 Task: Select the always option in the show folding controls.
Action: Mouse moved to (35, 609)
Screenshot: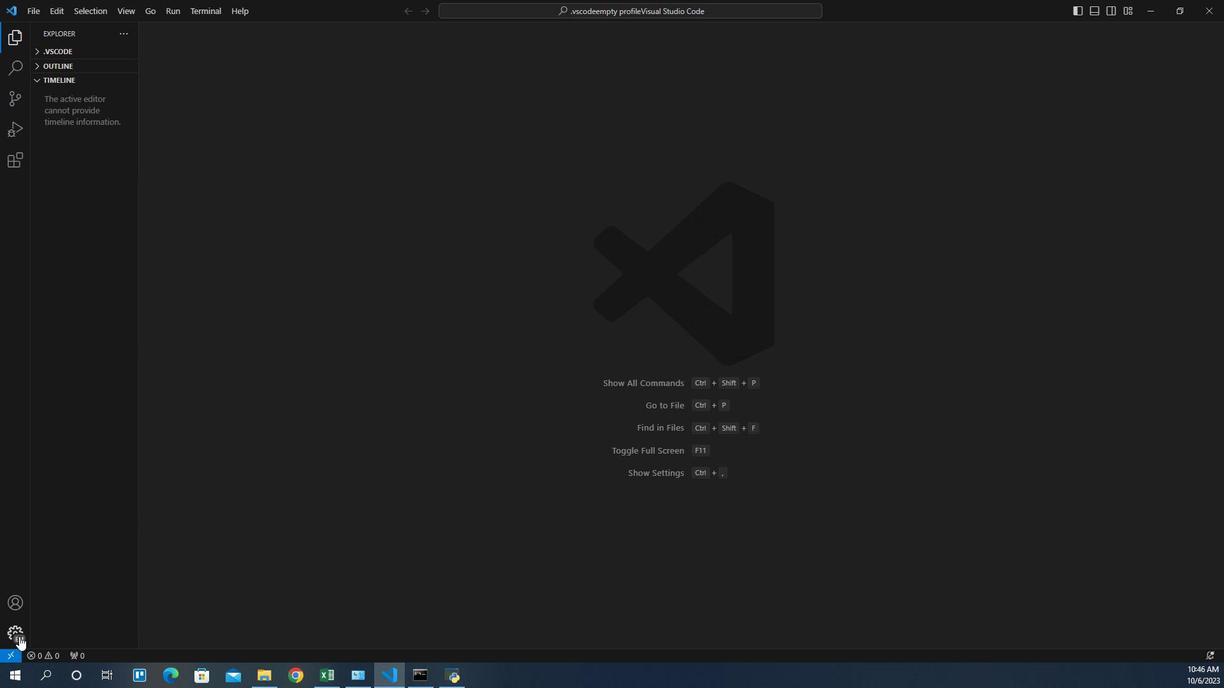 
Action: Mouse pressed left at (35, 609)
Screenshot: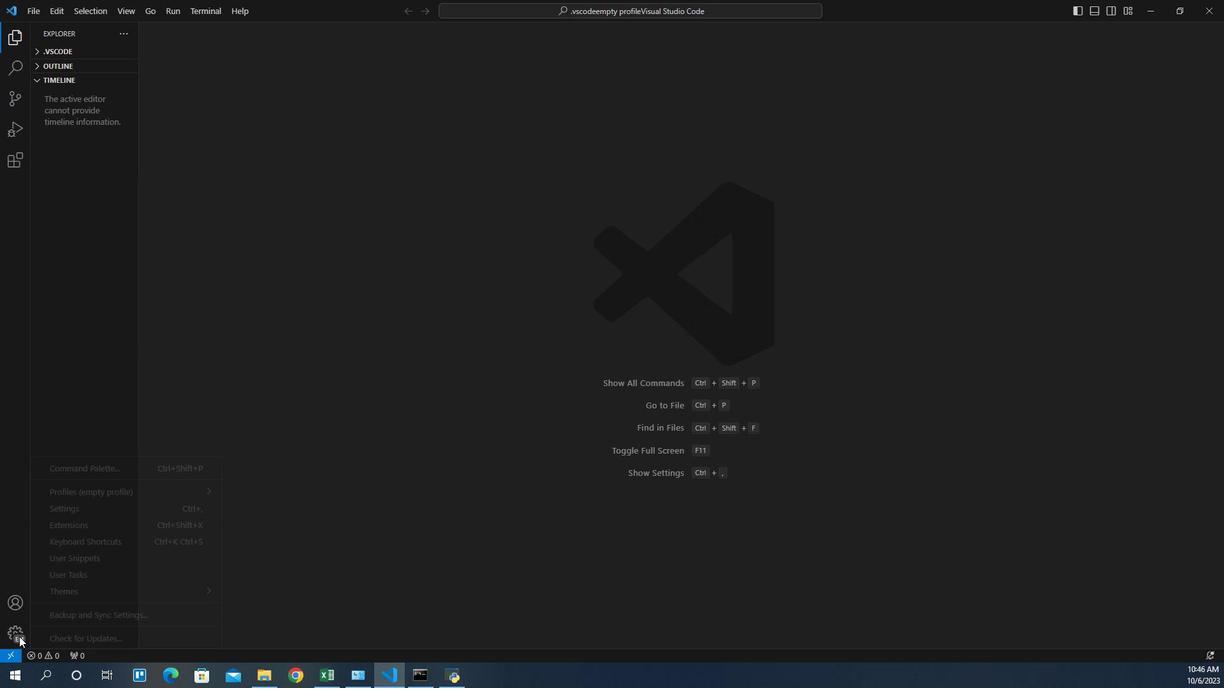 
Action: Mouse moved to (64, 498)
Screenshot: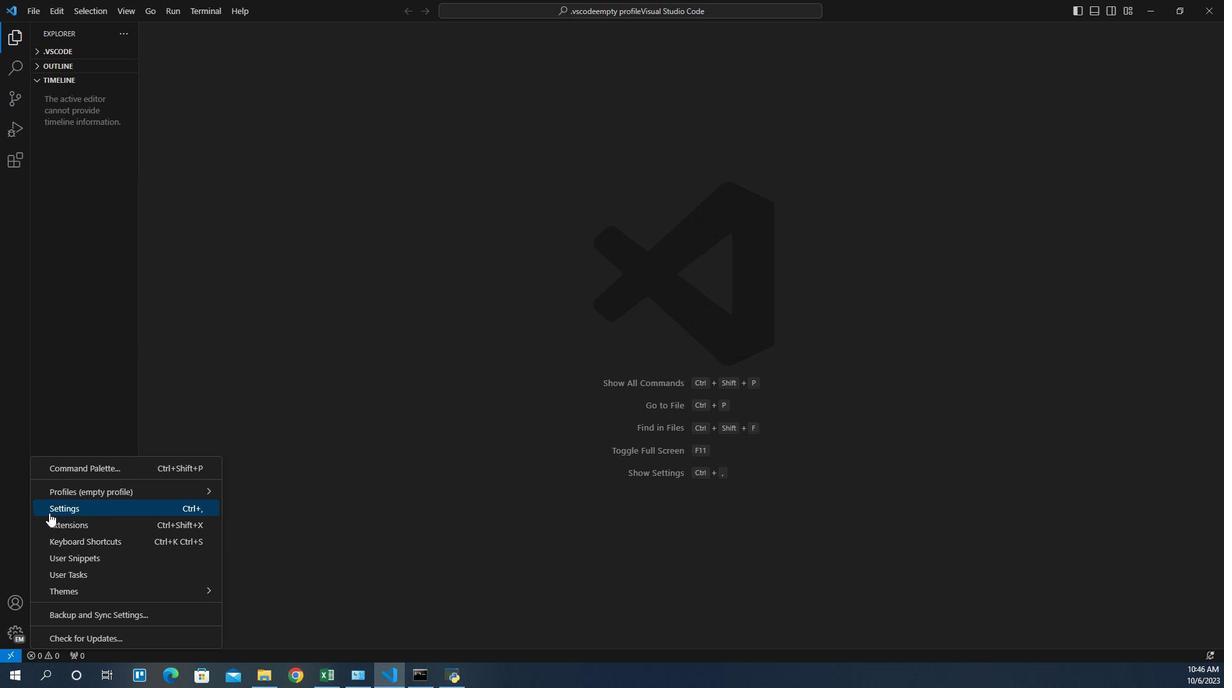 
Action: Mouse pressed left at (64, 498)
Screenshot: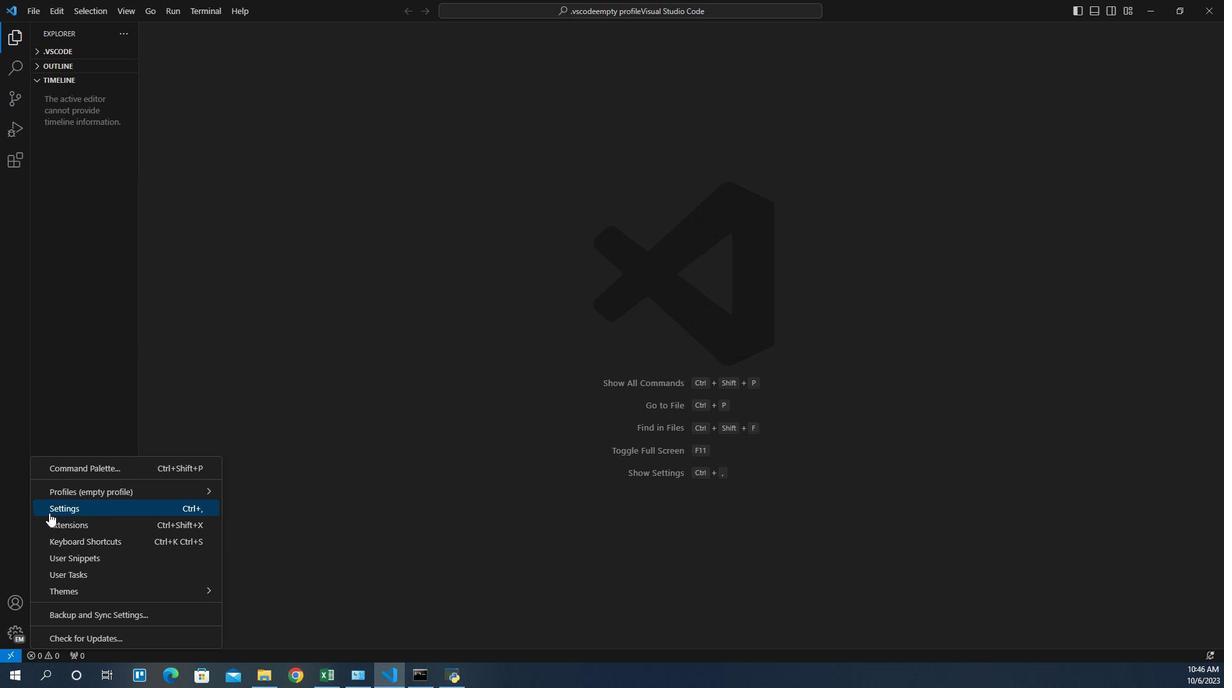 
Action: Mouse moved to (348, 188)
Screenshot: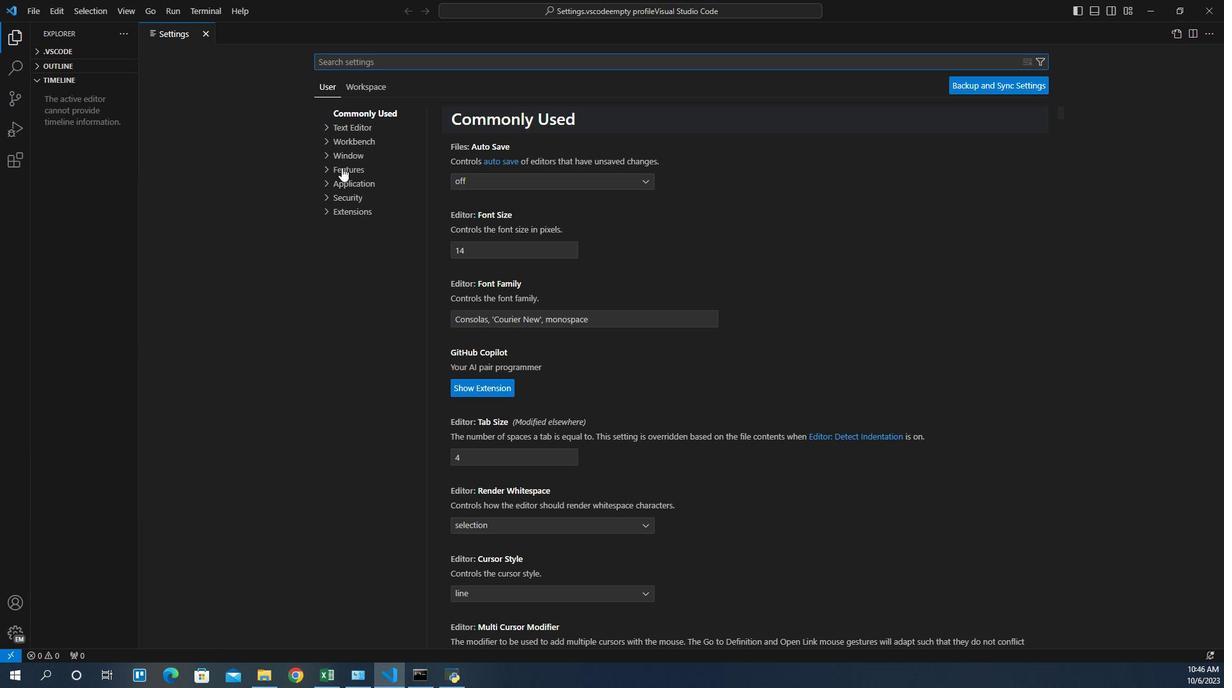 
Action: Mouse pressed left at (348, 188)
Screenshot: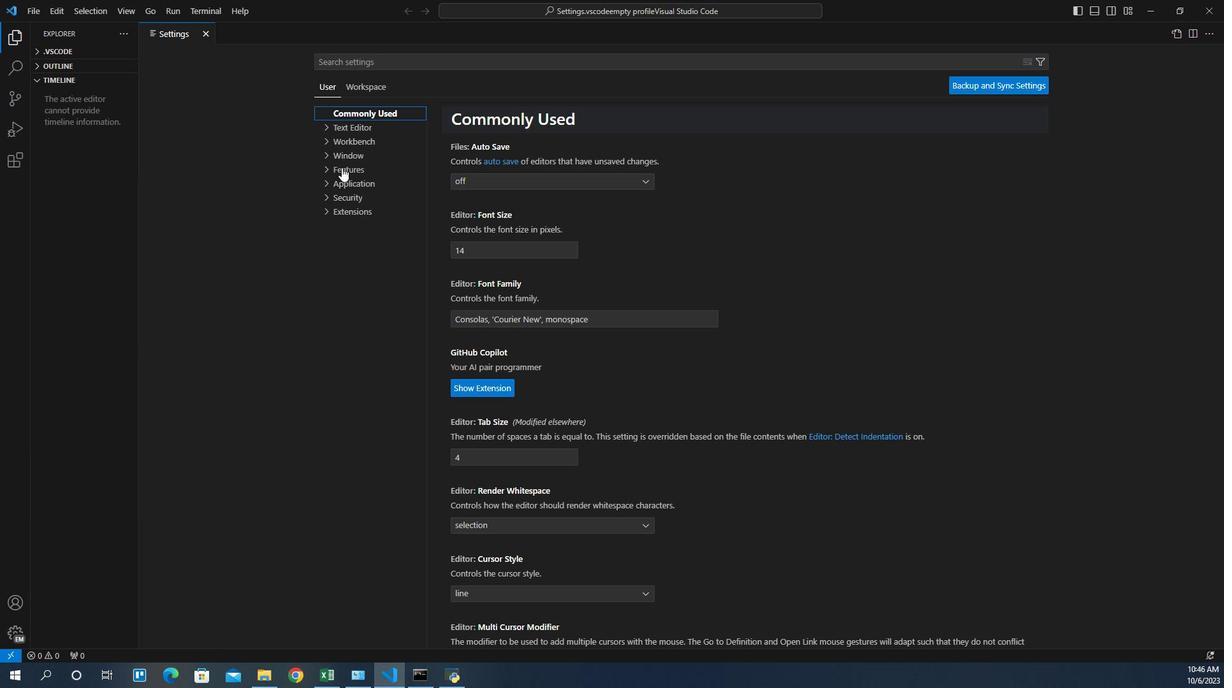 
Action: Mouse moved to (356, 373)
Screenshot: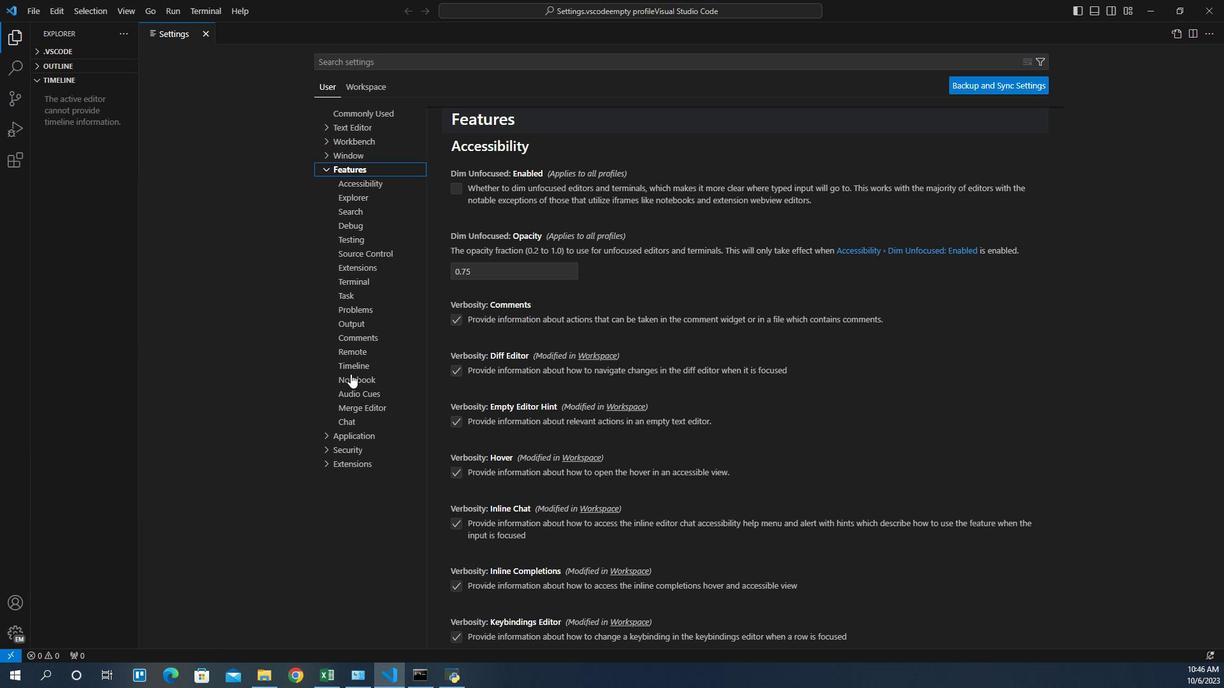 
Action: Mouse pressed left at (356, 373)
Screenshot: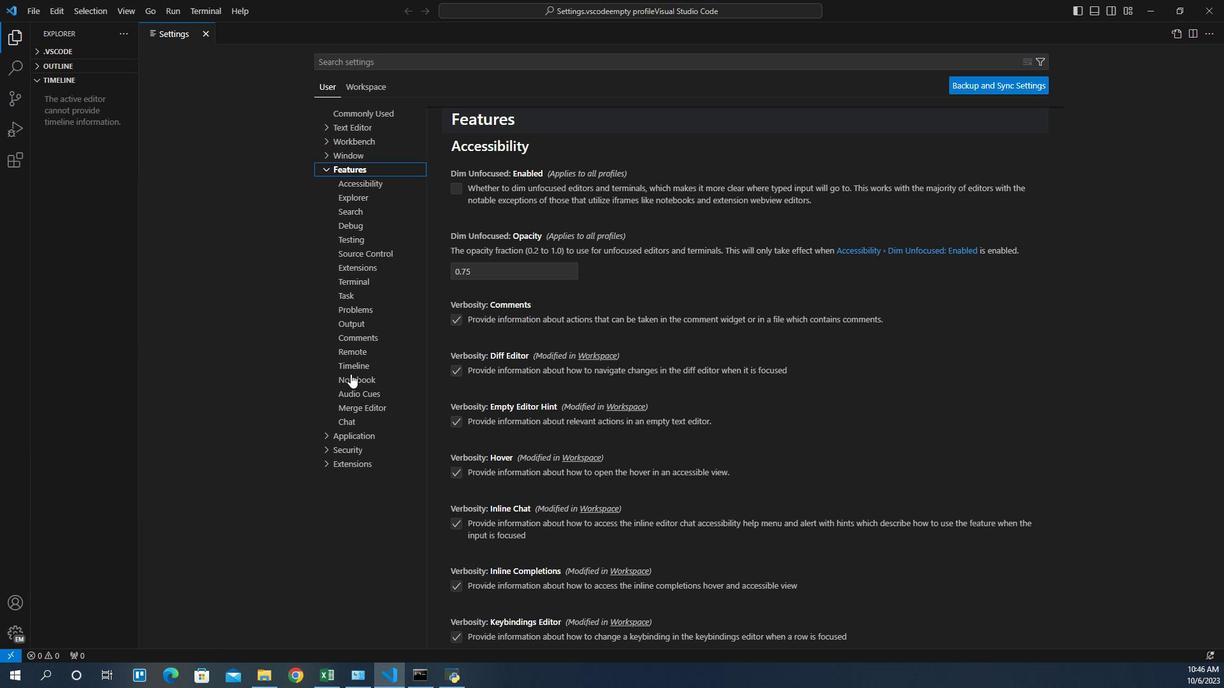 
Action: Mouse moved to (539, 480)
Screenshot: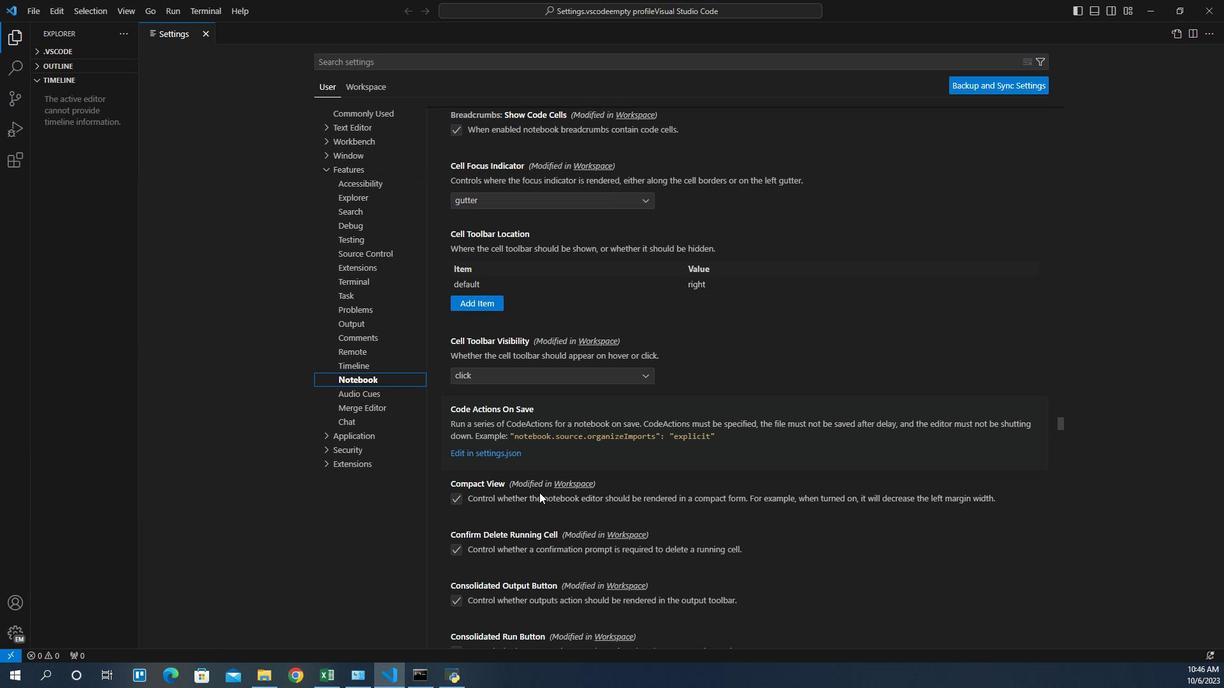 
Action: Mouse scrolled (539, 479) with delta (0, 0)
Screenshot: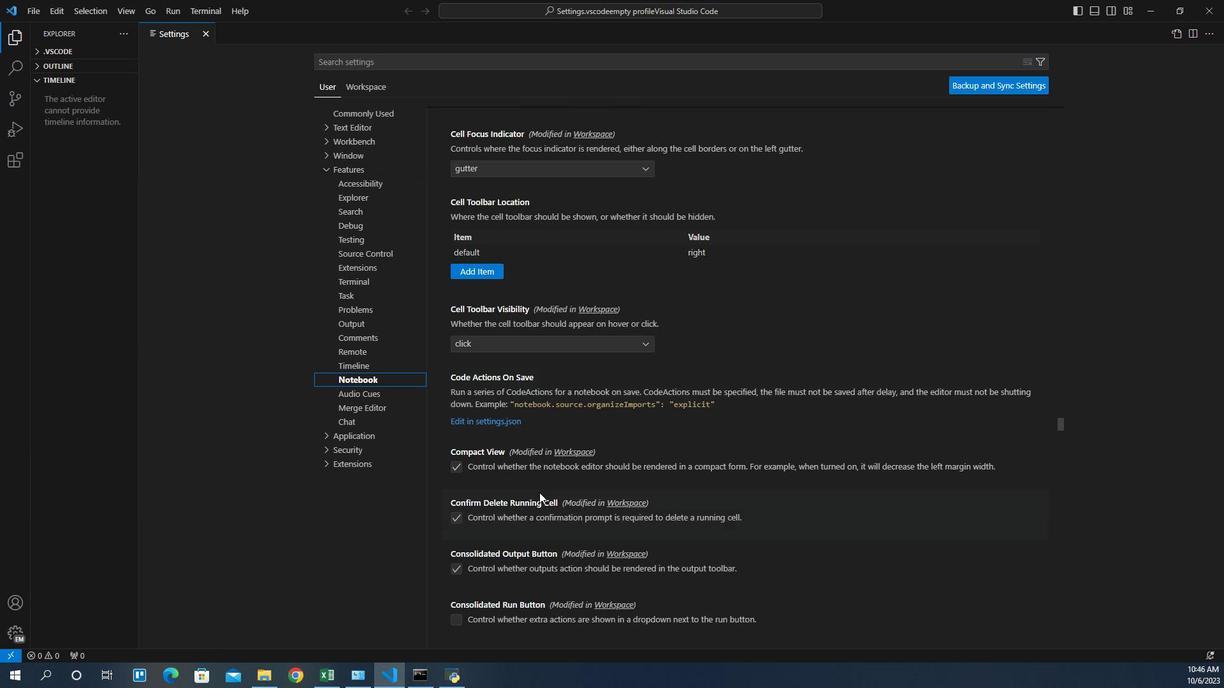 
Action: Mouse scrolled (539, 479) with delta (0, 0)
Screenshot: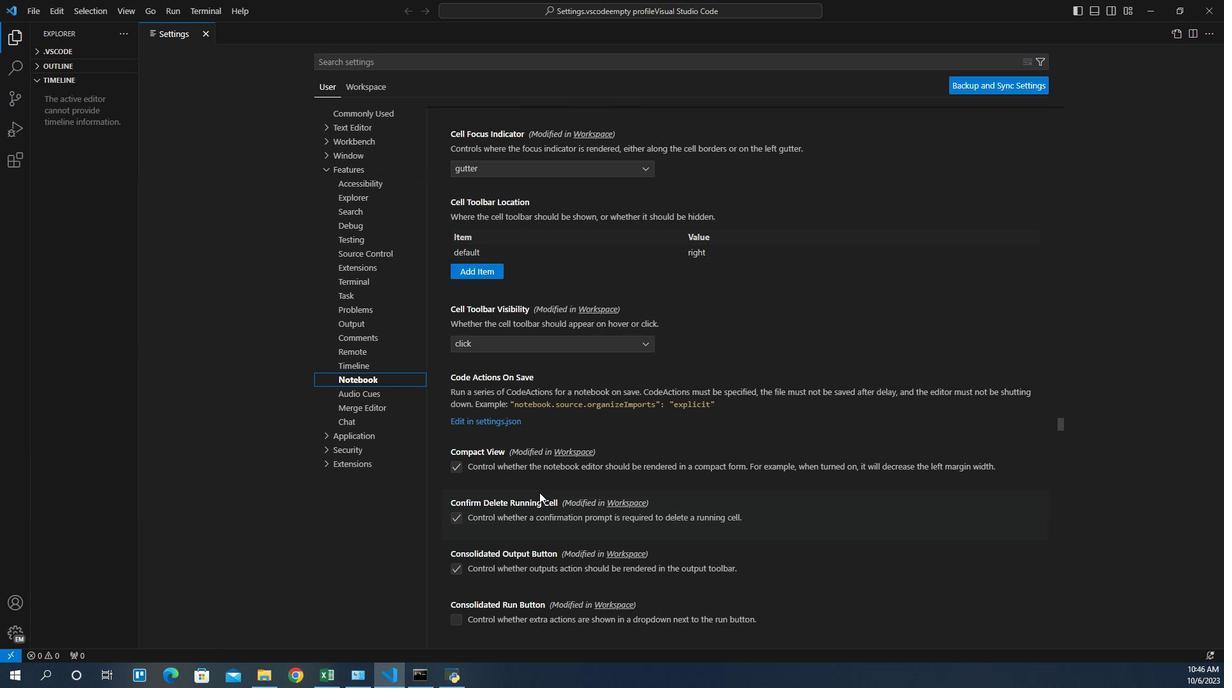 
Action: Mouse scrolled (539, 479) with delta (0, 0)
Screenshot: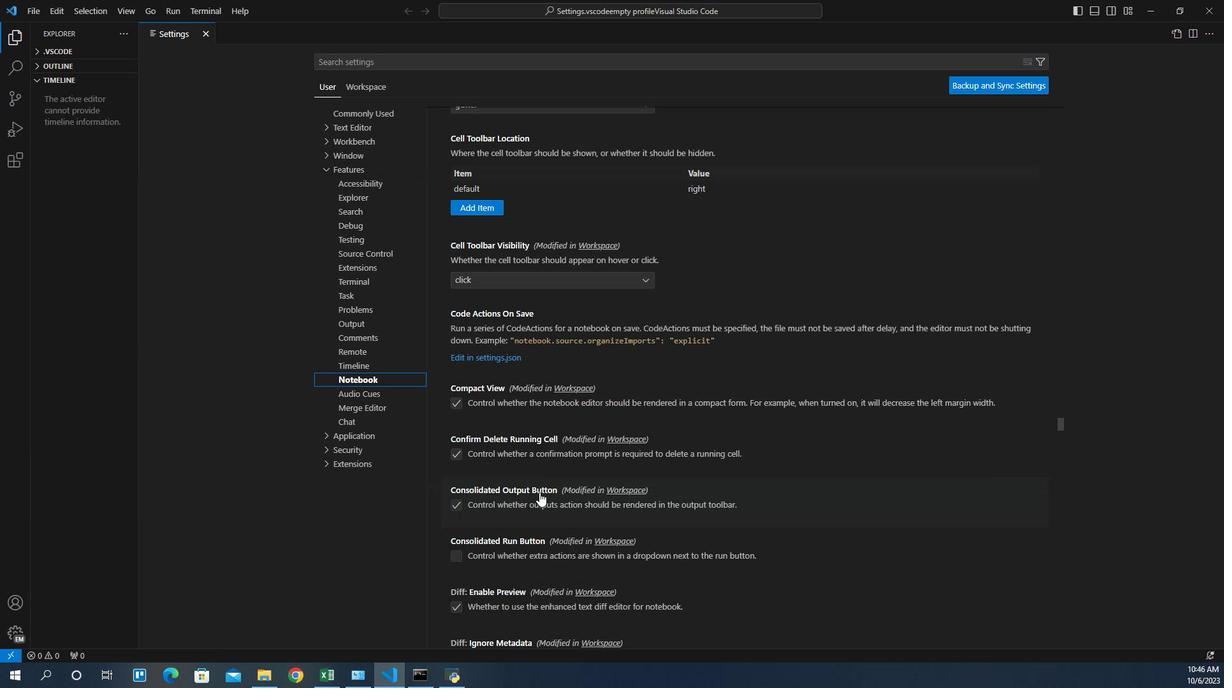 
Action: Mouse scrolled (539, 479) with delta (0, 0)
Screenshot: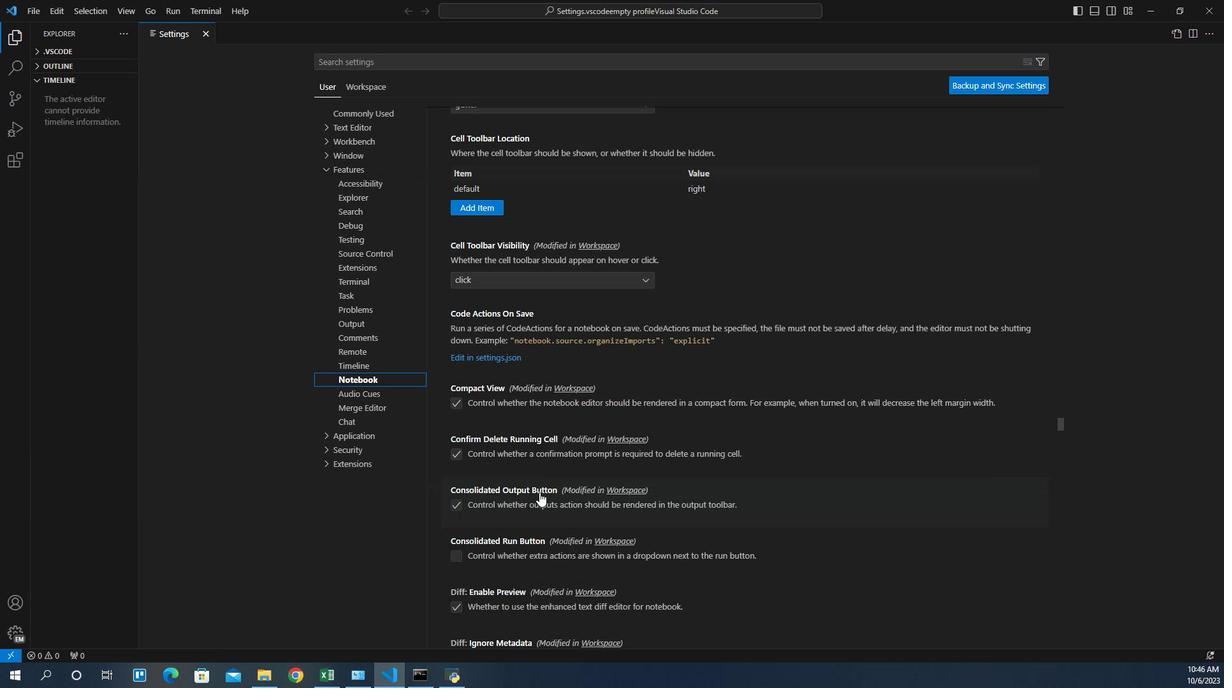 
Action: Mouse scrolled (539, 479) with delta (0, 0)
Screenshot: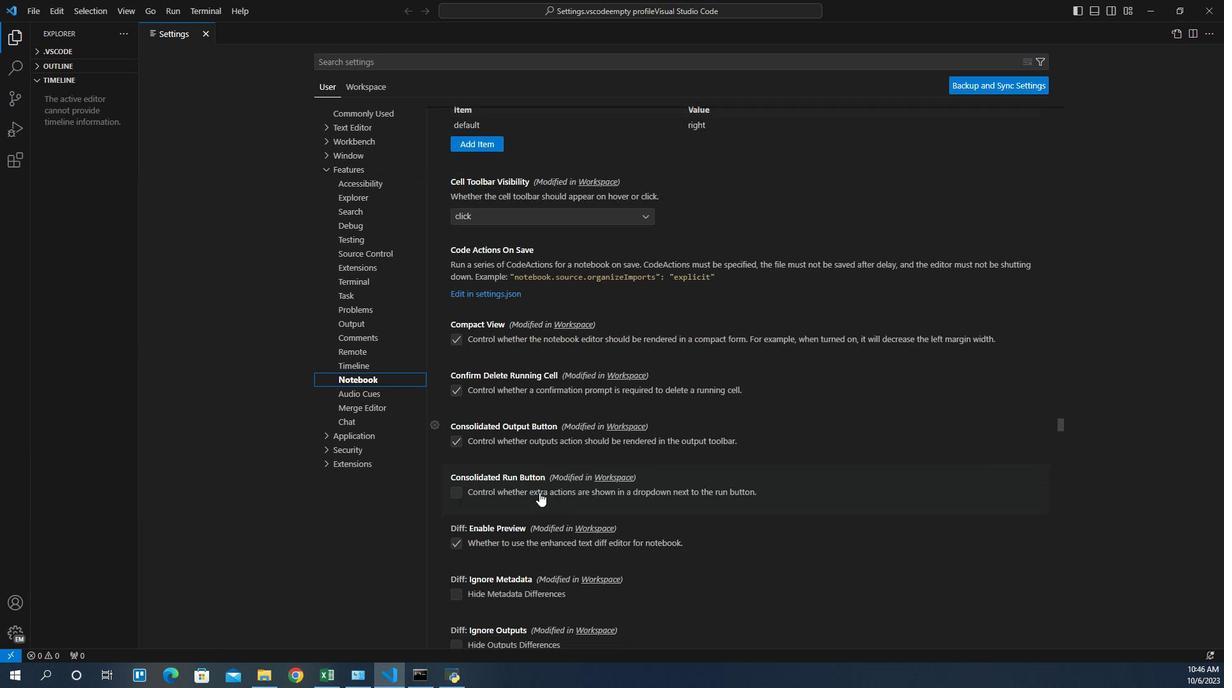 
Action: Mouse scrolled (539, 479) with delta (0, 0)
Screenshot: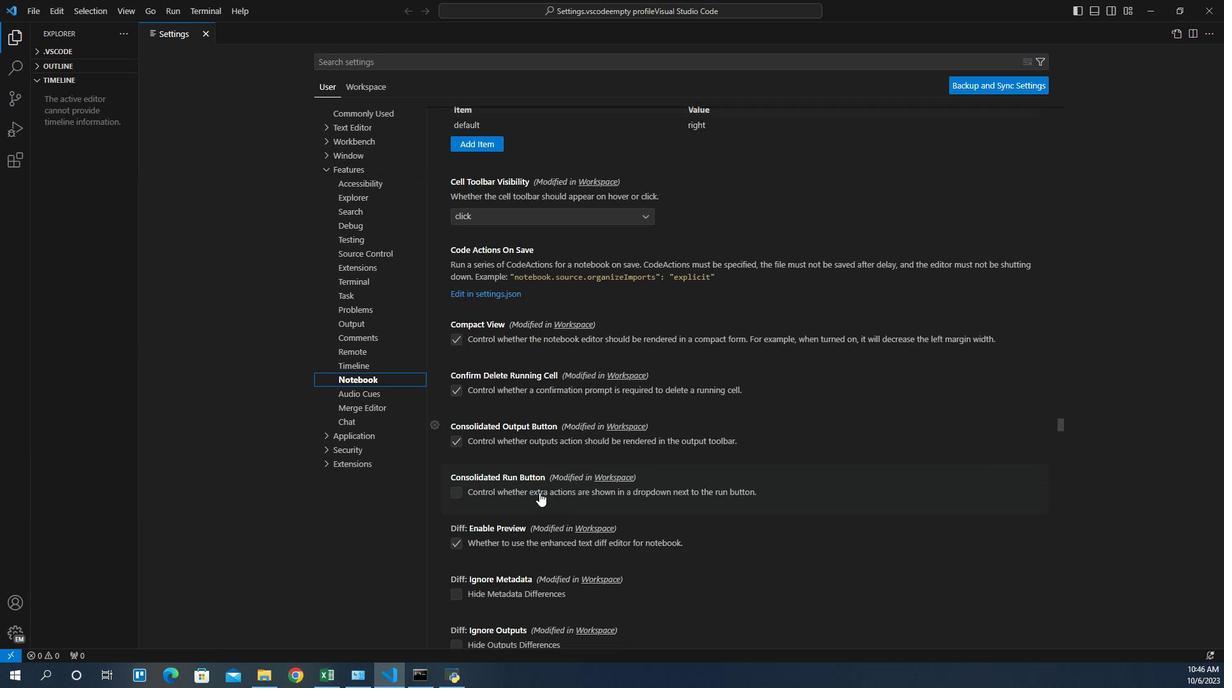 
Action: Mouse scrolled (539, 479) with delta (0, 0)
Screenshot: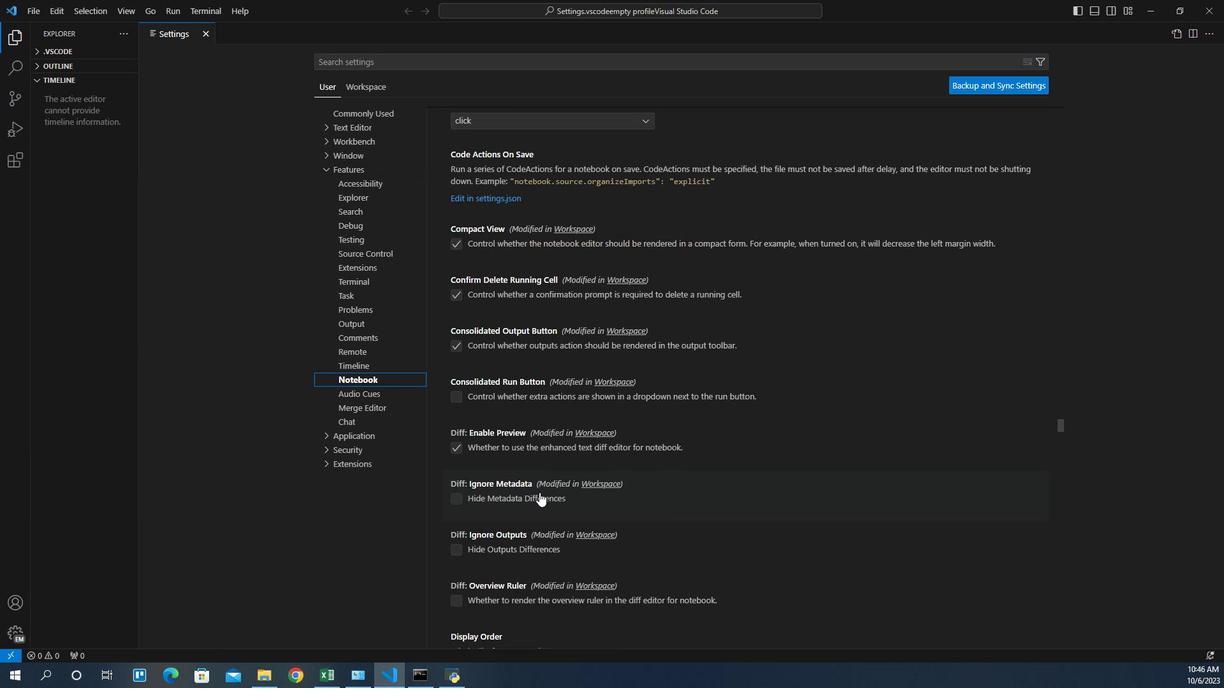 
Action: Mouse scrolled (539, 479) with delta (0, 0)
Screenshot: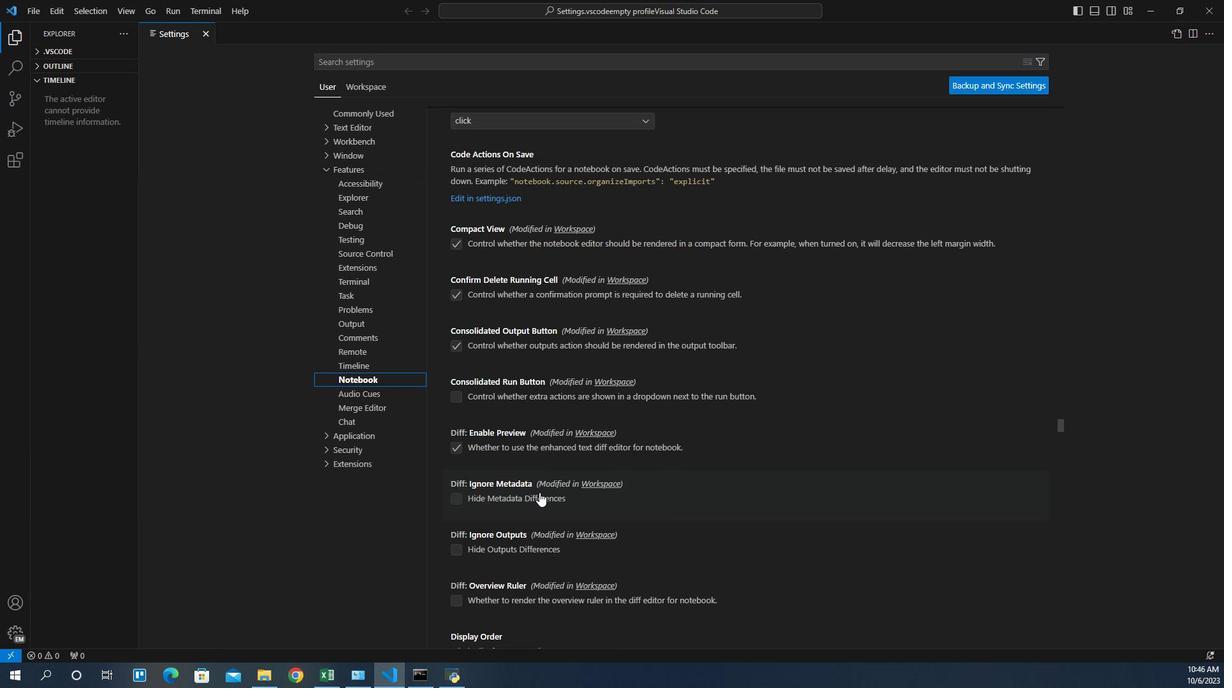 
Action: Mouse scrolled (539, 479) with delta (0, 0)
Screenshot: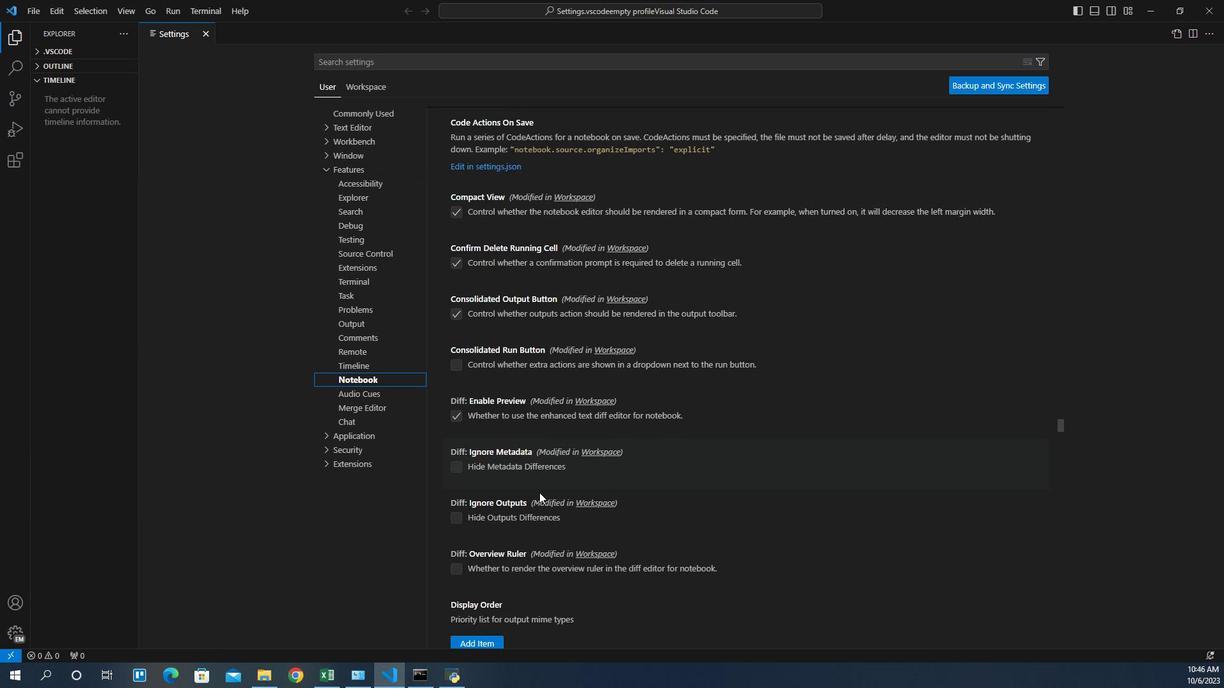 
Action: Mouse scrolled (539, 479) with delta (0, 0)
Screenshot: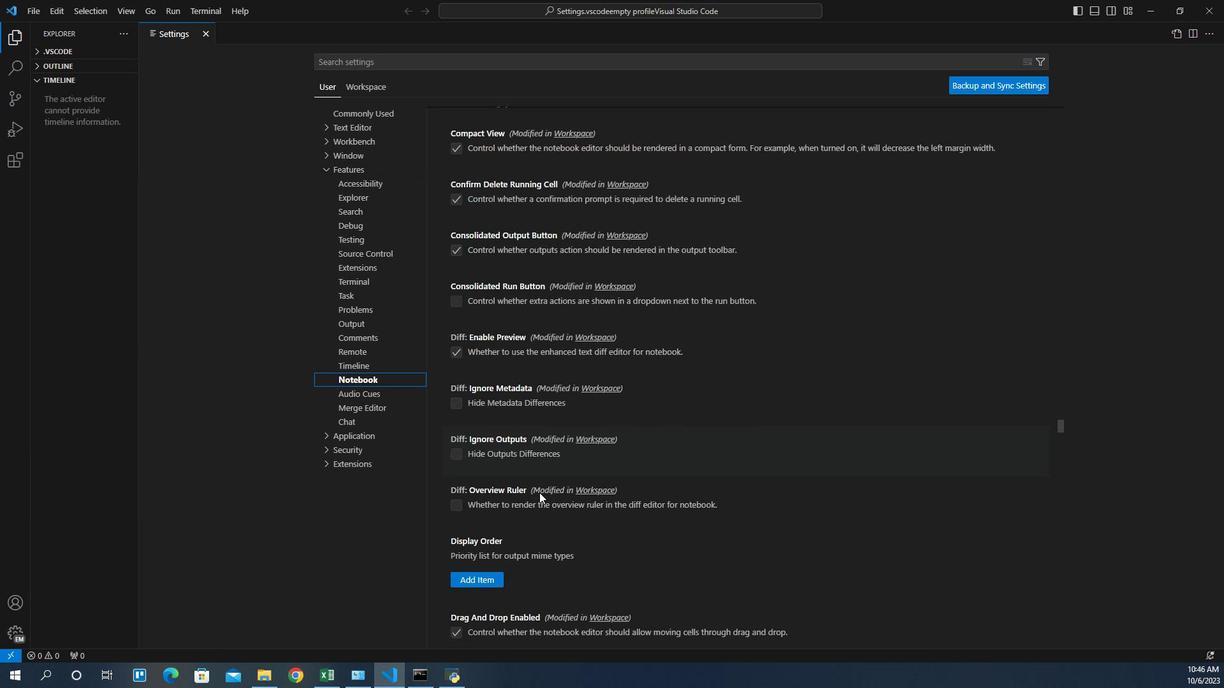 
Action: Mouse scrolled (539, 479) with delta (0, 0)
Screenshot: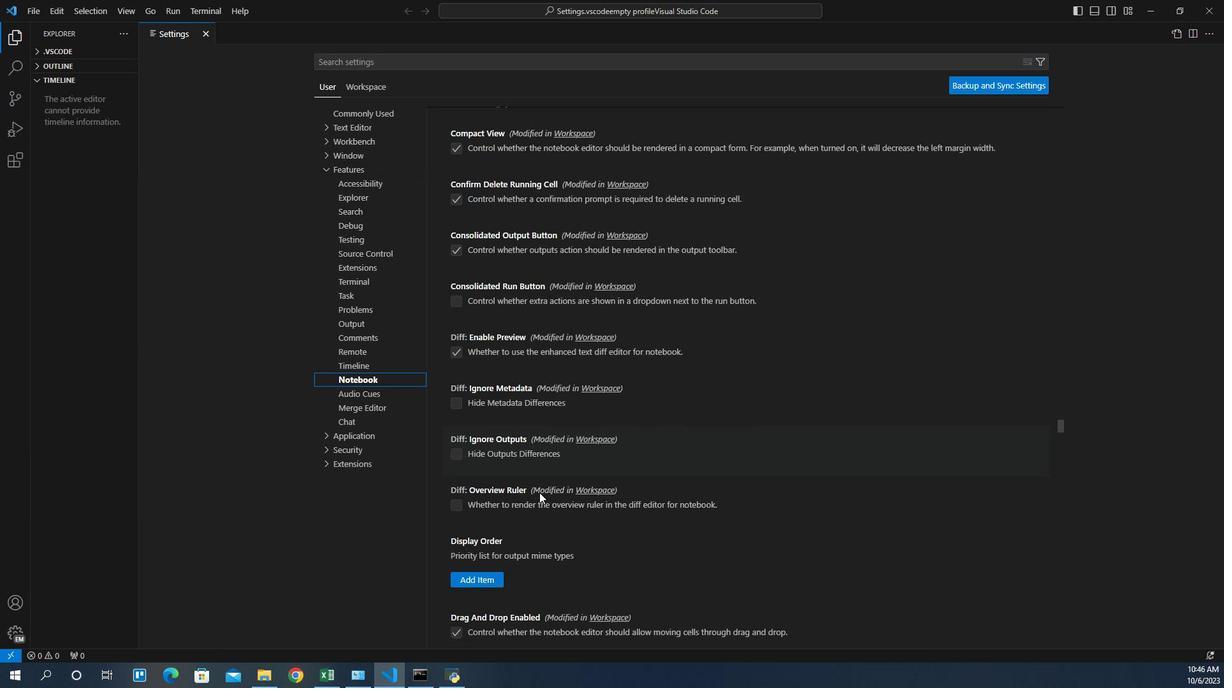 
Action: Mouse scrolled (539, 479) with delta (0, 0)
Screenshot: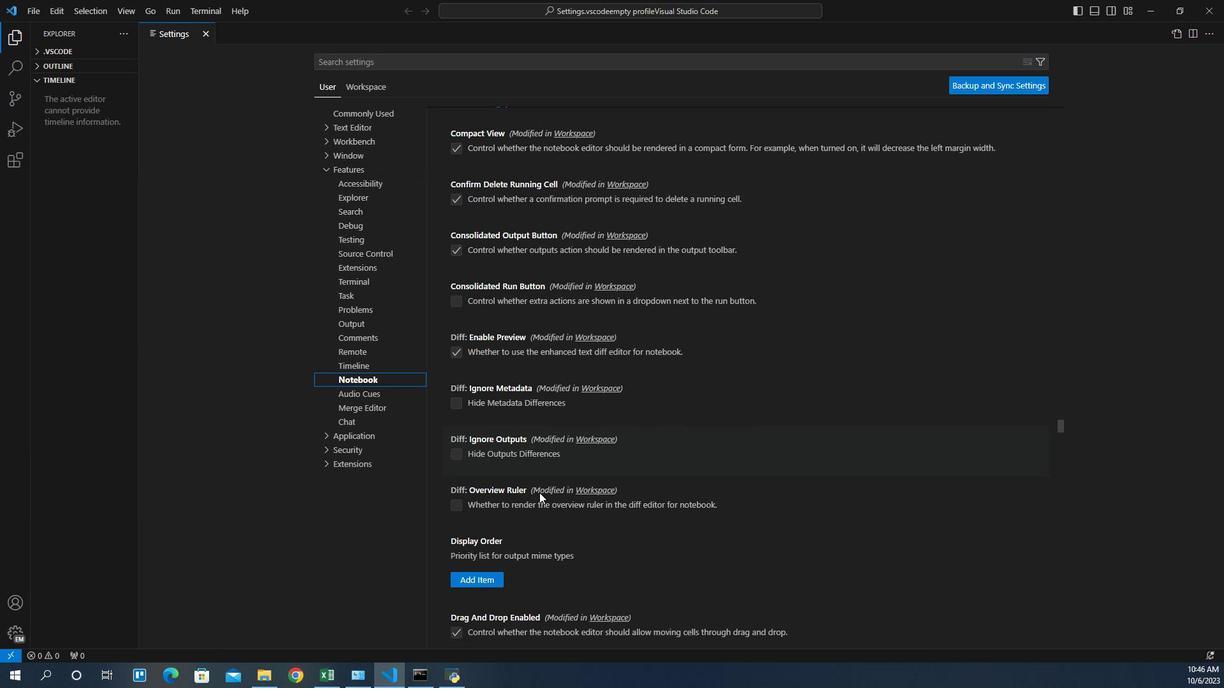 
Action: Mouse scrolled (539, 479) with delta (0, 0)
Screenshot: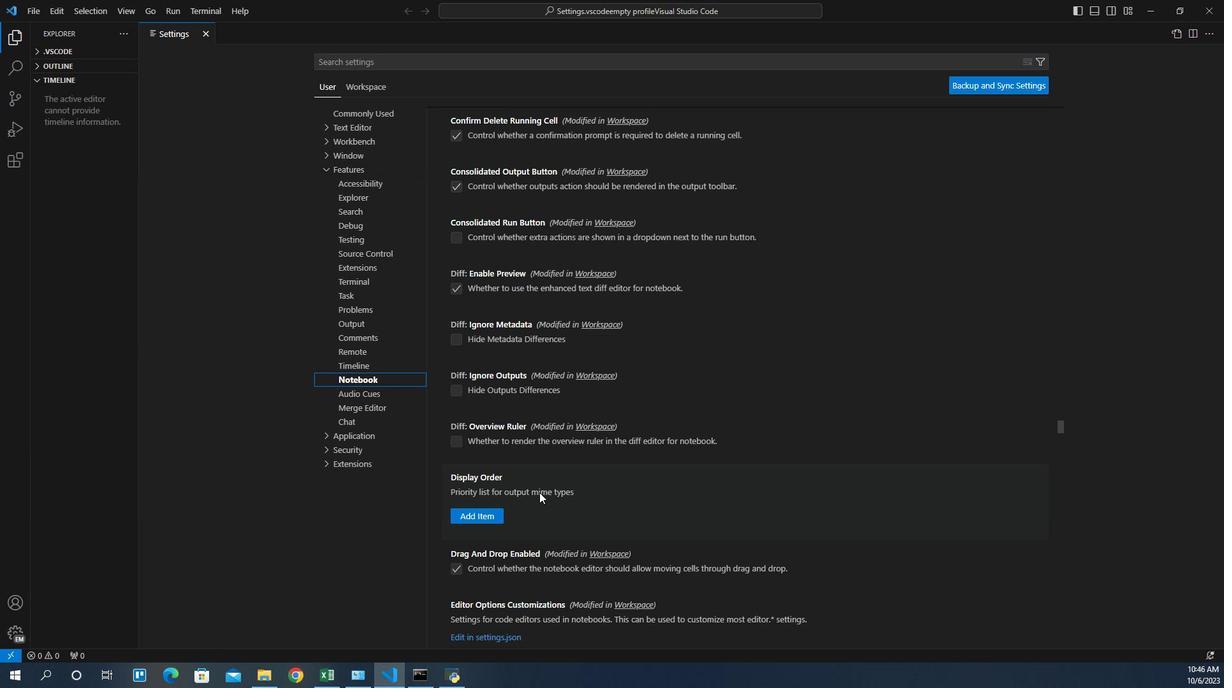 
Action: Mouse scrolled (539, 479) with delta (0, 0)
Screenshot: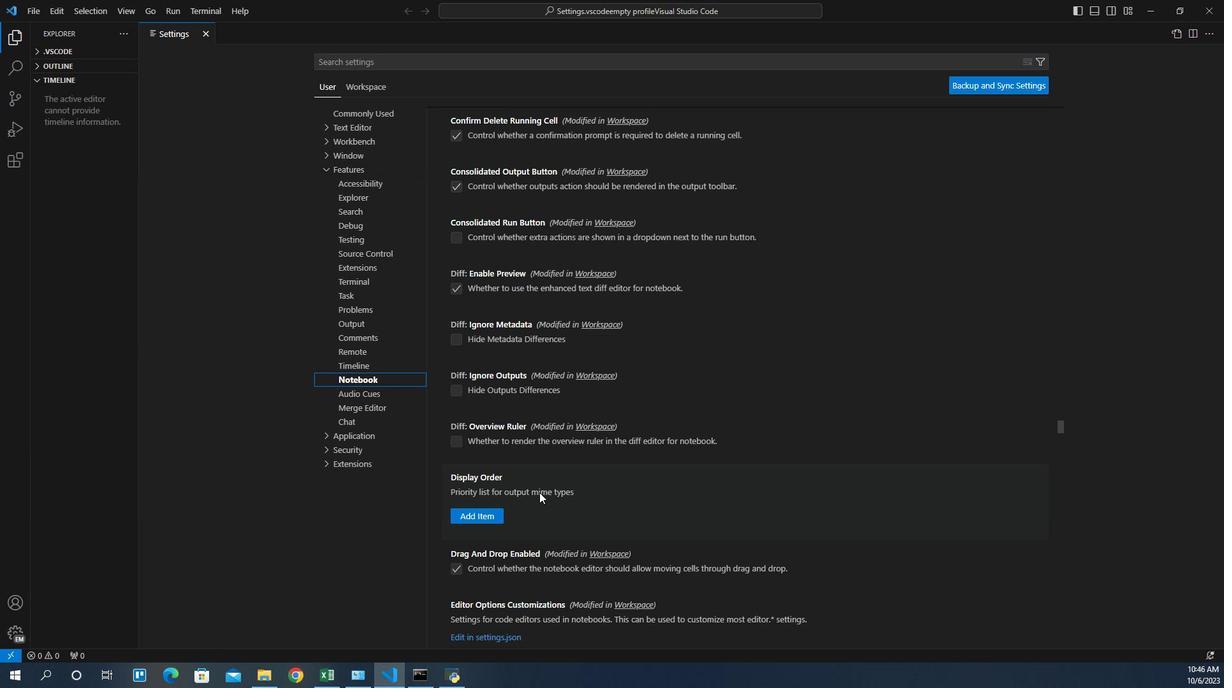 
Action: Mouse scrolled (539, 479) with delta (0, 0)
Screenshot: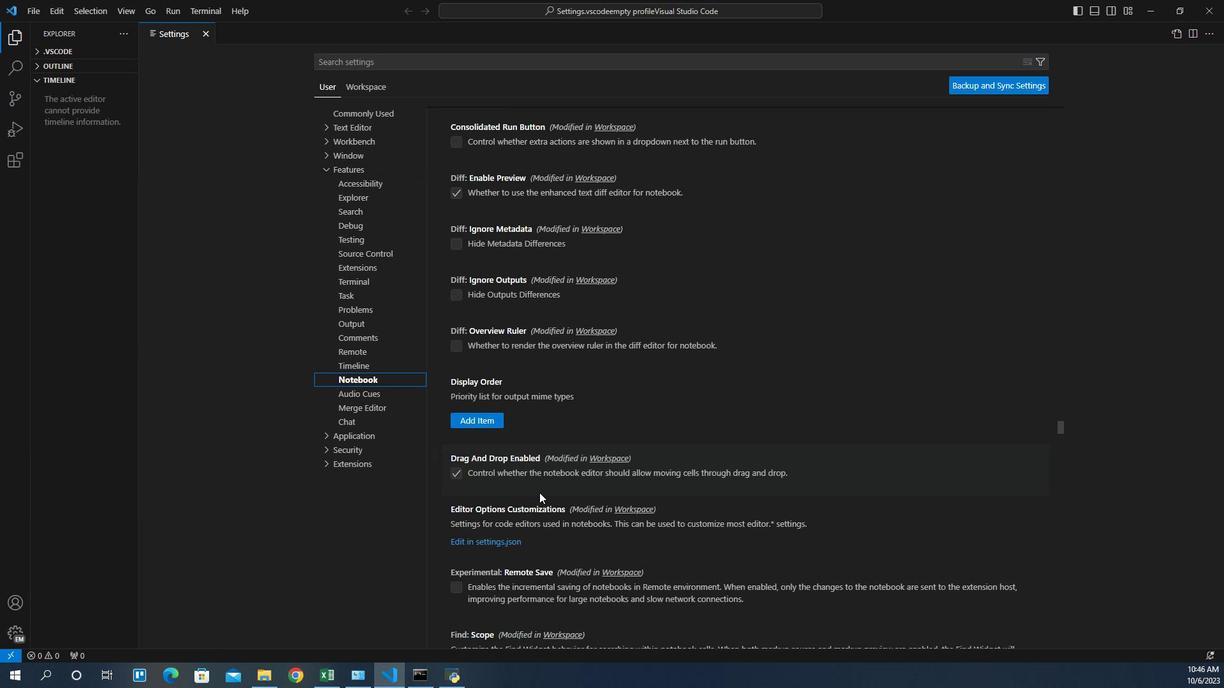 
Action: Mouse scrolled (539, 479) with delta (0, 0)
Screenshot: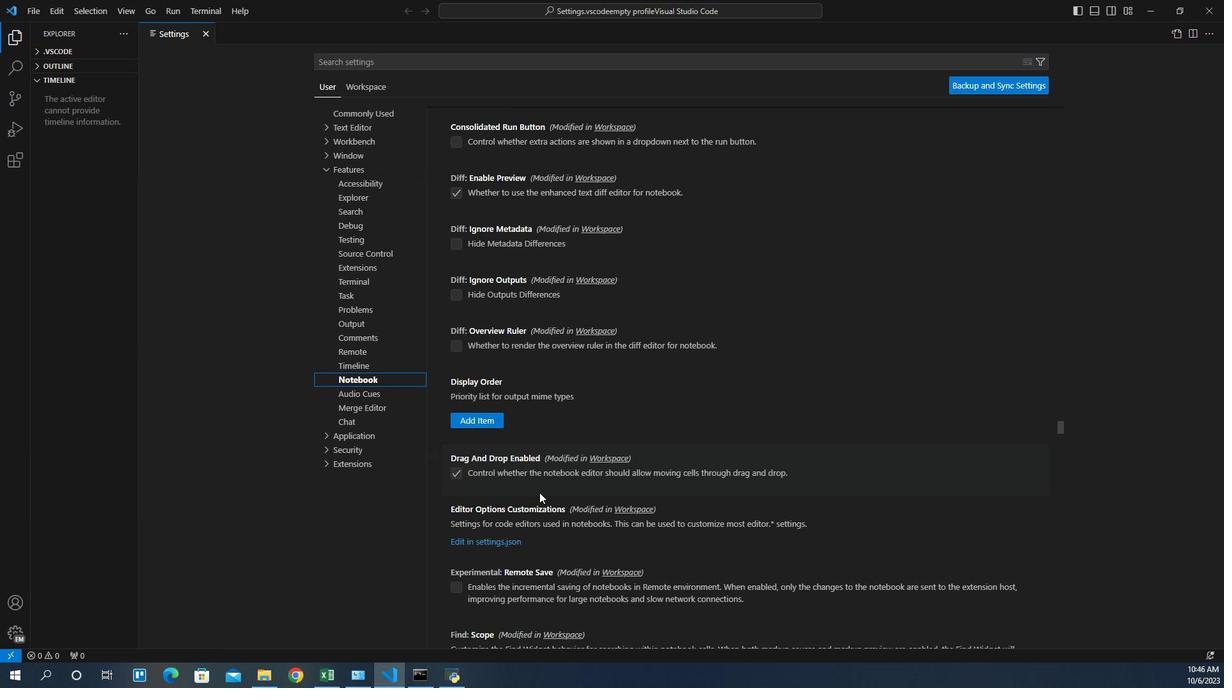 
Action: Mouse scrolled (539, 479) with delta (0, 0)
Screenshot: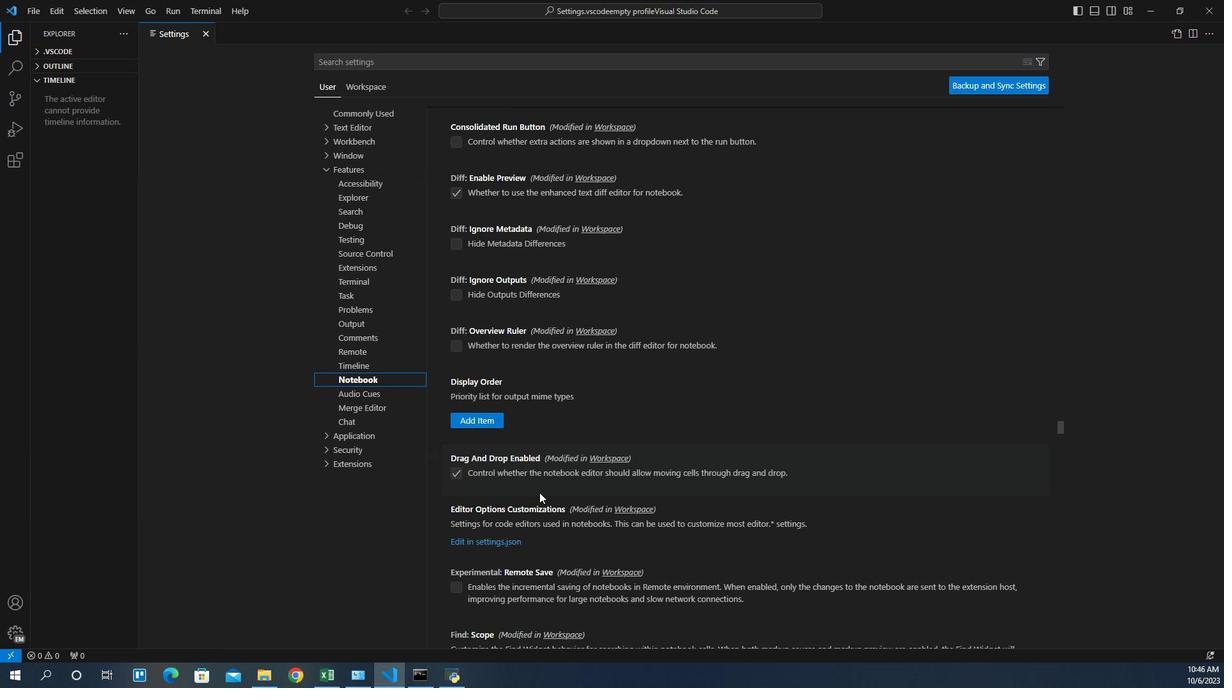 
Action: Mouse scrolled (539, 479) with delta (0, 0)
Screenshot: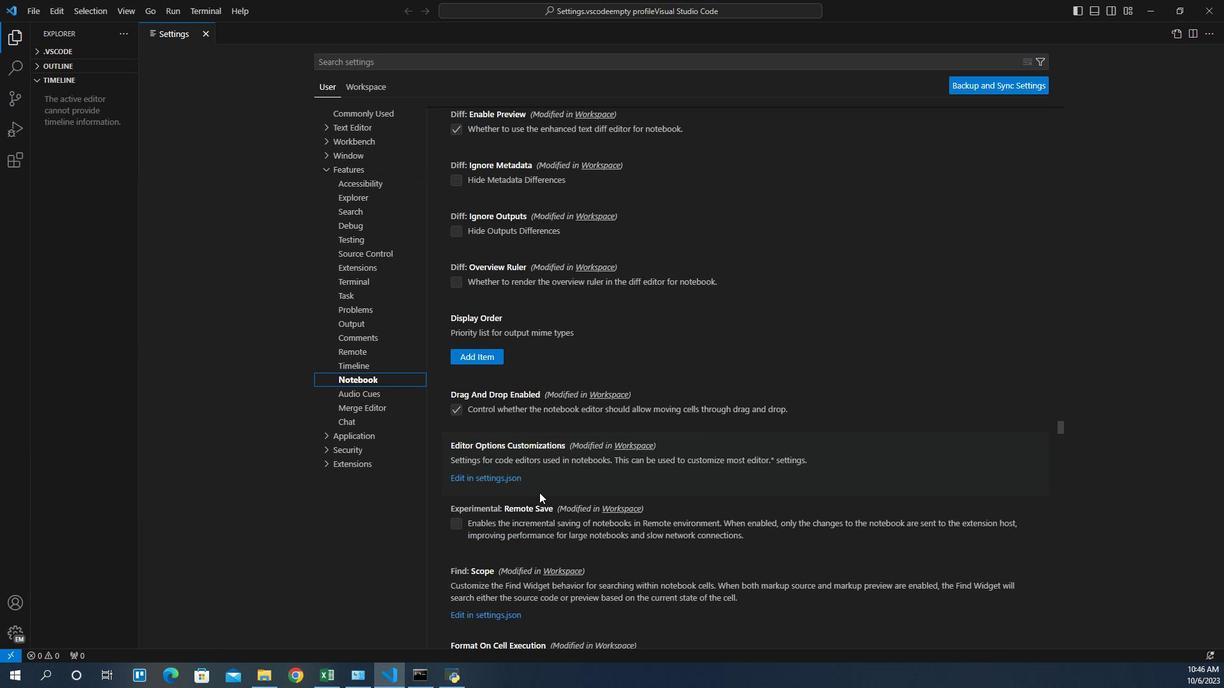 
Action: Mouse scrolled (539, 479) with delta (0, 0)
Screenshot: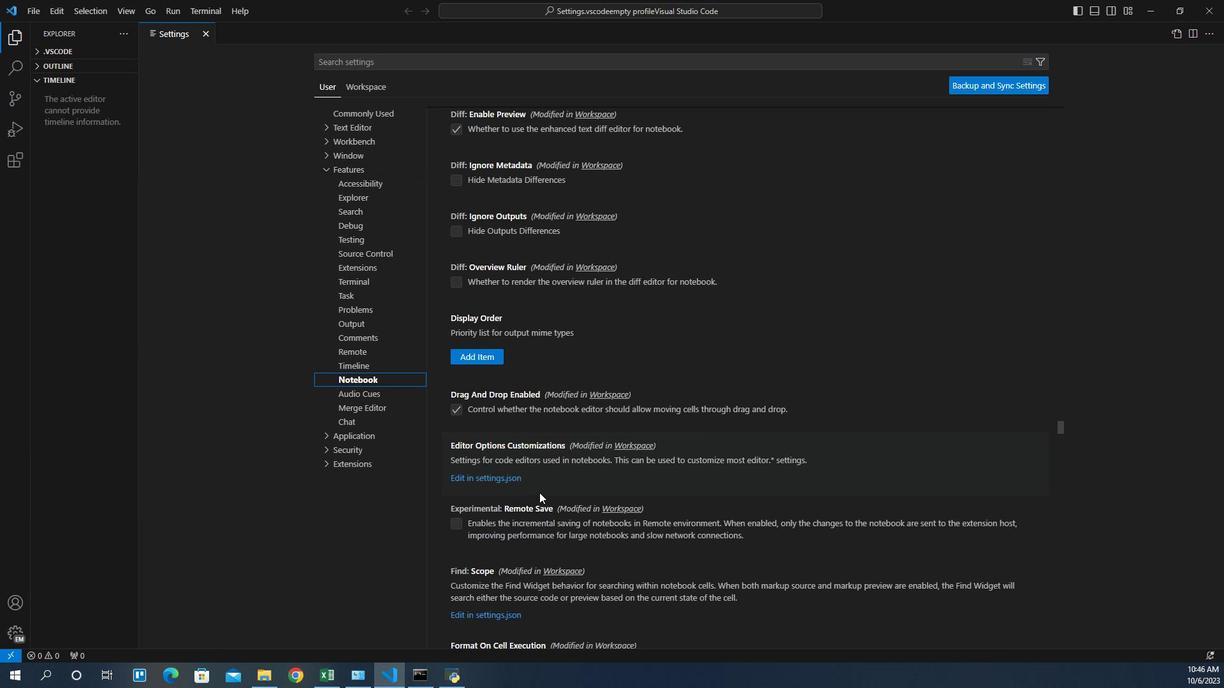 
Action: Mouse scrolled (539, 479) with delta (0, 0)
Screenshot: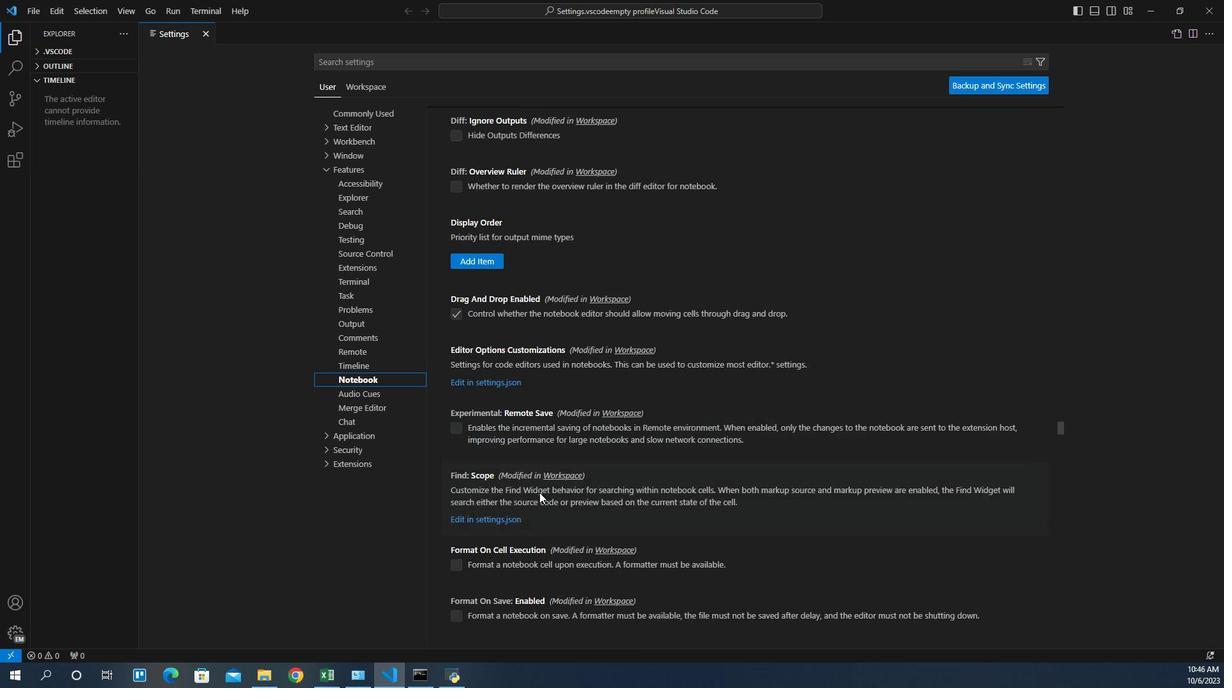 
Action: Mouse scrolled (539, 479) with delta (0, 0)
Screenshot: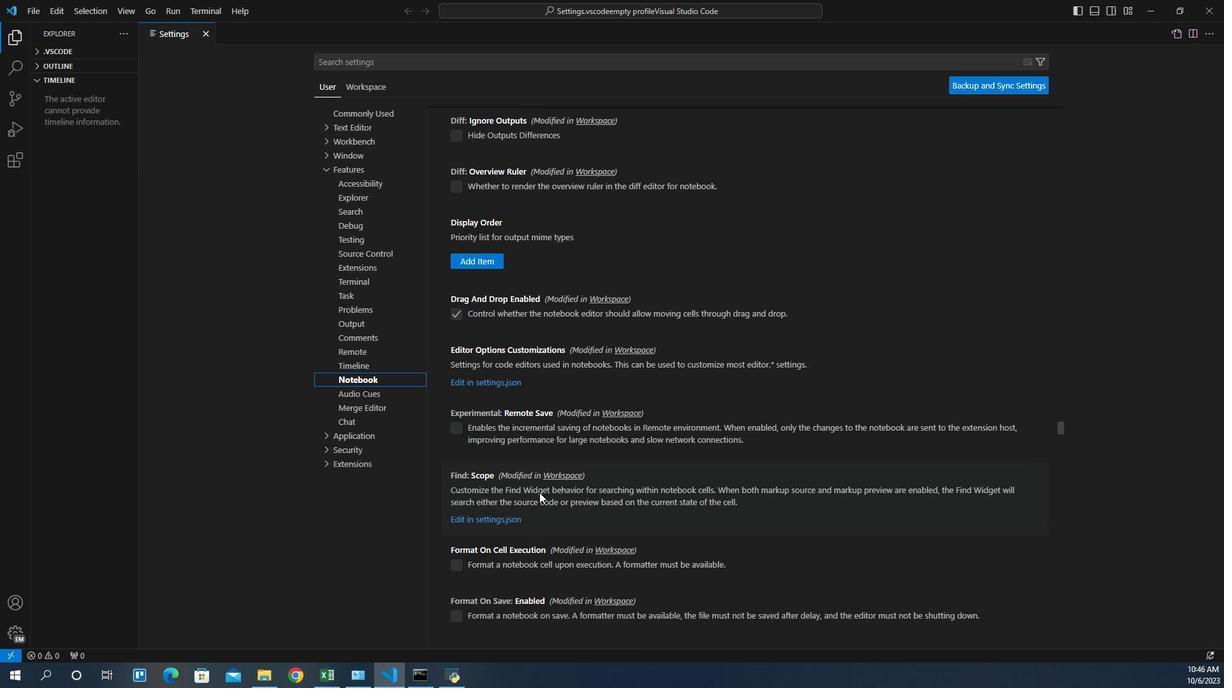 
Action: Mouse scrolled (539, 479) with delta (0, 0)
Screenshot: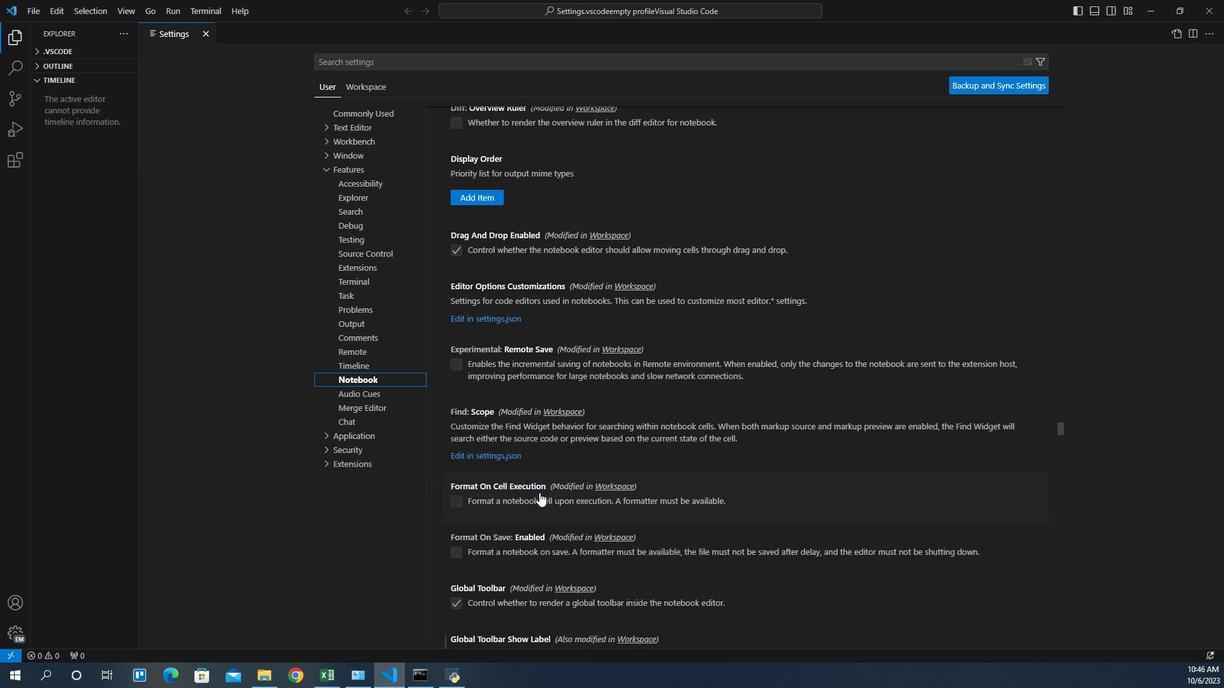 
Action: Mouse scrolled (539, 479) with delta (0, 0)
Screenshot: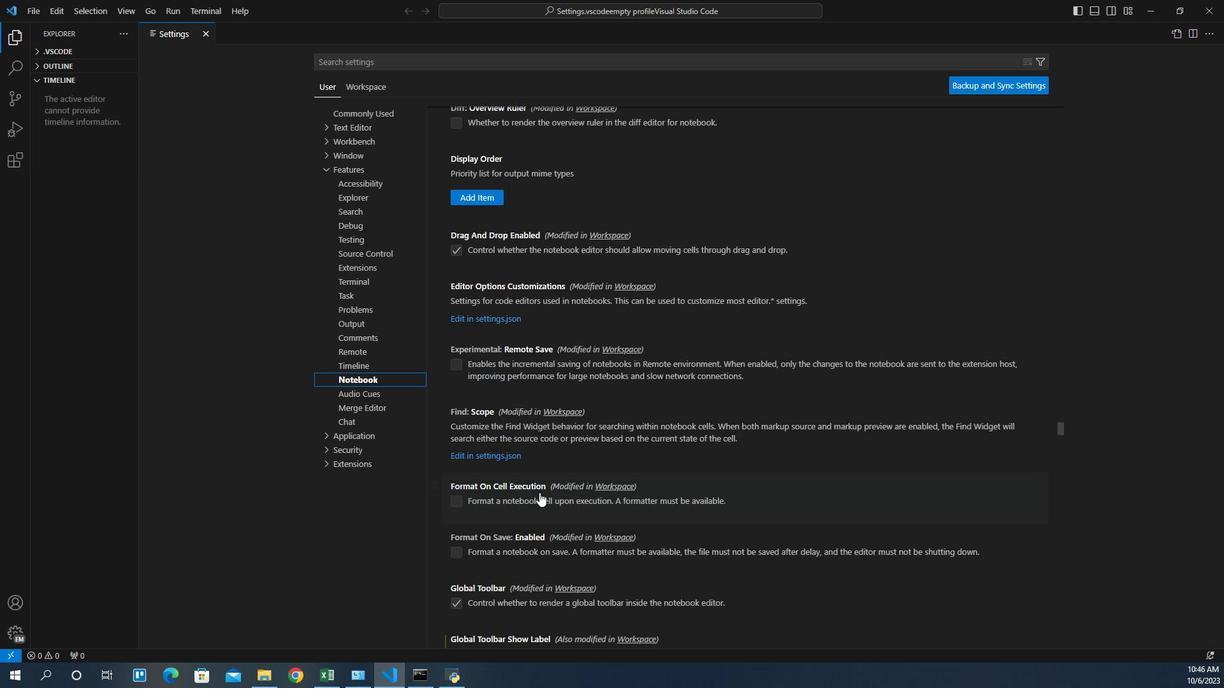 
Action: Mouse scrolled (539, 479) with delta (0, 0)
Screenshot: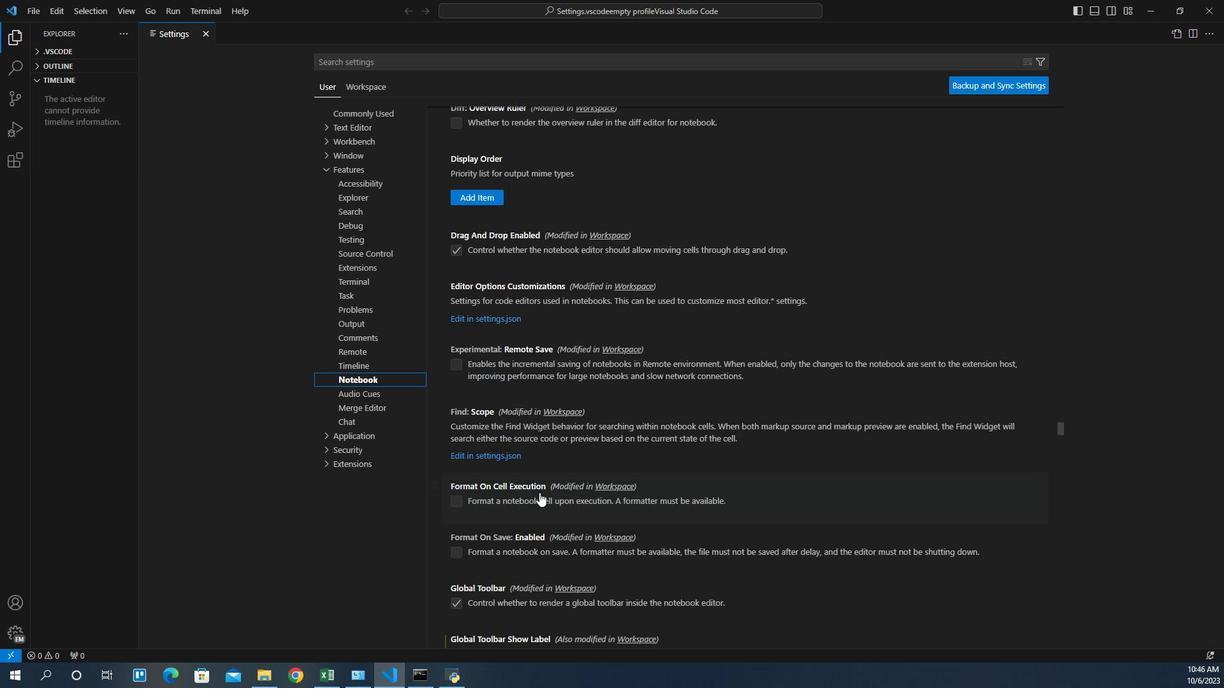 
Action: Mouse scrolled (539, 479) with delta (0, 0)
Screenshot: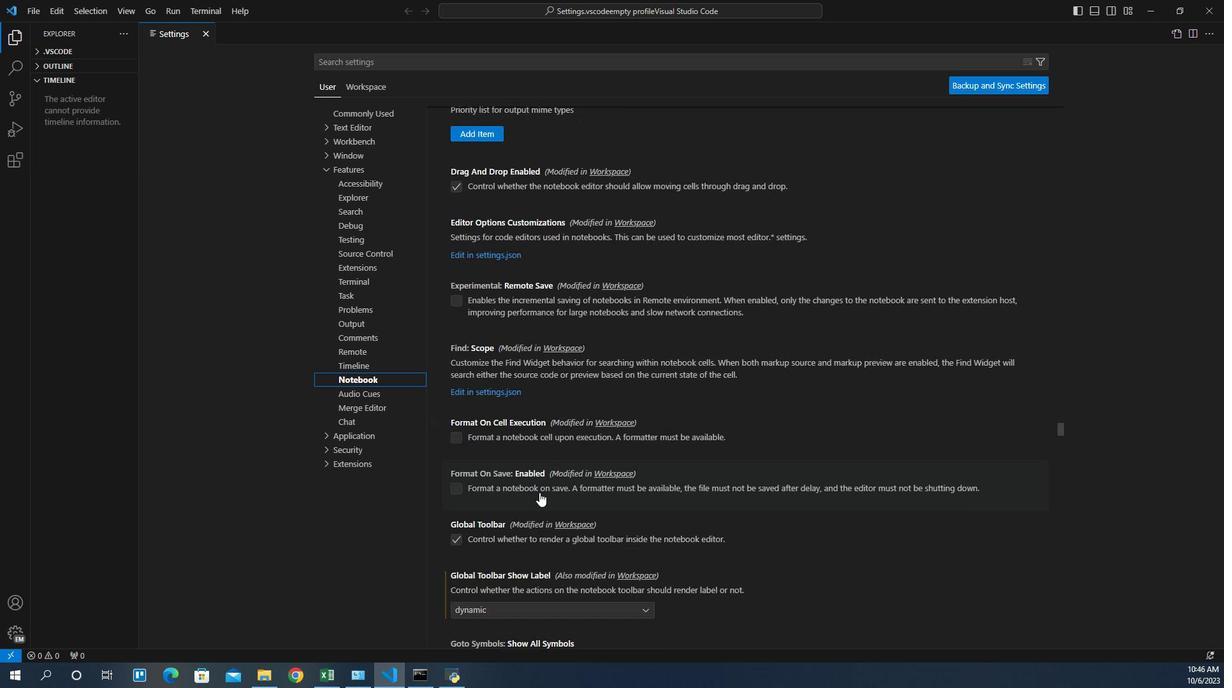 
Action: Mouse scrolled (539, 479) with delta (0, 0)
Screenshot: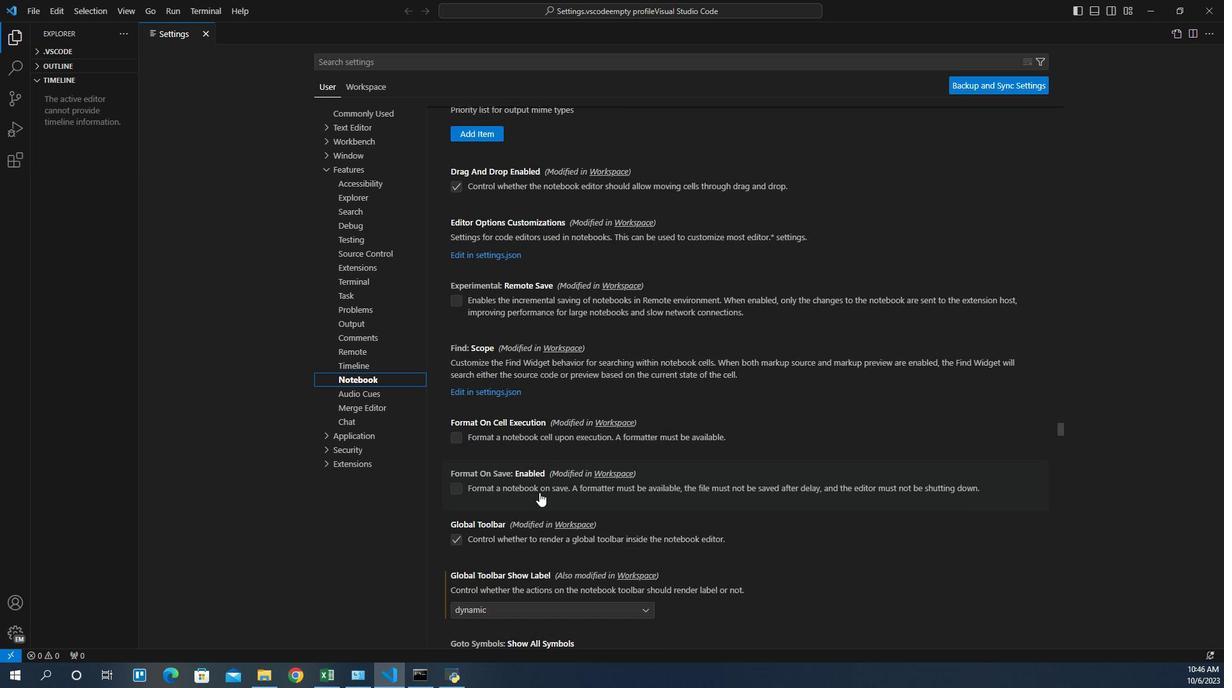 
Action: Mouse scrolled (539, 479) with delta (0, 0)
Screenshot: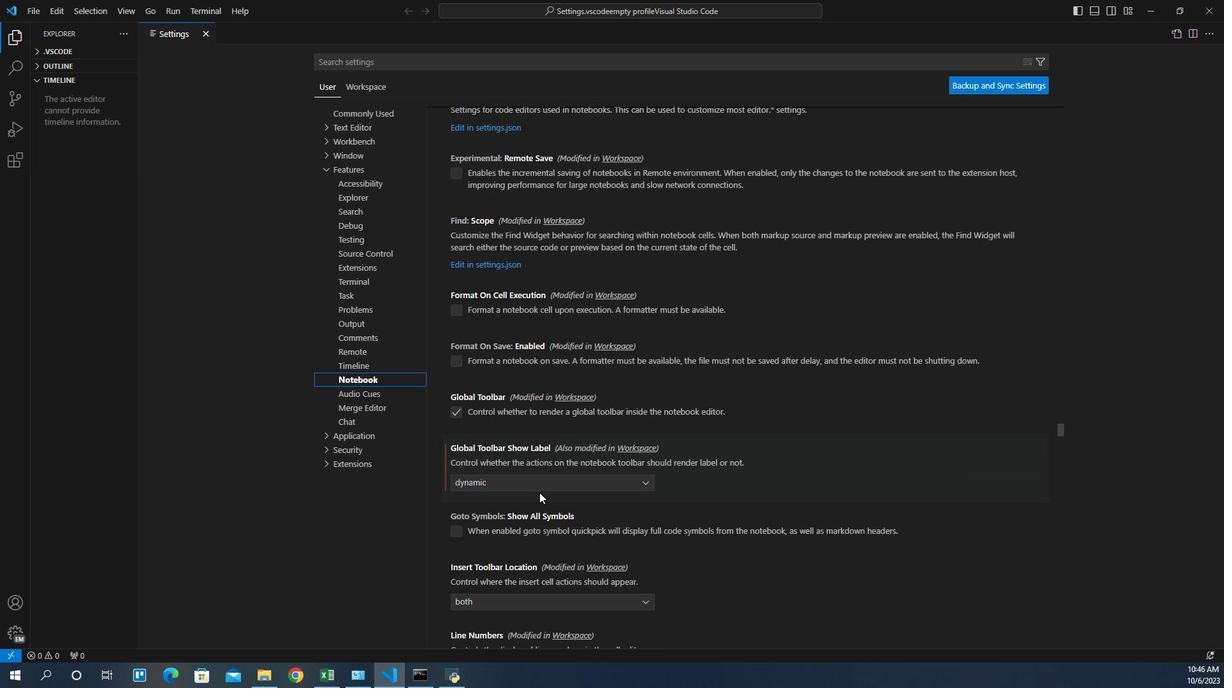 
Action: Mouse scrolled (539, 479) with delta (0, 0)
Screenshot: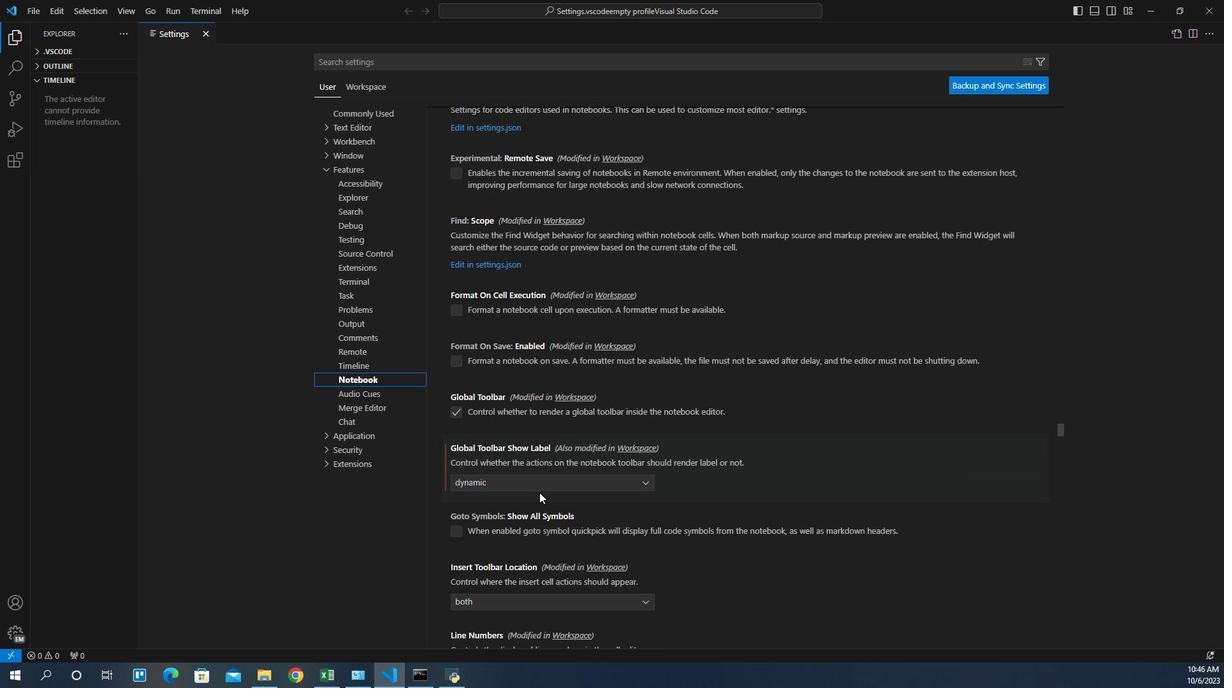 
Action: Mouse scrolled (539, 479) with delta (0, 0)
Screenshot: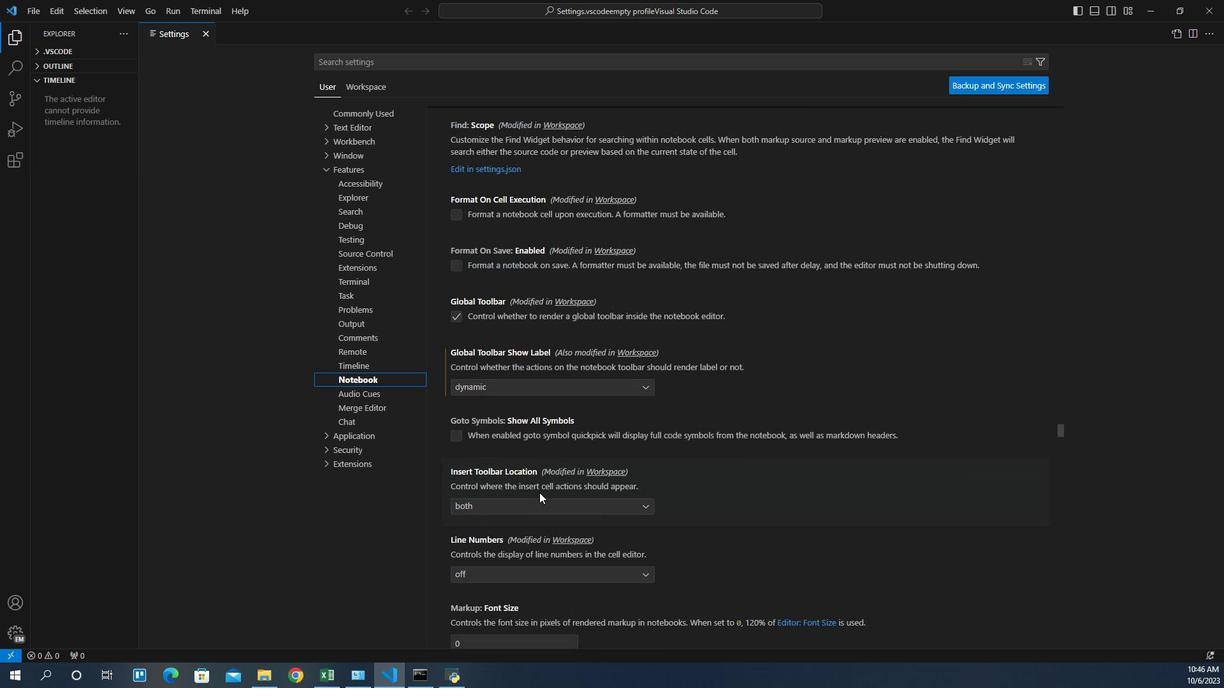 
Action: Mouse scrolled (539, 479) with delta (0, 0)
Screenshot: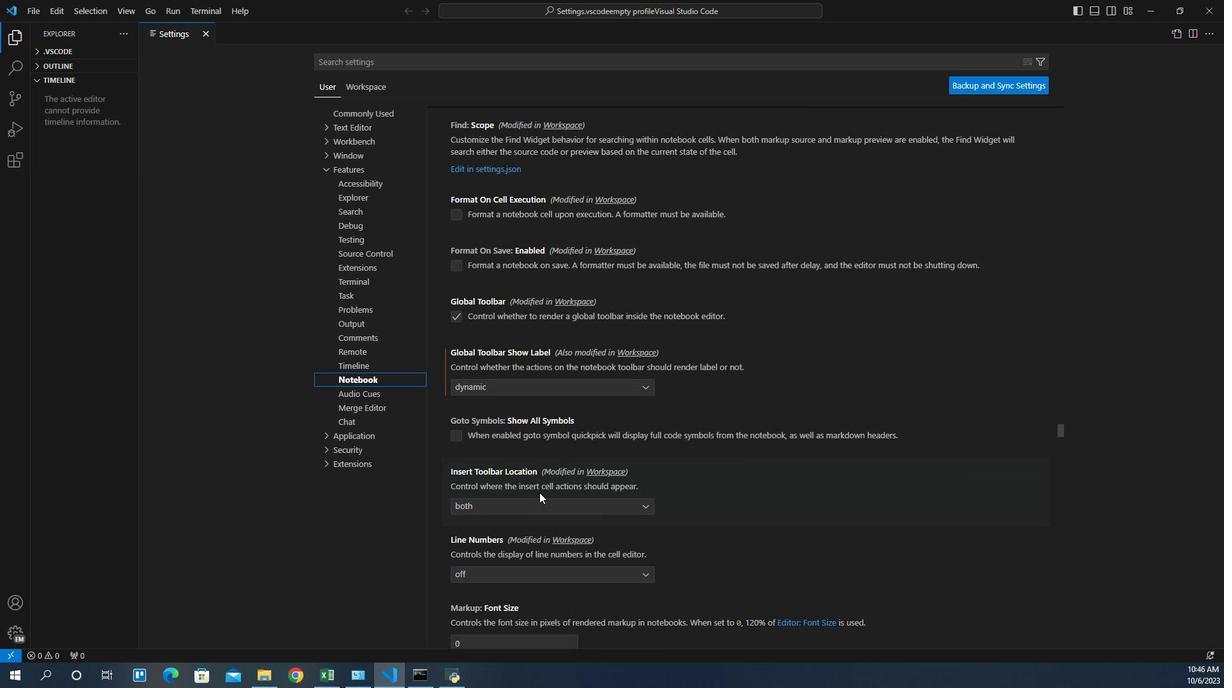 
Action: Mouse scrolled (539, 479) with delta (0, 0)
Screenshot: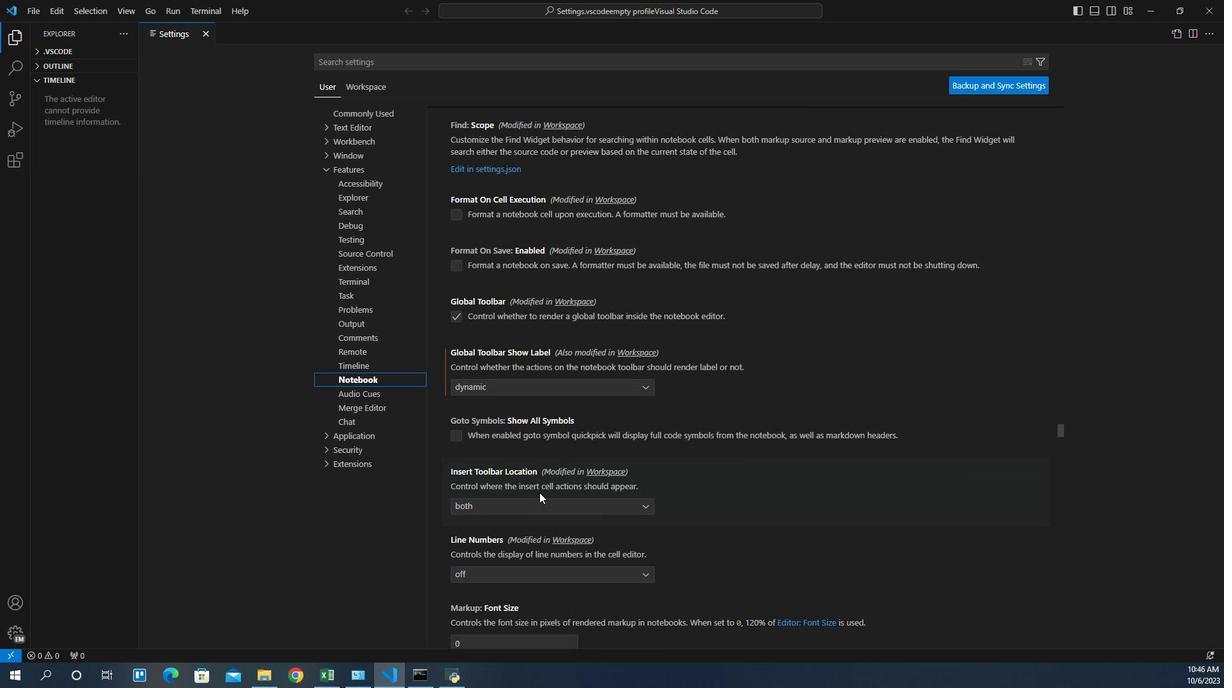 
Action: Mouse scrolled (539, 479) with delta (0, 0)
Screenshot: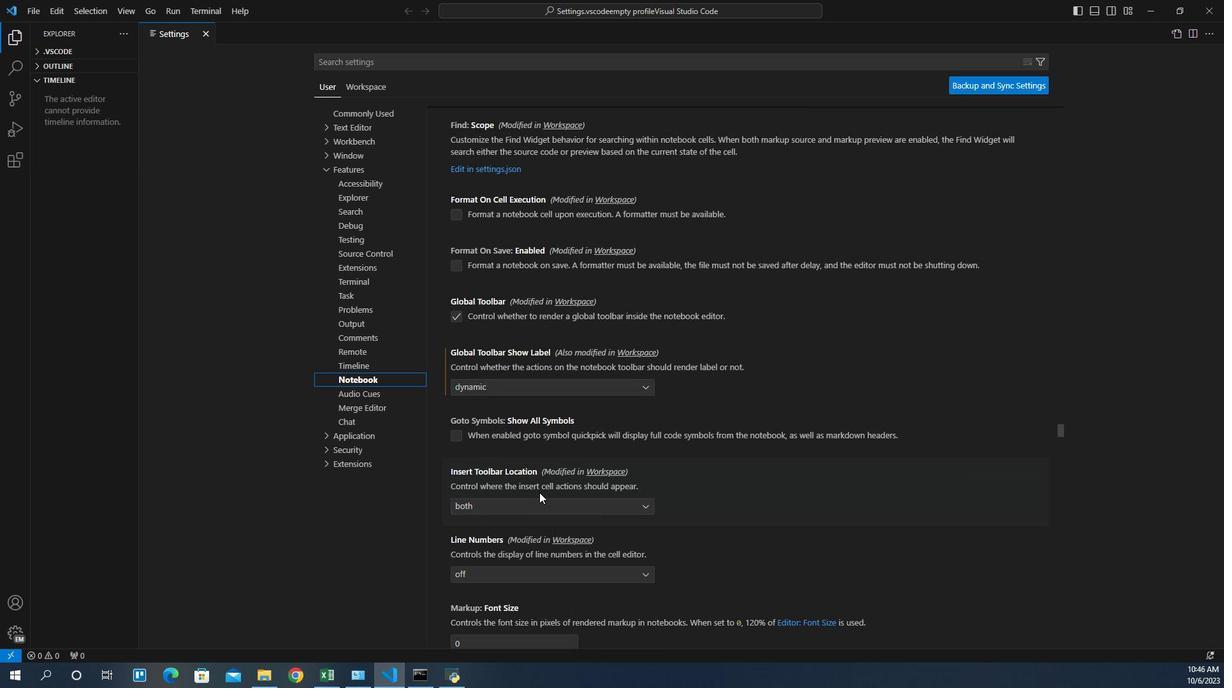 
Action: Mouse scrolled (539, 479) with delta (0, 0)
Screenshot: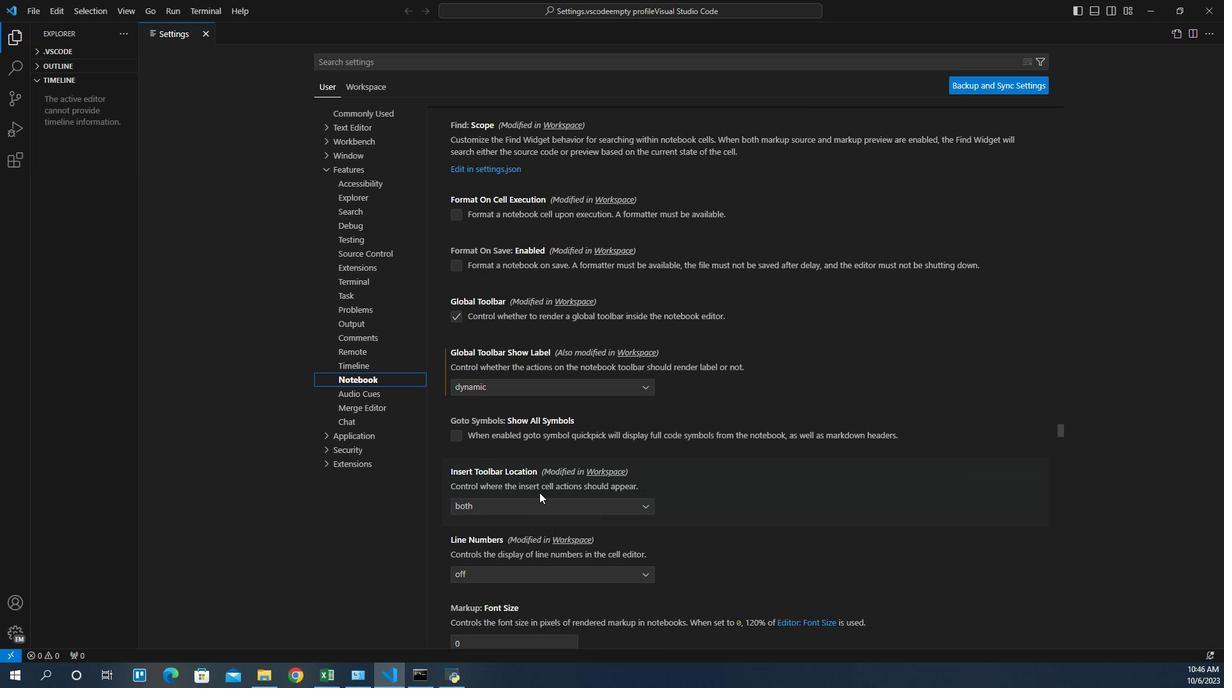 
Action: Mouse scrolled (539, 479) with delta (0, 0)
Screenshot: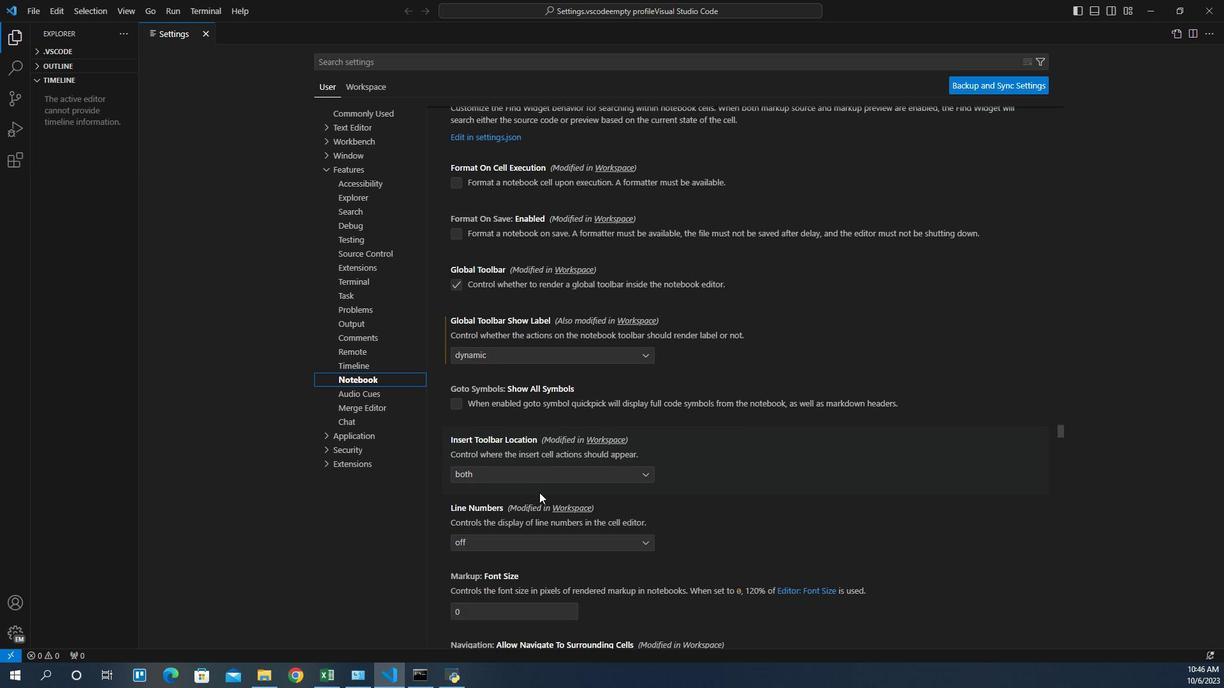 
Action: Mouse scrolled (539, 479) with delta (0, 0)
Screenshot: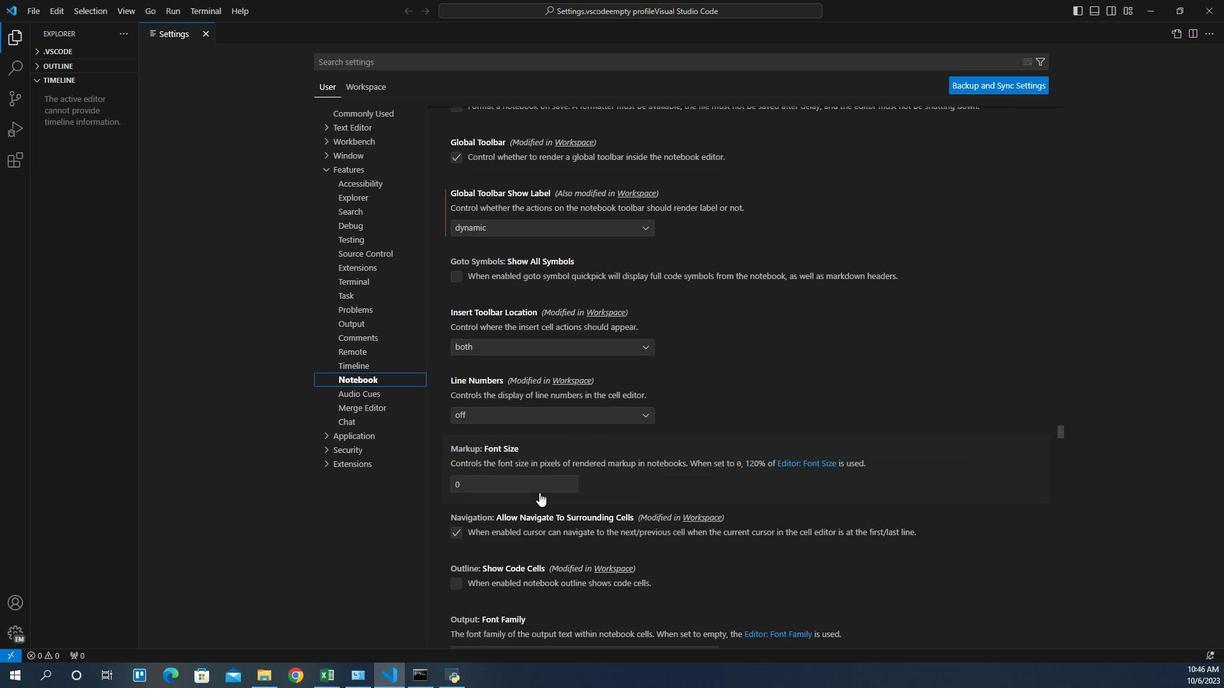 
Action: Mouse scrolled (539, 479) with delta (0, 0)
Screenshot: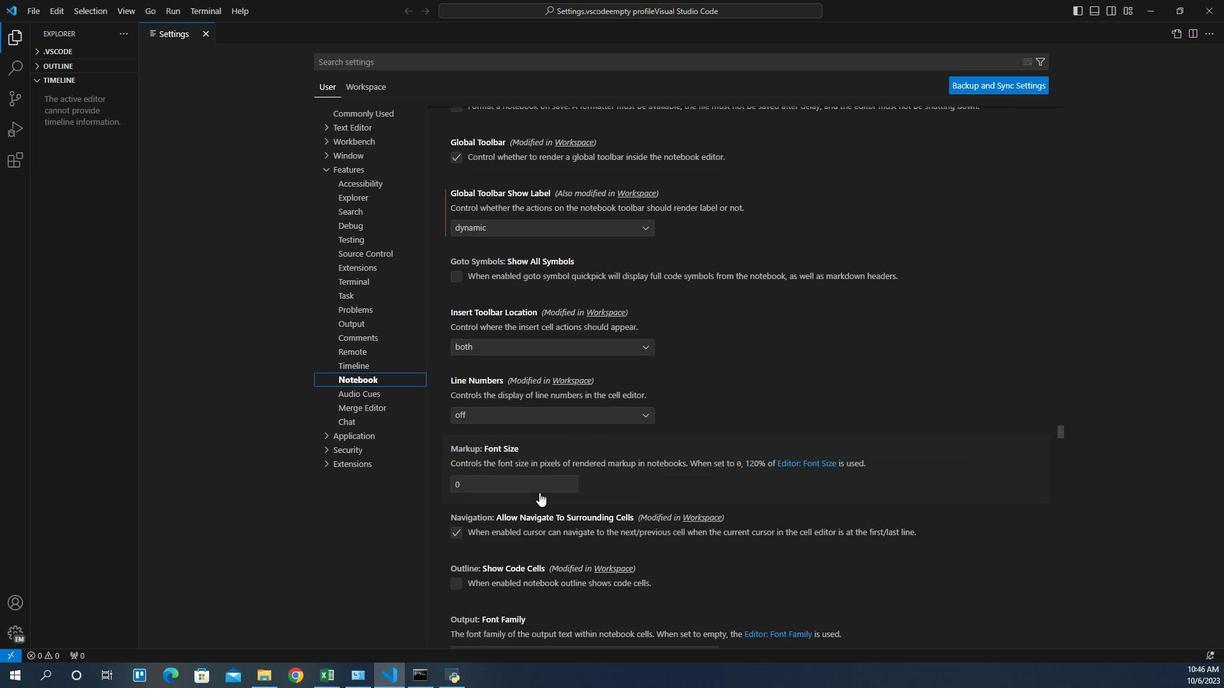 
Action: Mouse scrolled (539, 479) with delta (0, 0)
Screenshot: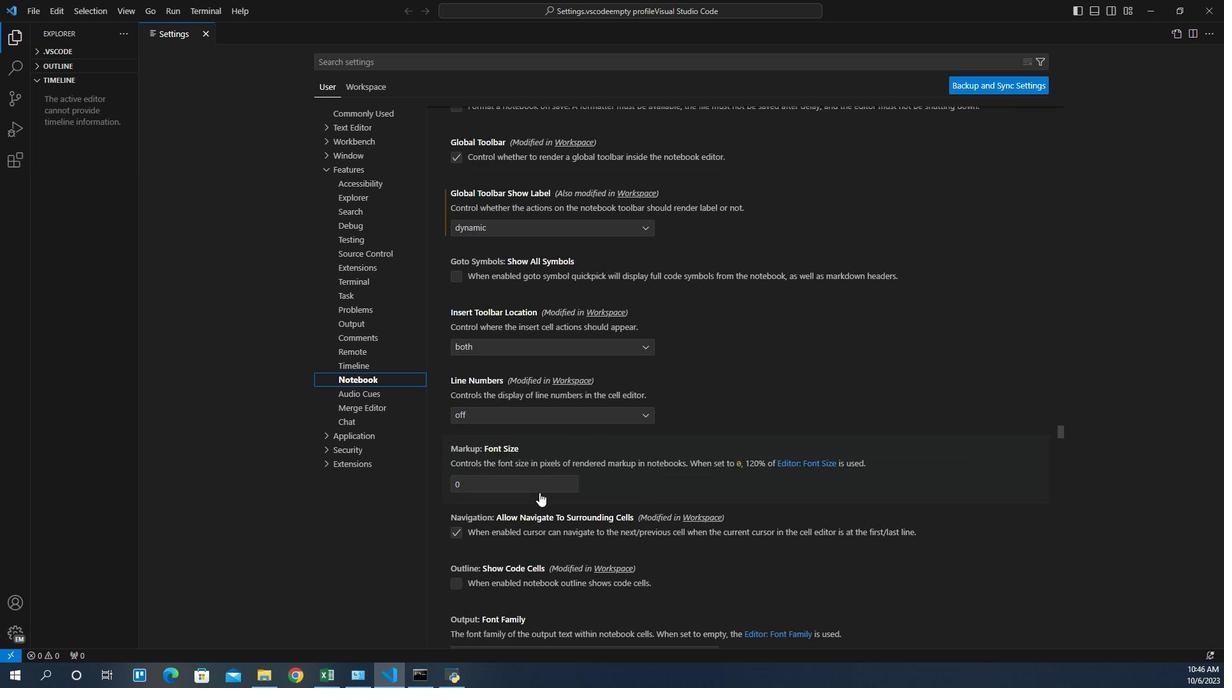 
Action: Mouse scrolled (539, 479) with delta (0, 0)
Screenshot: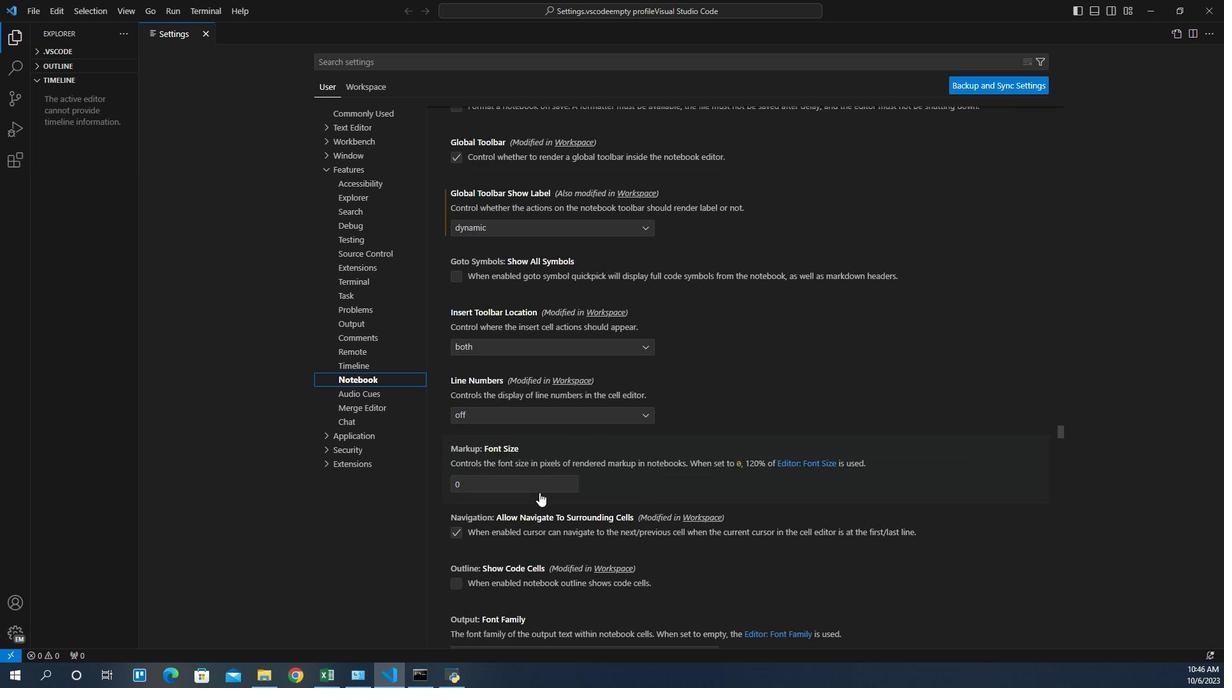 
Action: Mouse scrolled (539, 479) with delta (0, 0)
Screenshot: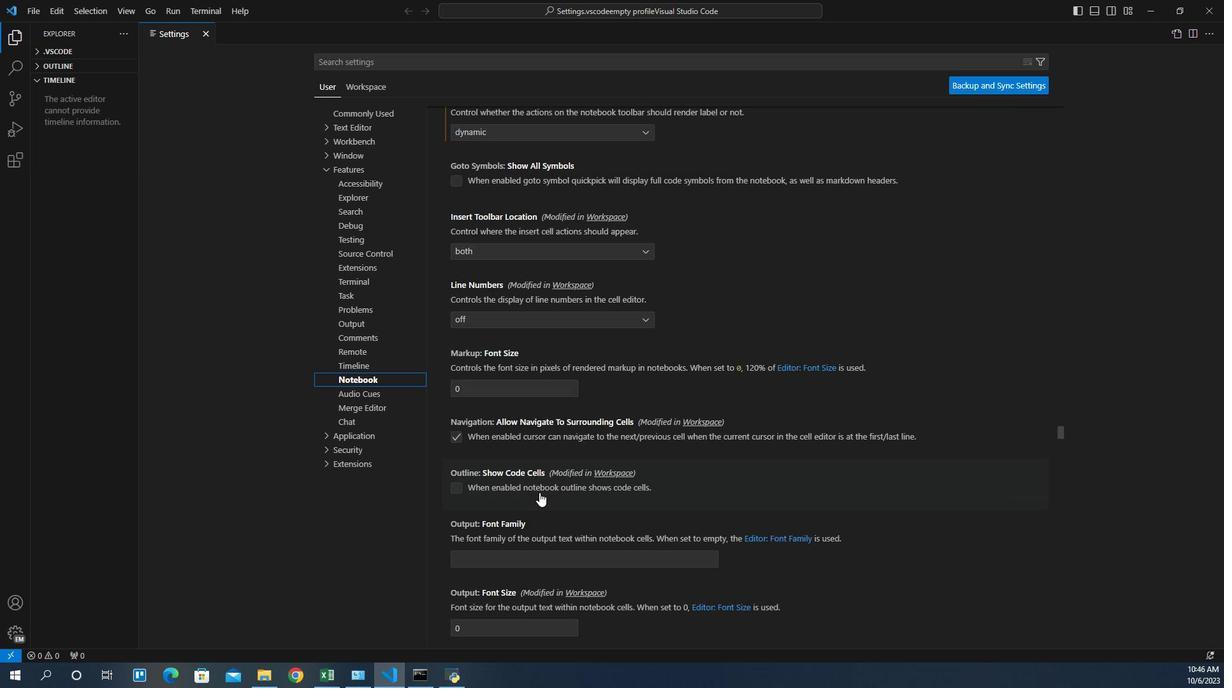 
Action: Mouse scrolled (539, 479) with delta (0, 0)
Screenshot: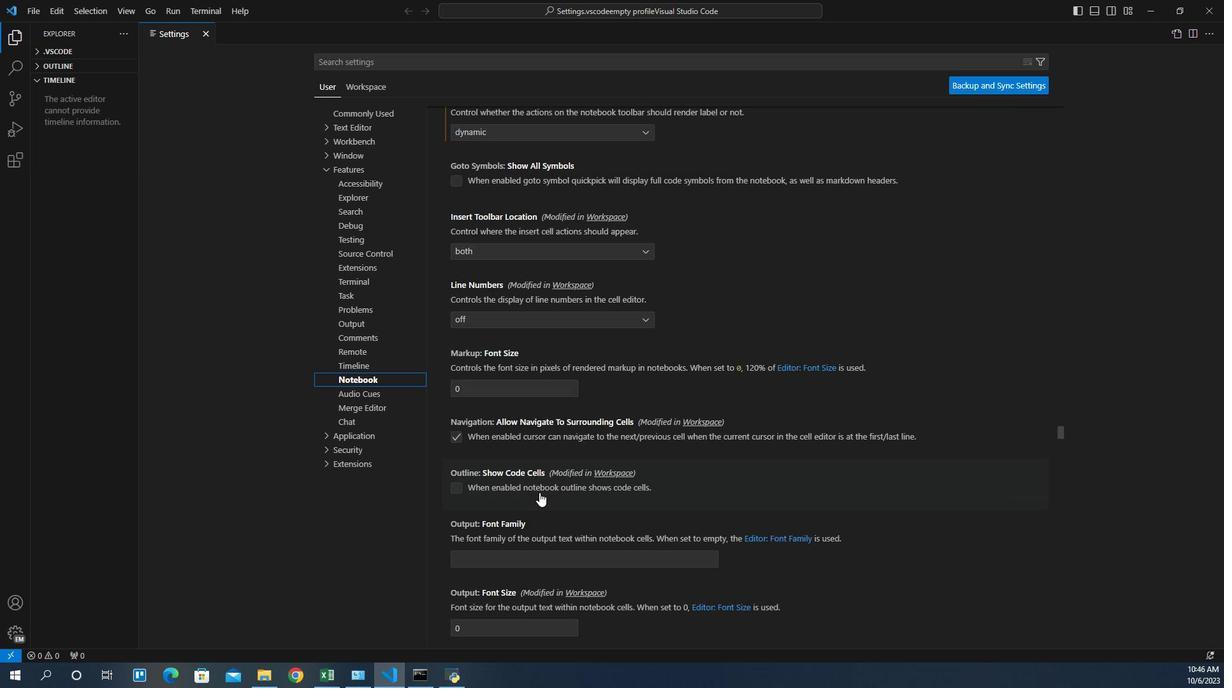 
Action: Mouse scrolled (539, 479) with delta (0, 0)
Screenshot: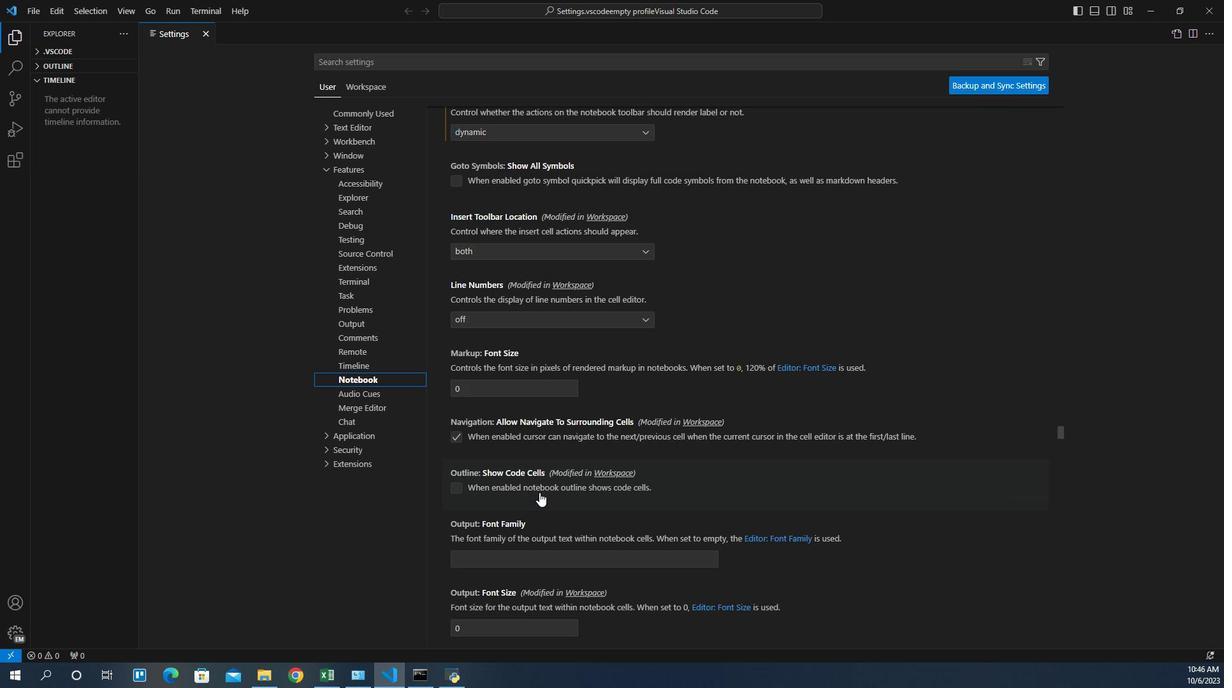
Action: Mouse scrolled (539, 479) with delta (0, 0)
Screenshot: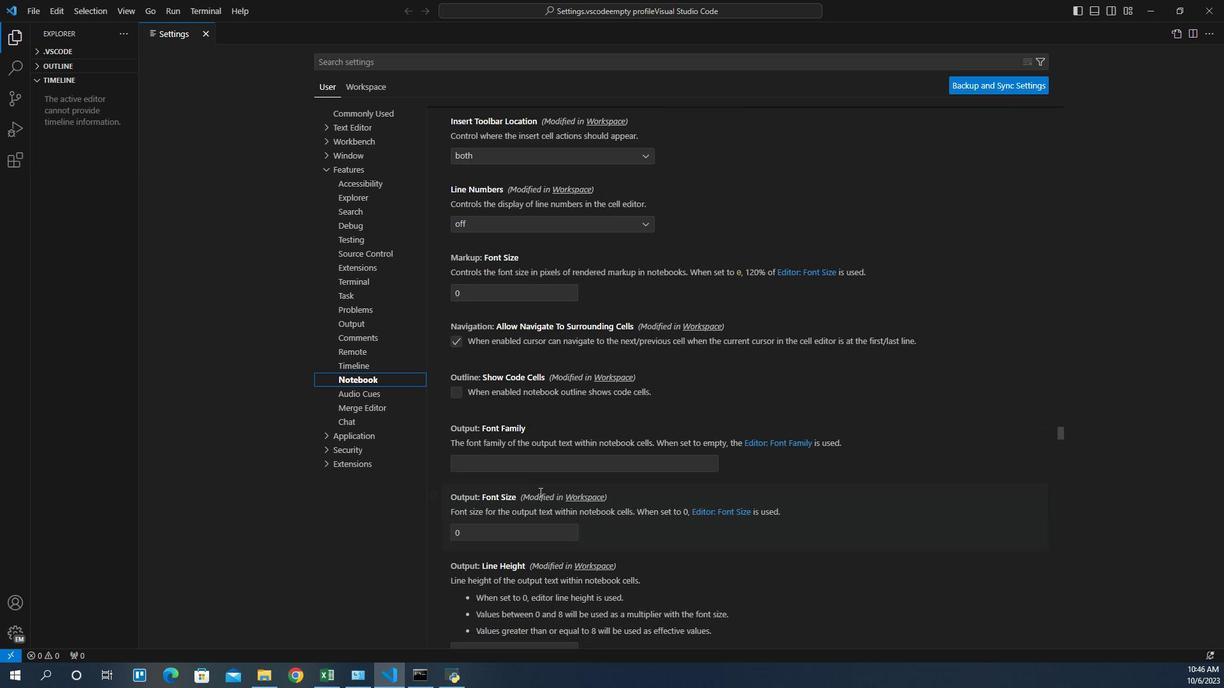 
Action: Mouse scrolled (539, 479) with delta (0, 0)
Screenshot: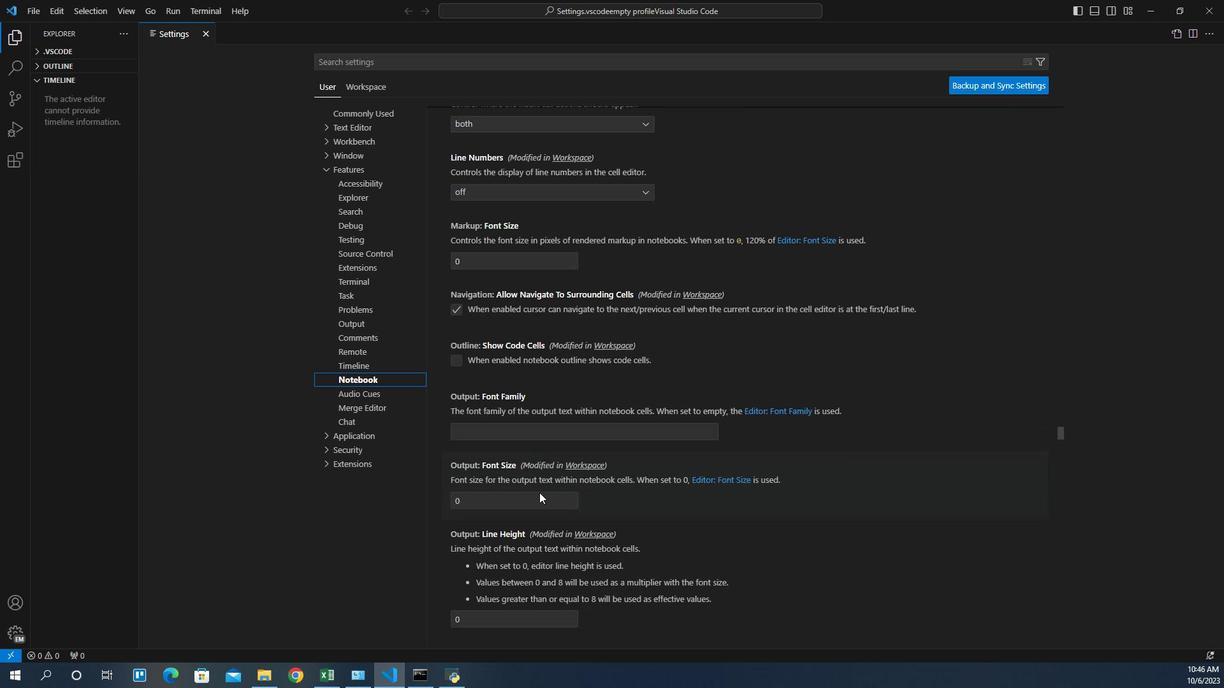 
Action: Mouse scrolled (539, 479) with delta (0, 0)
Screenshot: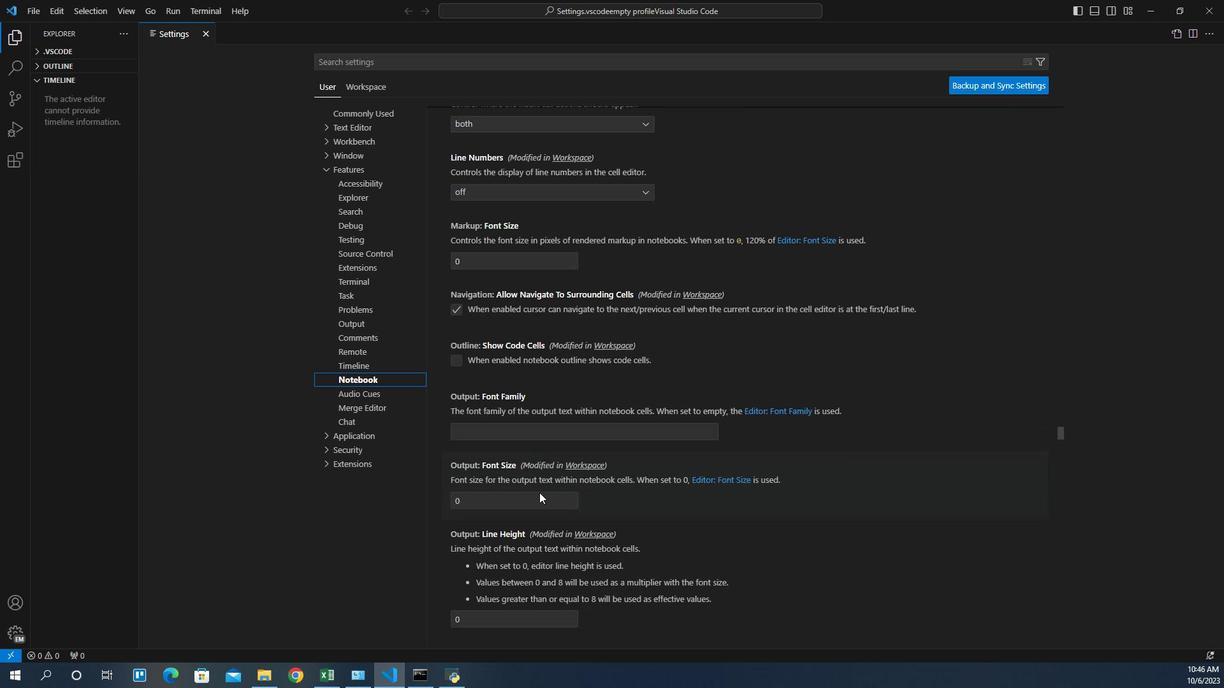 
Action: Mouse scrolled (539, 479) with delta (0, 0)
Screenshot: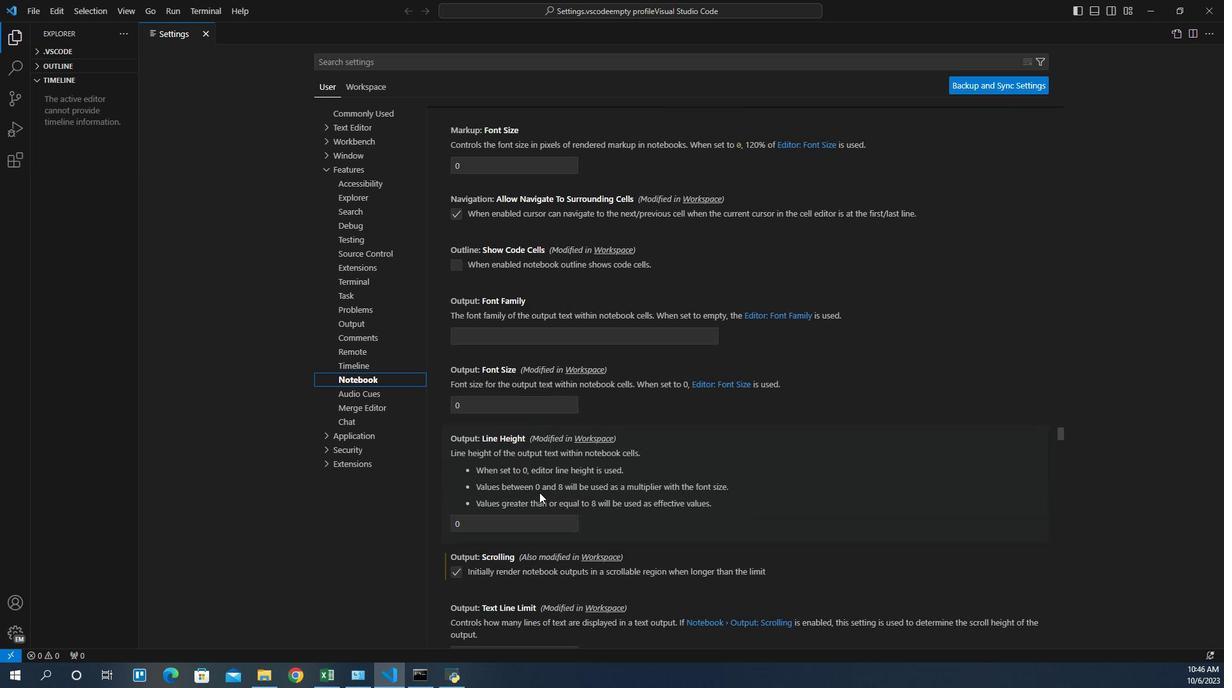 
Action: Mouse scrolled (539, 479) with delta (0, 0)
Screenshot: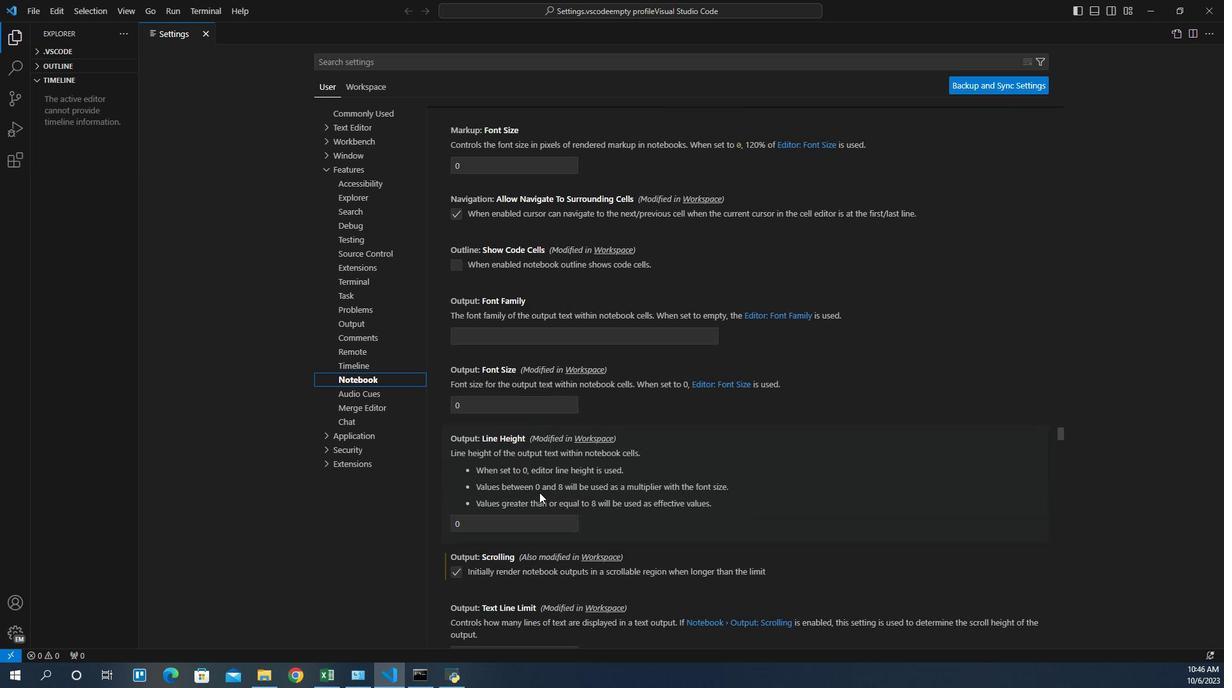 
Action: Mouse scrolled (539, 479) with delta (0, 0)
Screenshot: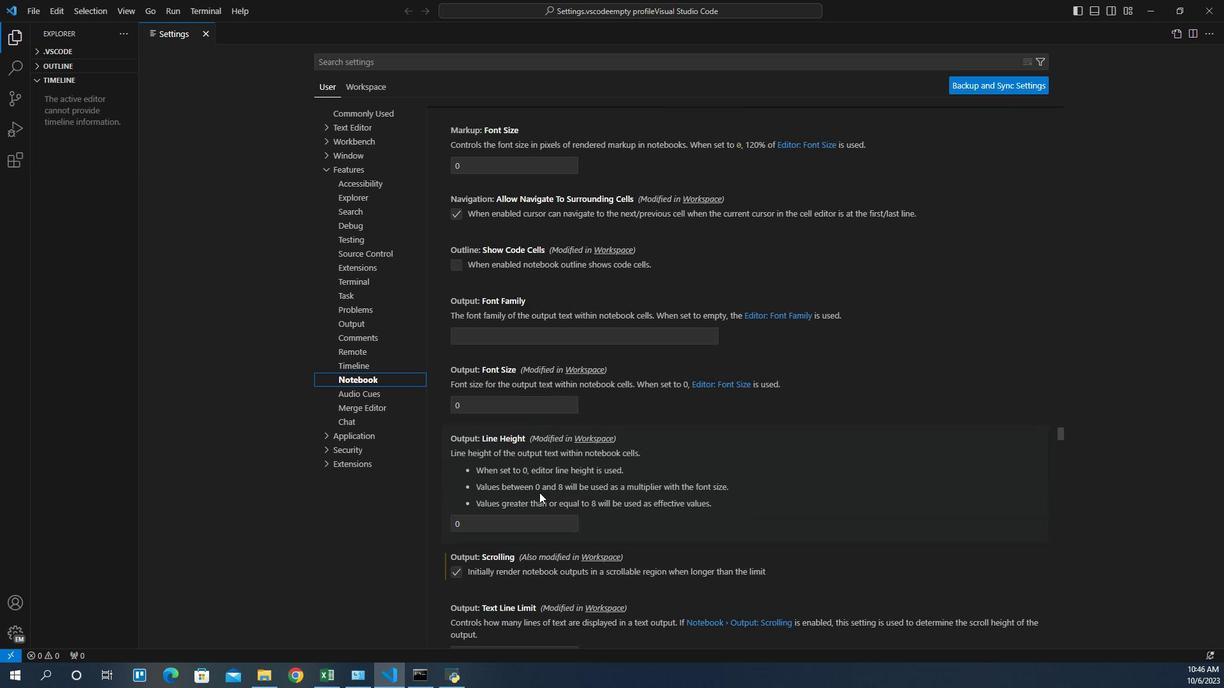 
Action: Mouse scrolled (539, 479) with delta (0, 0)
Screenshot: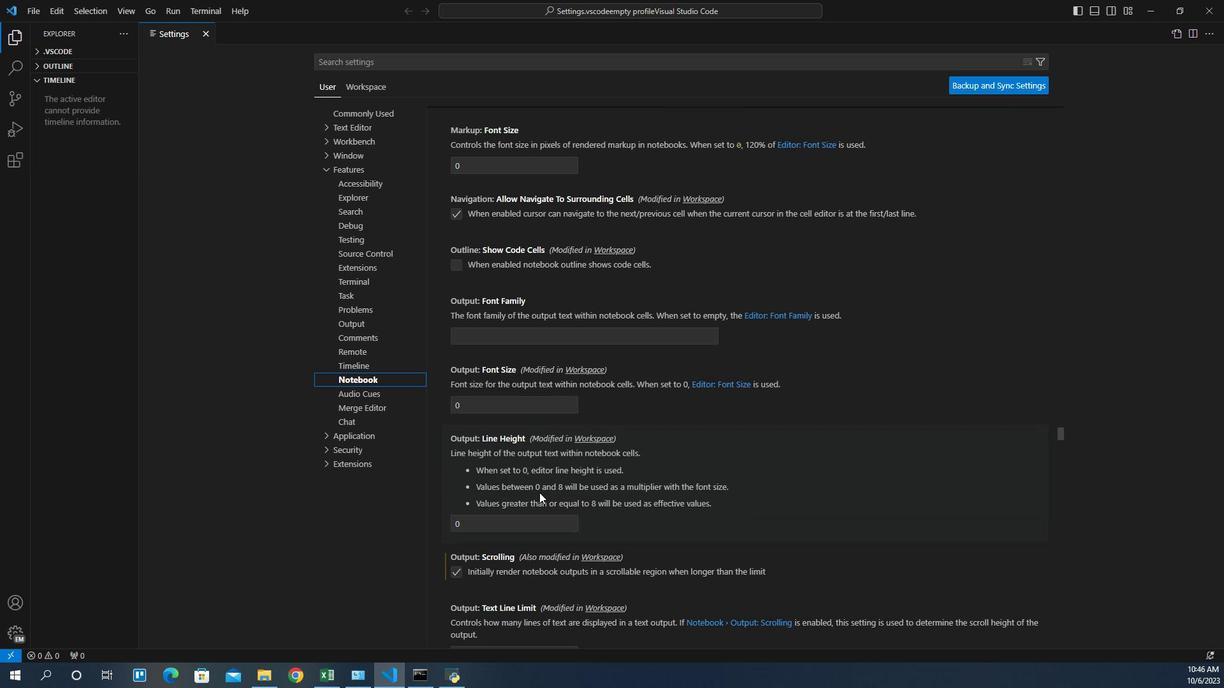 
Action: Mouse scrolled (539, 479) with delta (0, 0)
Screenshot: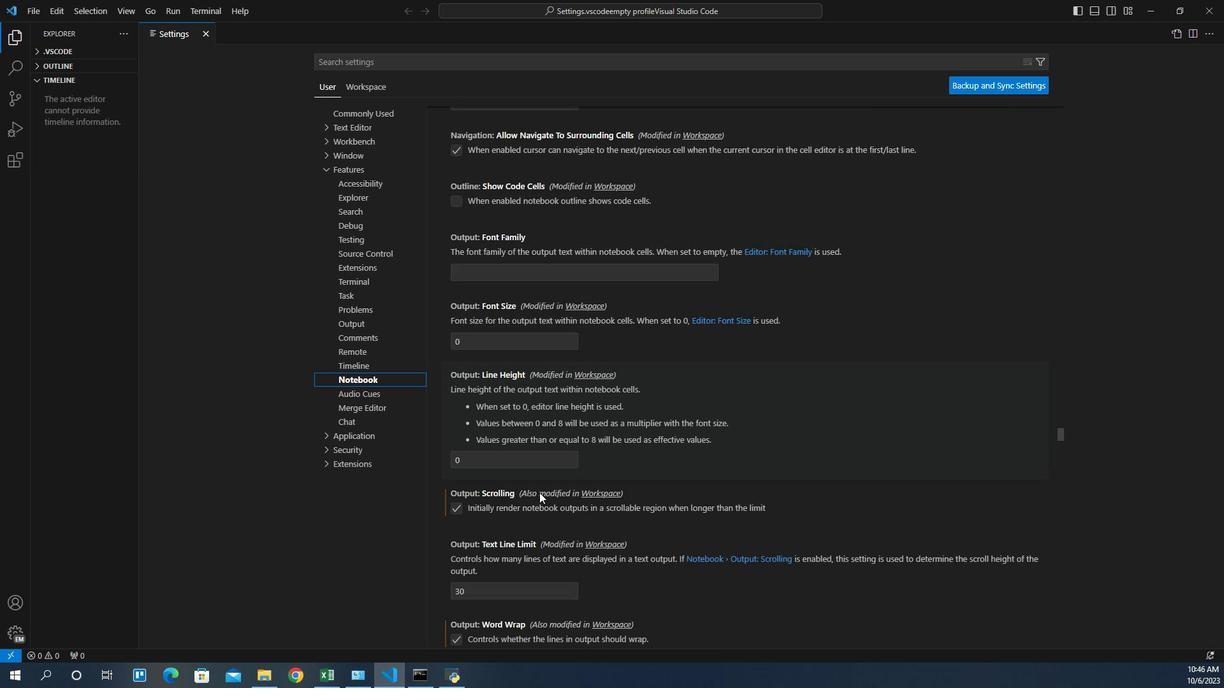 
Action: Mouse scrolled (539, 479) with delta (0, 0)
Screenshot: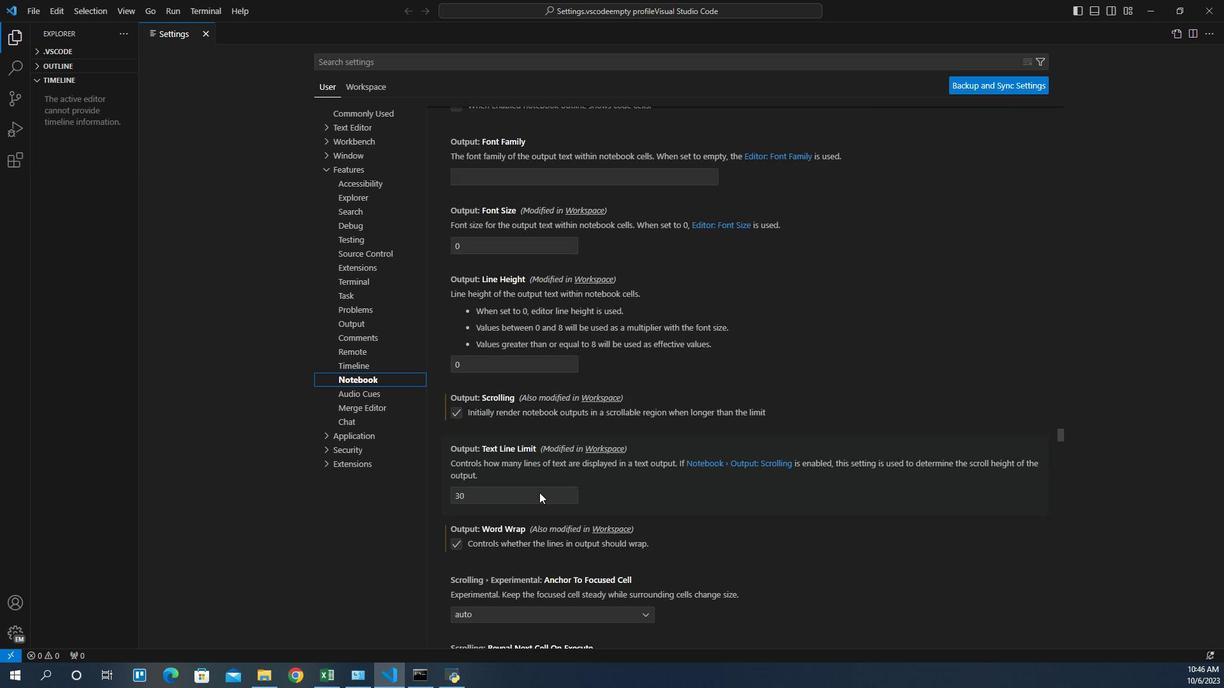 
Action: Mouse scrolled (539, 479) with delta (0, 0)
Screenshot: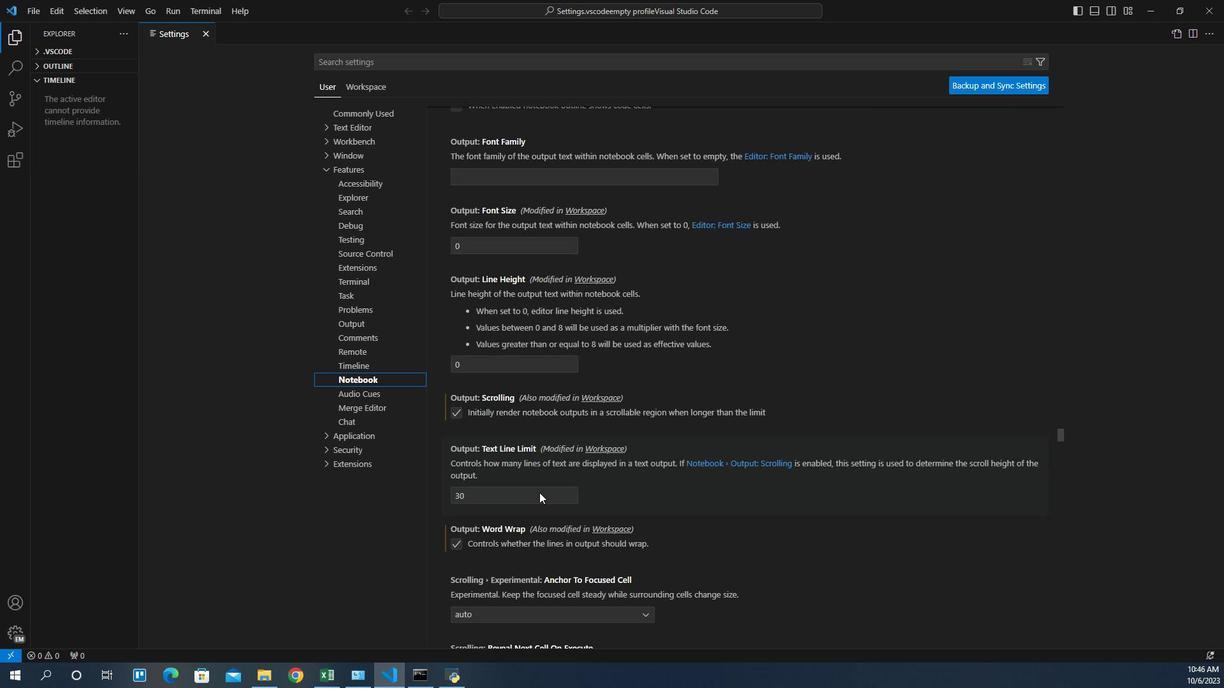 
Action: Mouse scrolled (539, 479) with delta (0, 0)
Screenshot: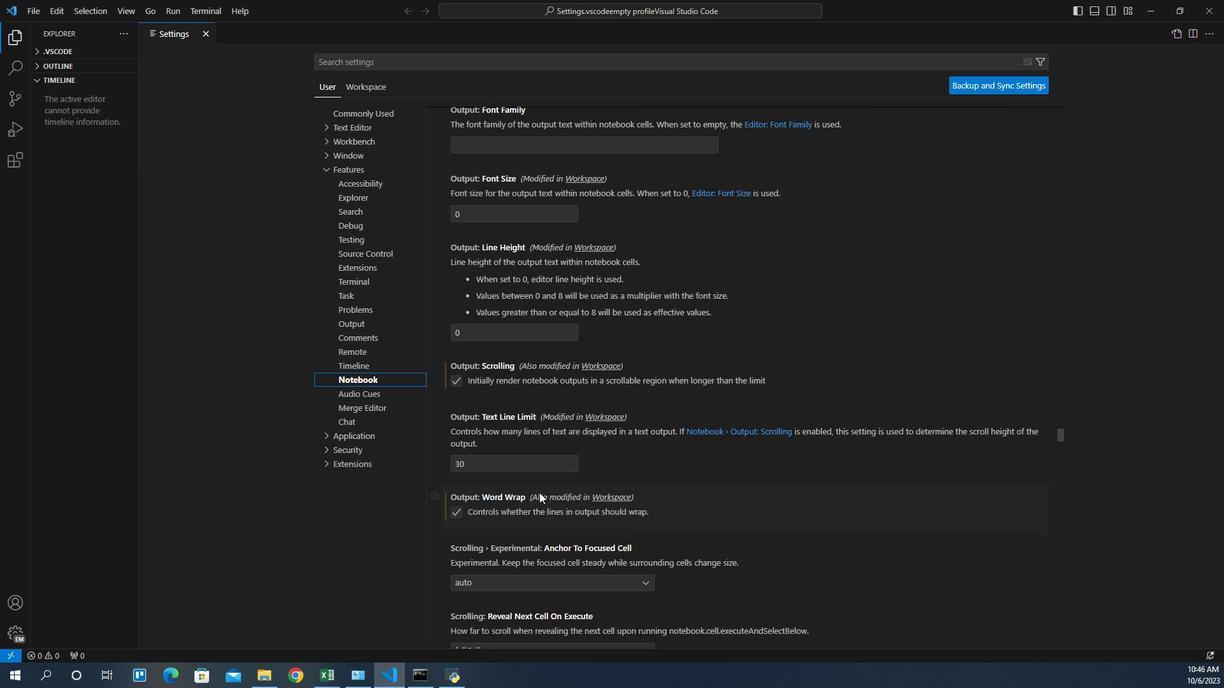 
Action: Mouse scrolled (539, 479) with delta (0, 0)
Screenshot: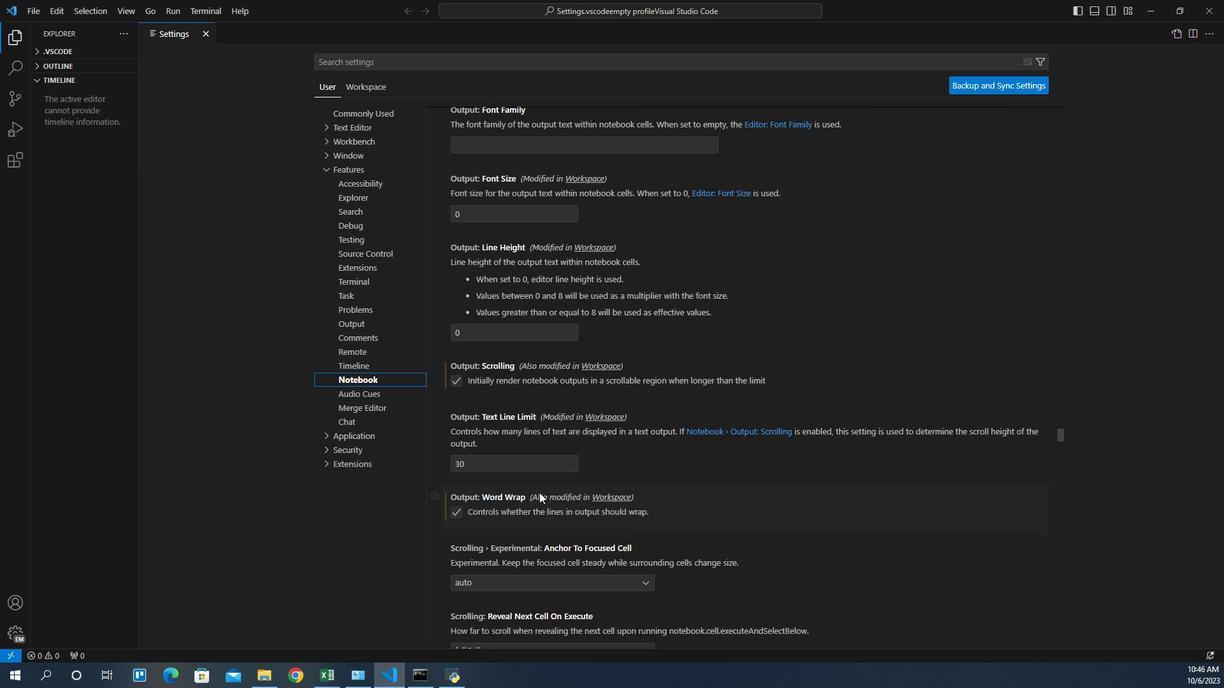 
Action: Mouse scrolled (539, 479) with delta (0, 0)
Screenshot: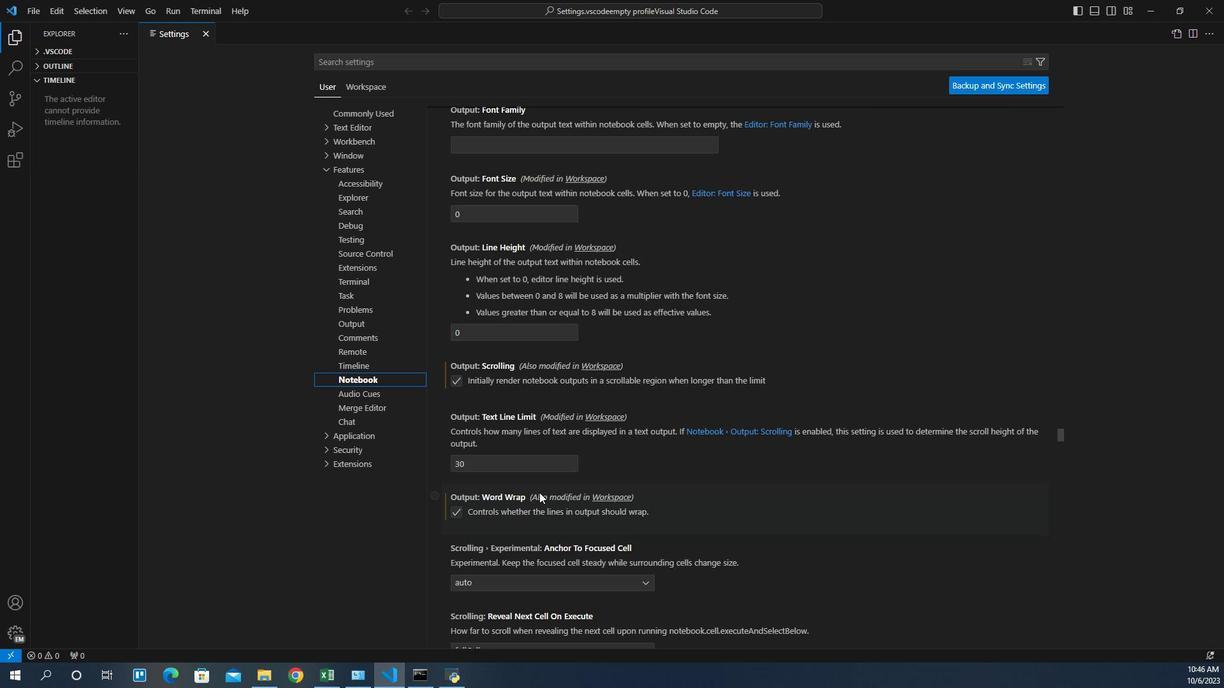 
Action: Mouse scrolled (539, 479) with delta (0, 0)
Screenshot: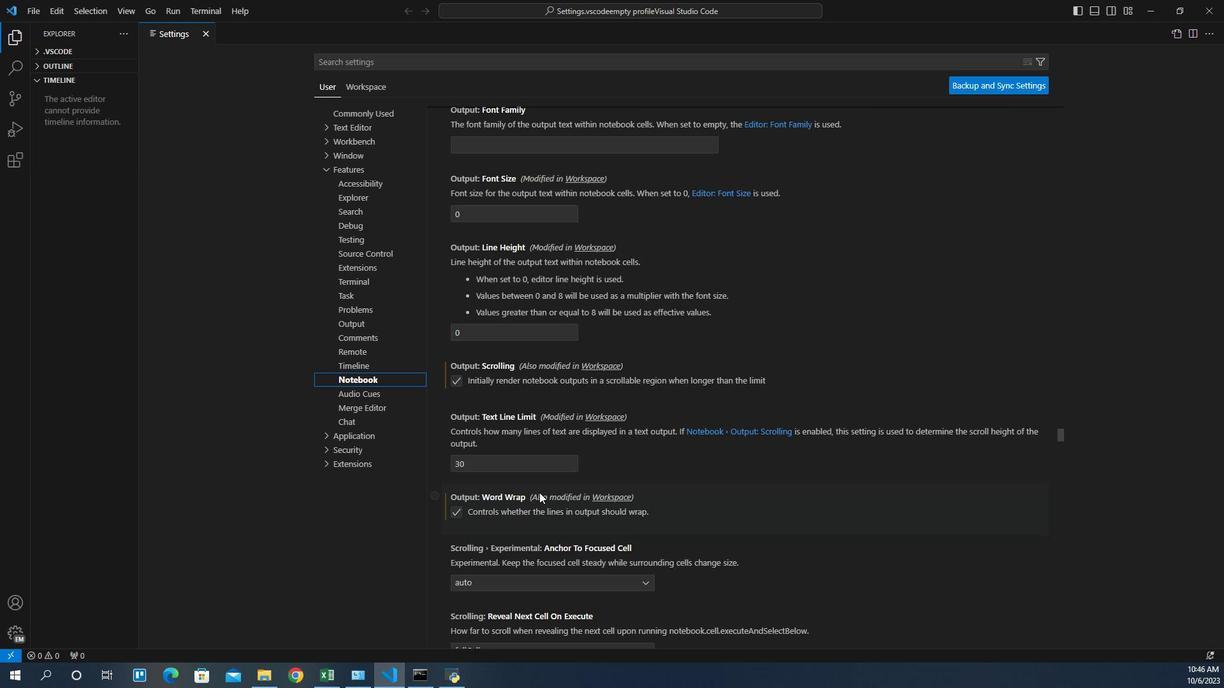 
Action: Mouse scrolled (539, 479) with delta (0, 0)
Screenshot: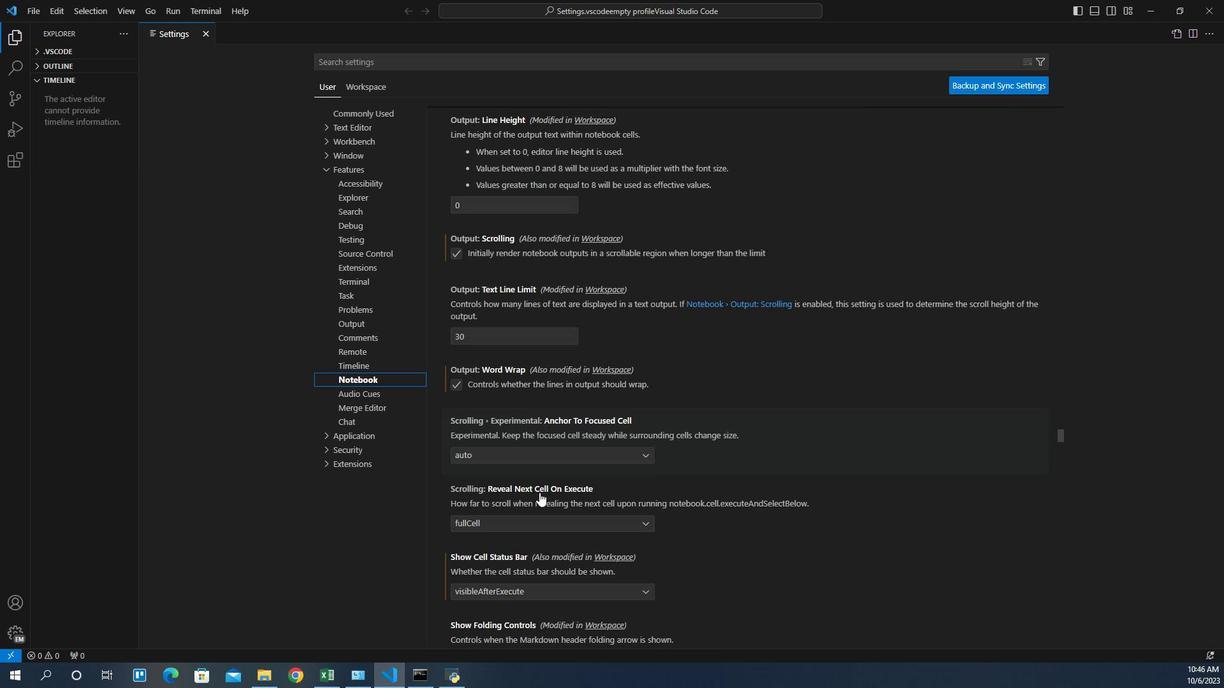 
Action: Mouse scrolled (539, 479) with delta (0, 0)
Screenshot: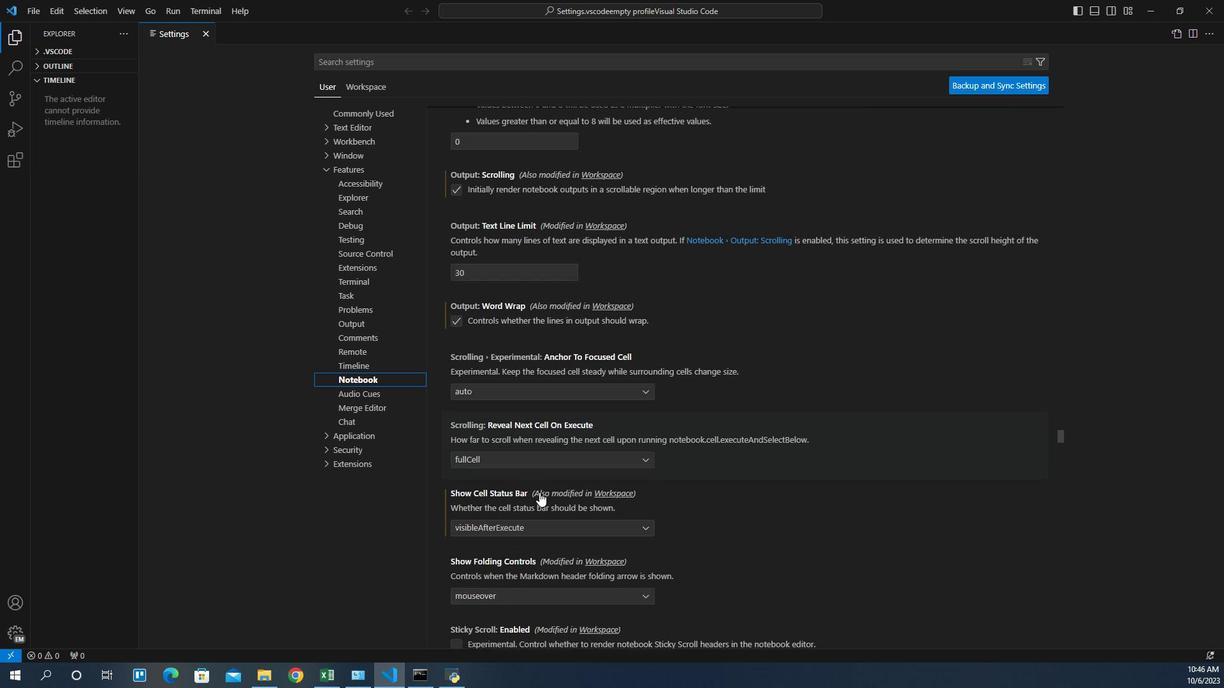 
Action: Mouse scrolled (539, 479) with delta (0, 0)
Screenshot: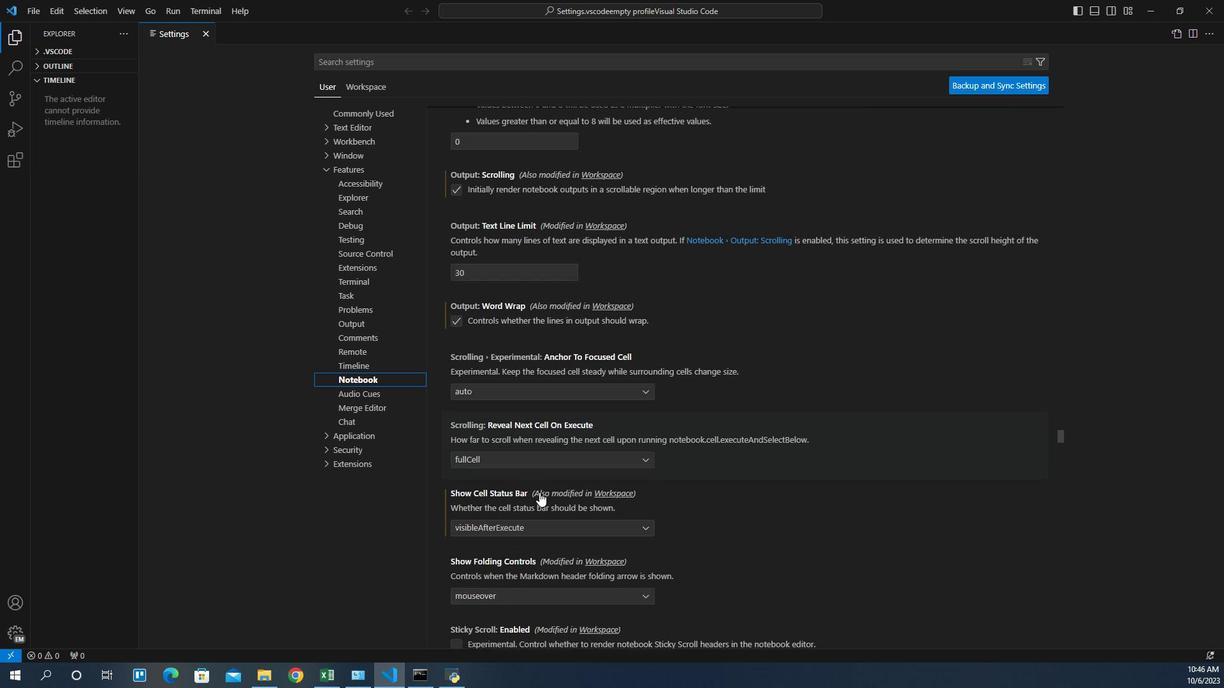 
Action: Mouse scrolled (539, 479) with delta (0, 0)
Screenshot: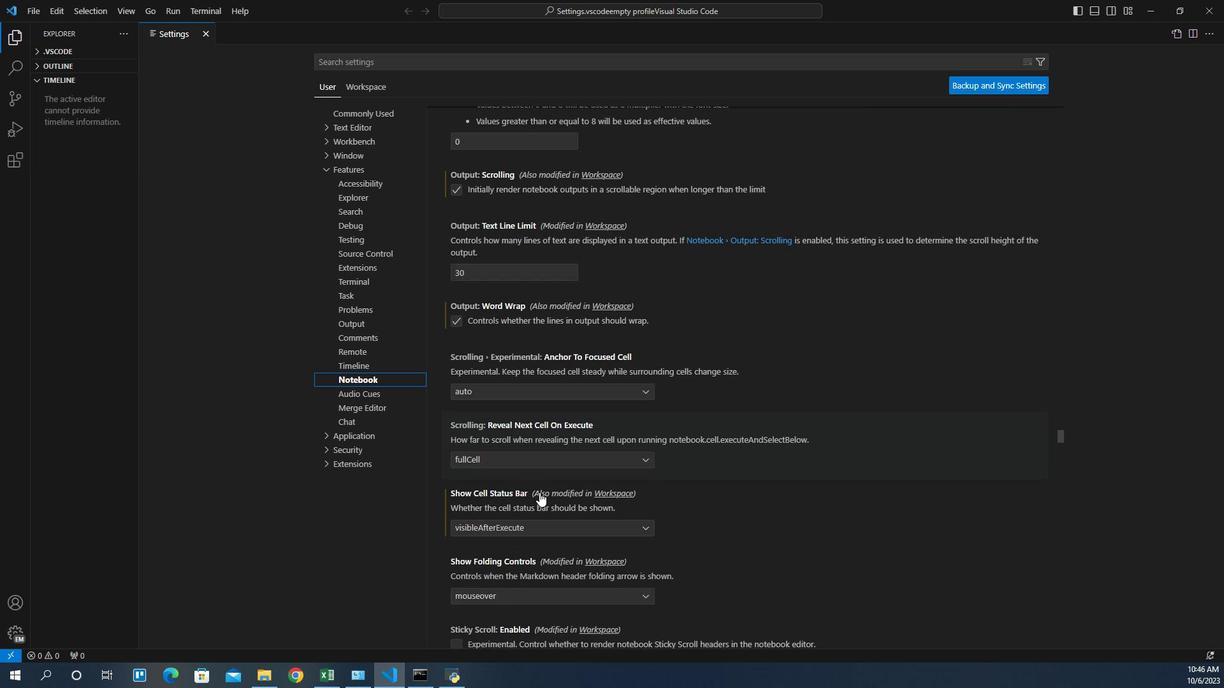 
Action: Mouse scrolled (539, 479) with delta (0, 0)
Screenshot: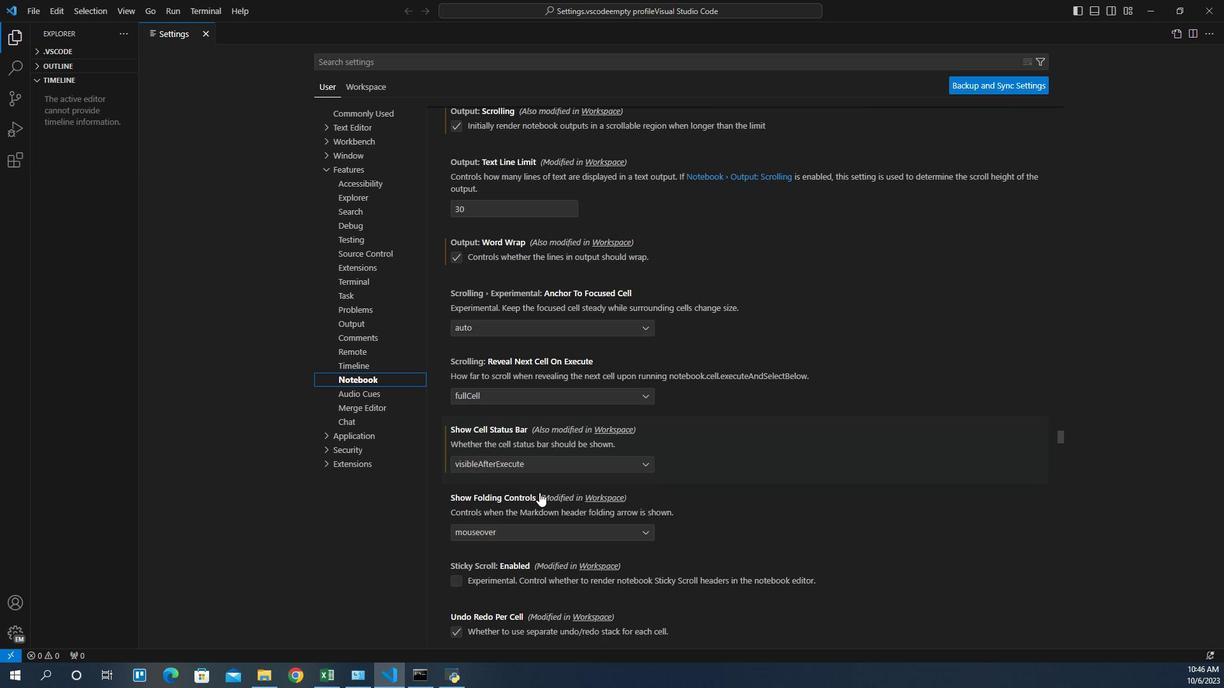 
Action: Mouse scrolled (539, 479) with delta (0, 0)
Screenshot: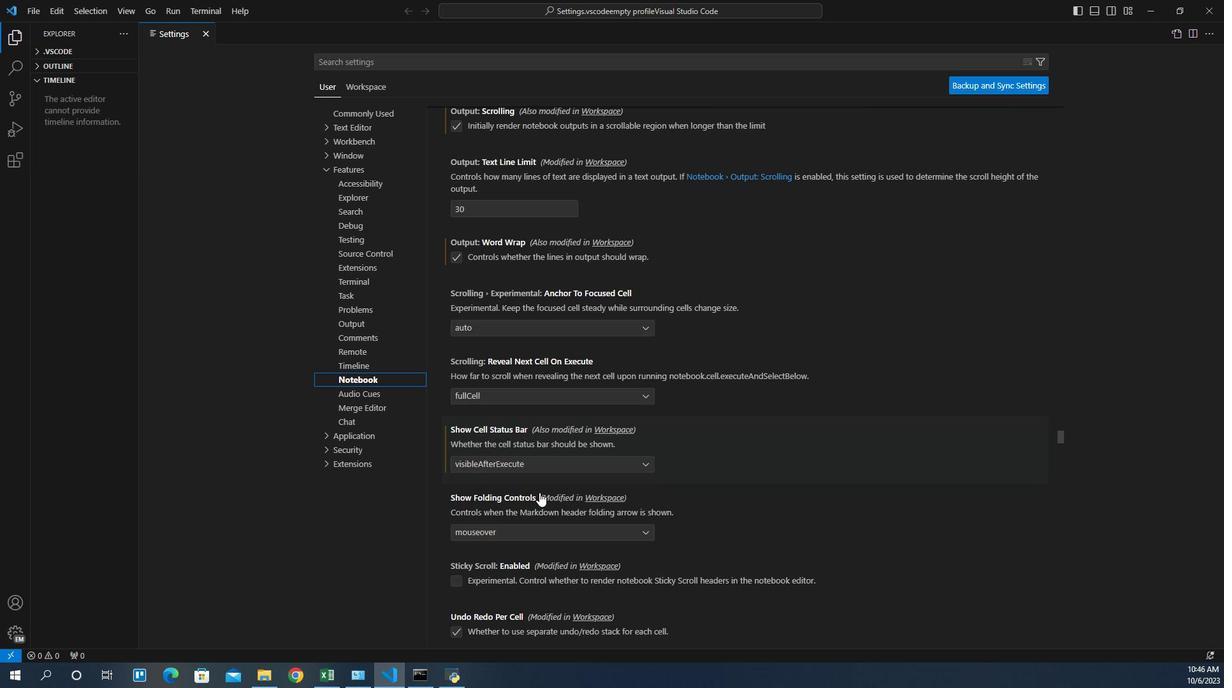
Action: Mouse scrolled (539, 479) with delta (0, 0)
Screenshot: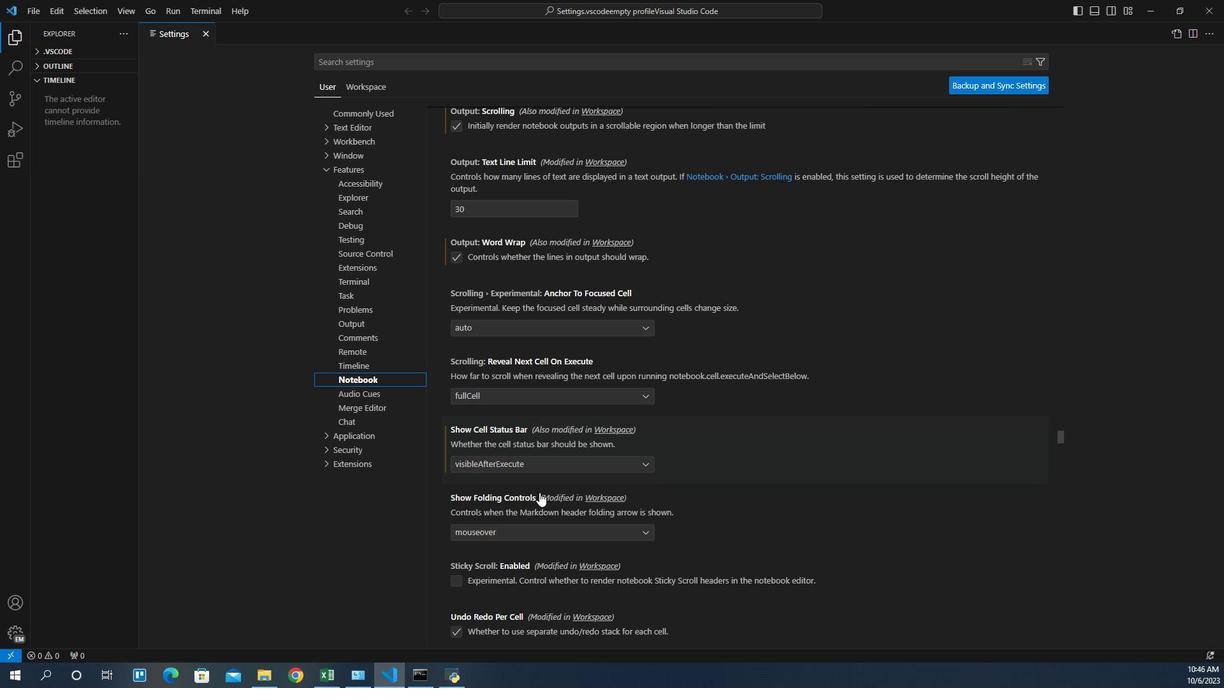 
Action: Mouse scrolled (539, 479) with delta (0, 0)
Screenshot: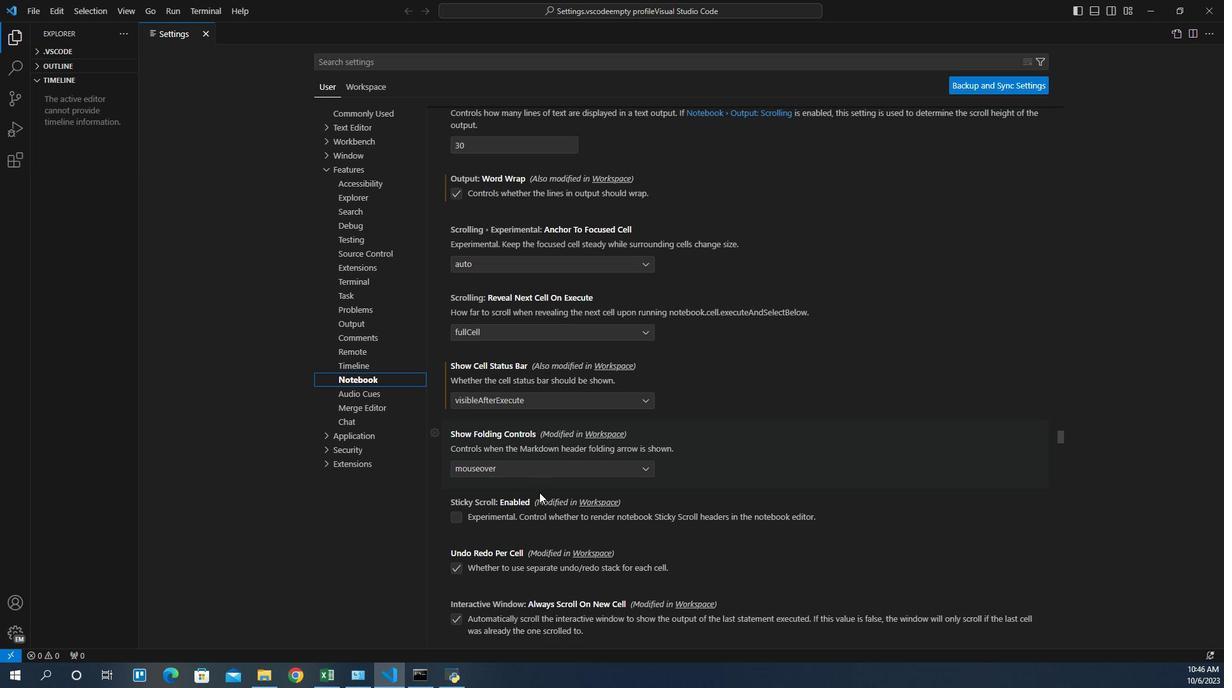 
Action: Mouse scrolled (539, 479) with delta (0, 0)
Screenshot: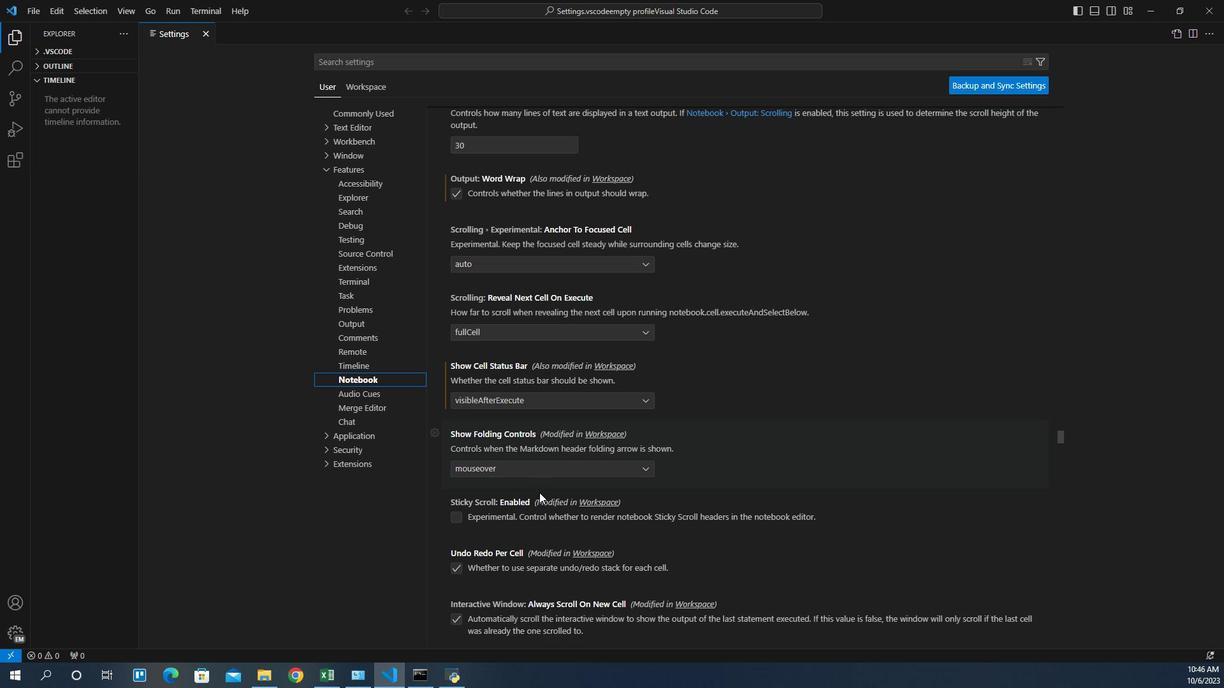 
Action: Mouse scrolled (539, 479) with delta (0, 0)
Screenshot: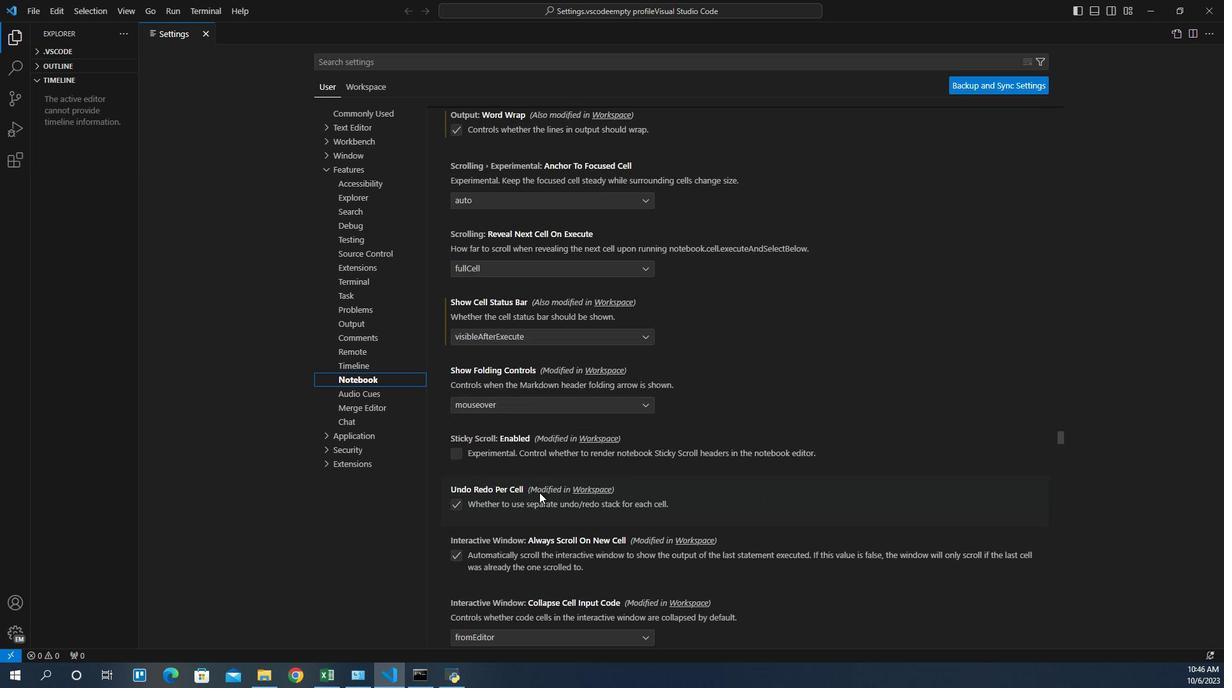 
Action: Mouse scrolled (539, 479) with delta (0, 0)
Screenshot: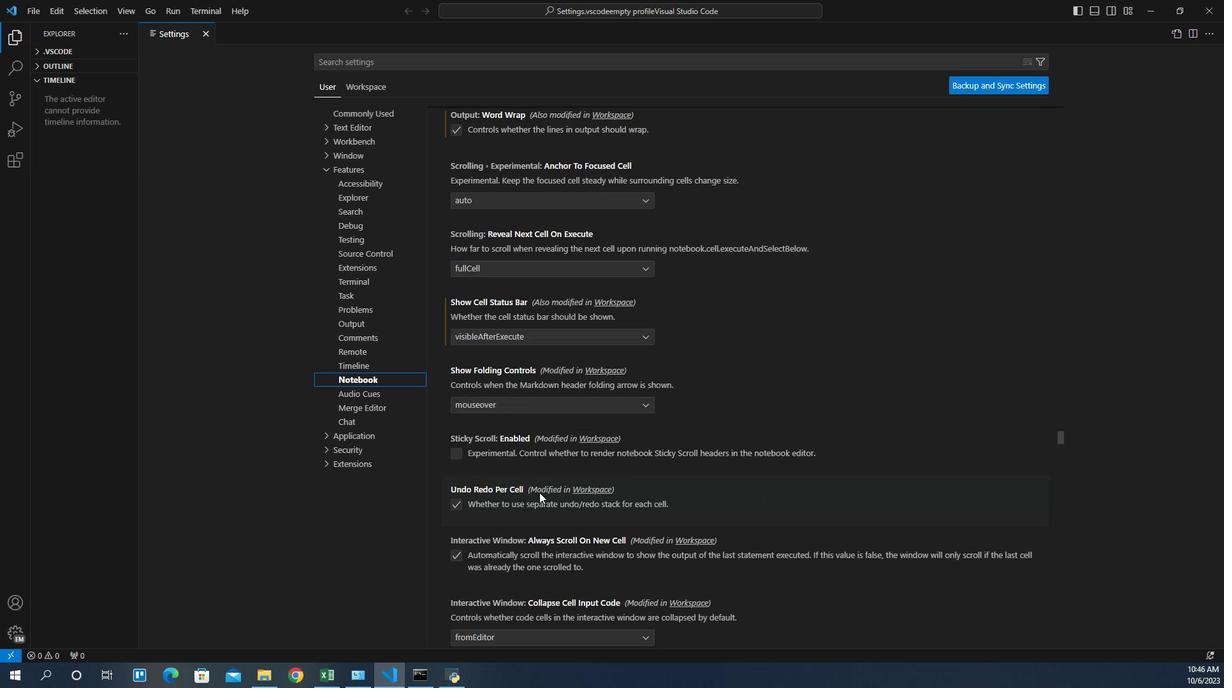 
Action: Mouse scrolled (539, 479) with delta (0, 0)
Screenshot: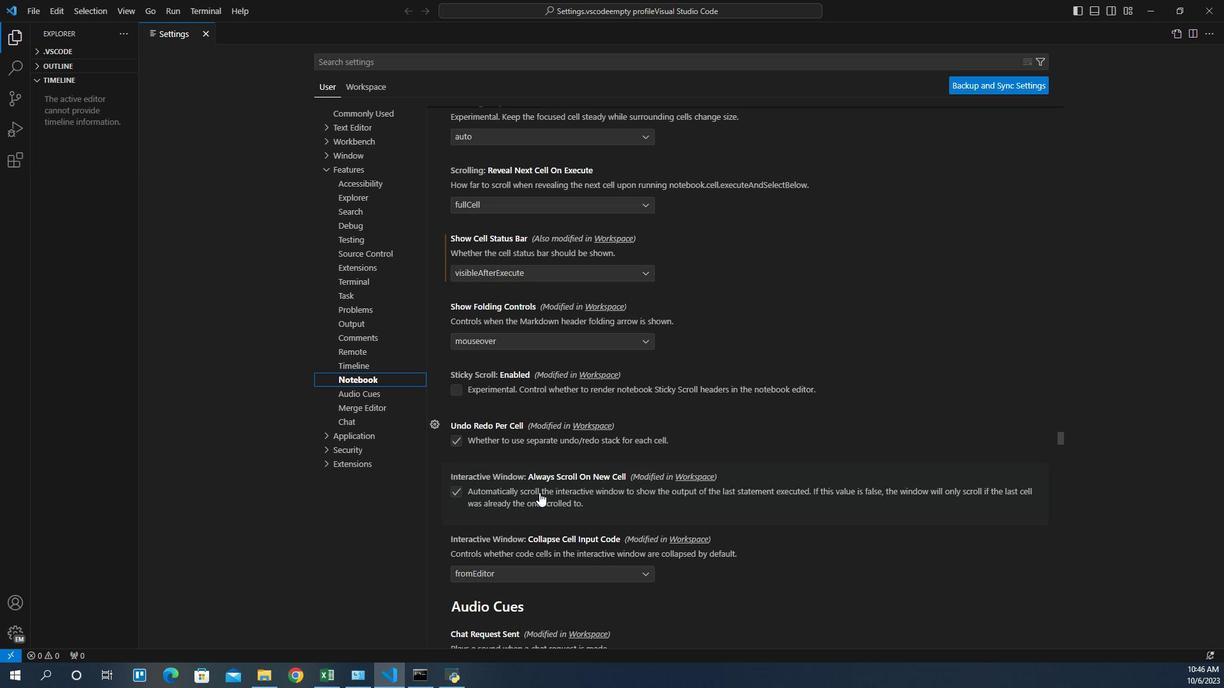 
Action: Mouse scrolled (539, 479) with delta (0, 0)
Screenshot: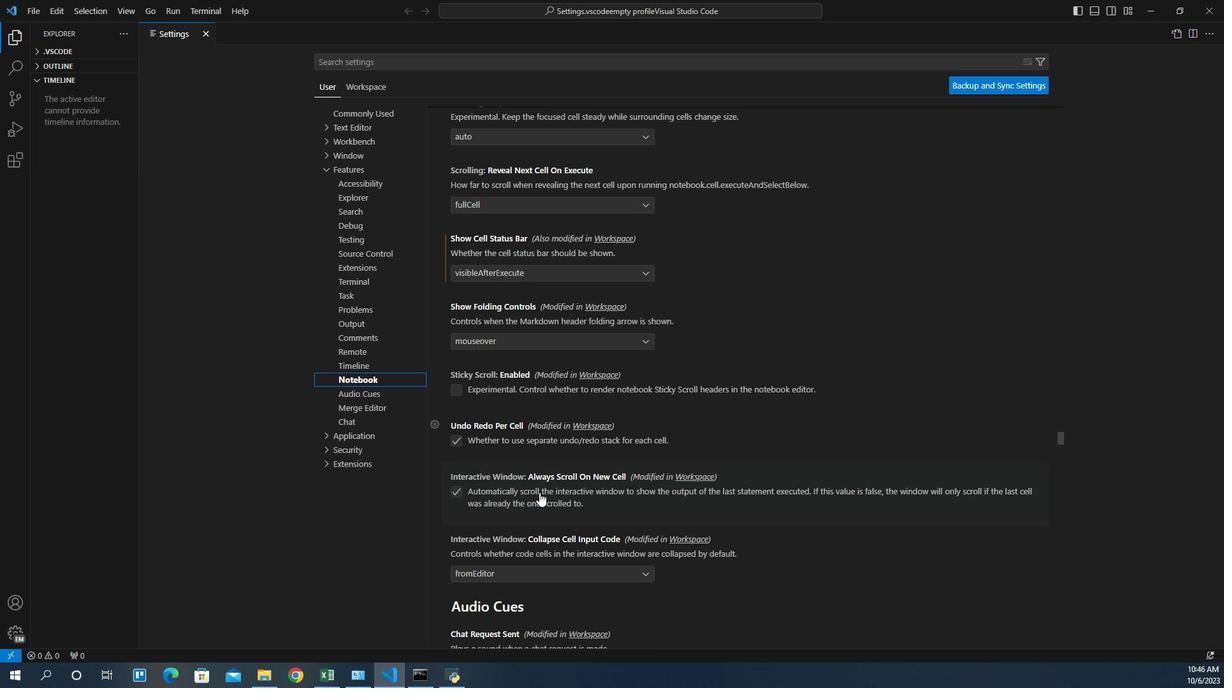 
Action: Mouse scrolled (539, 479) with delta (0, 0)
Screenshot: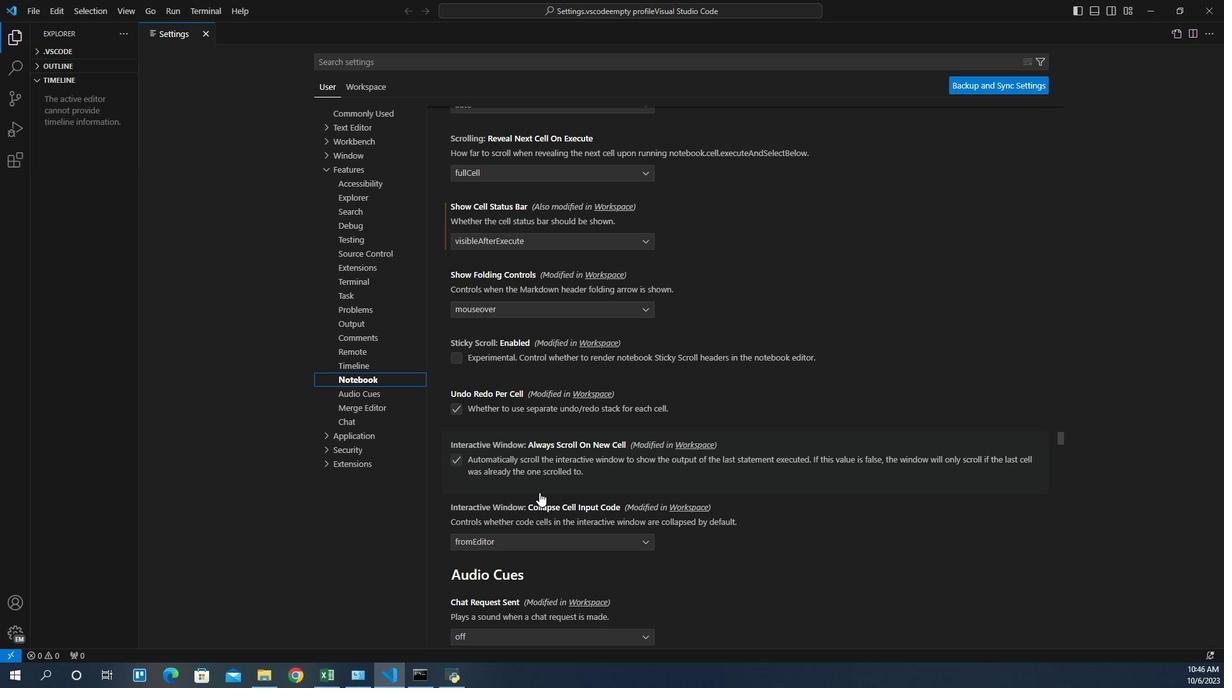 
Action: Mouse scrolled (539, 479) with delta (0, 0)
Screenshot: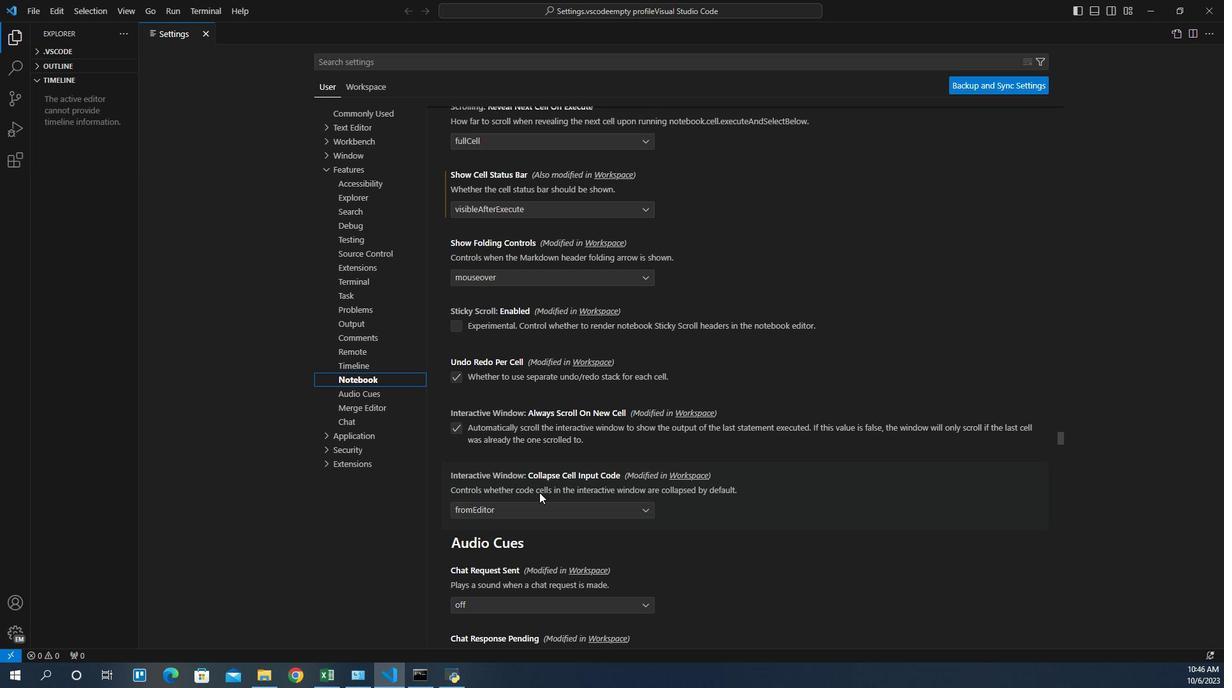 
Action: Mouse scrolled (539, 479) with delta (0, 0)
Screenshot: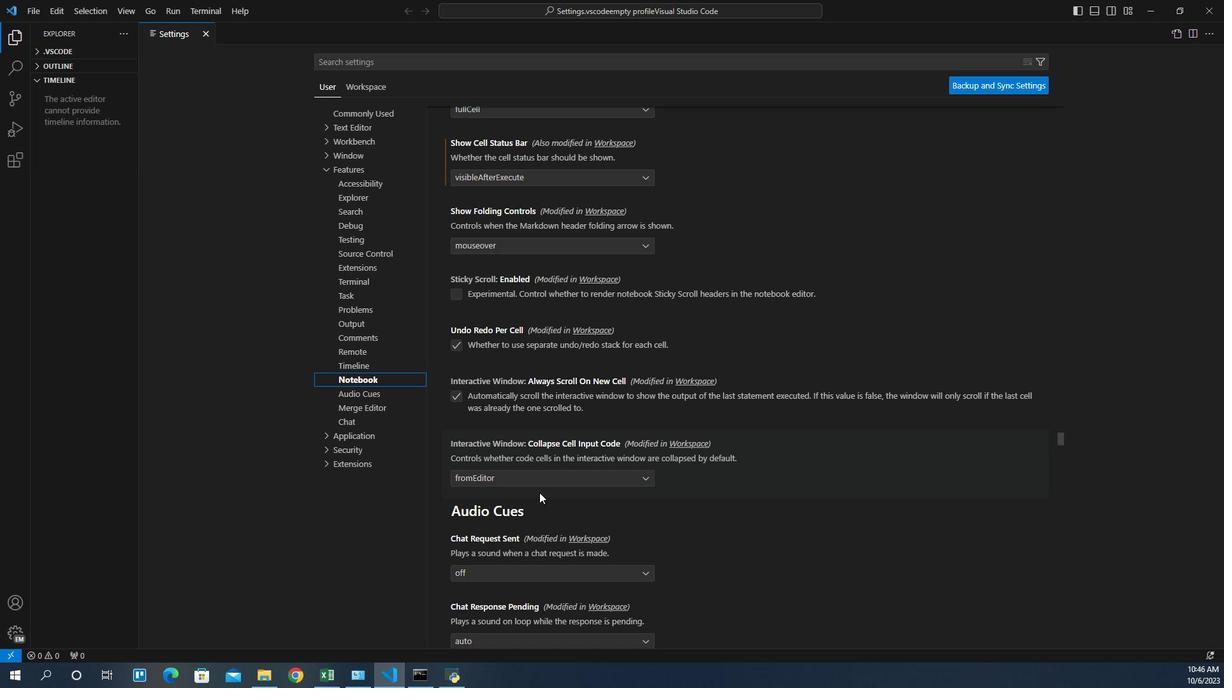
Action: Mouse scrolled (539, 479) with delta (0, 0)
Screenshot: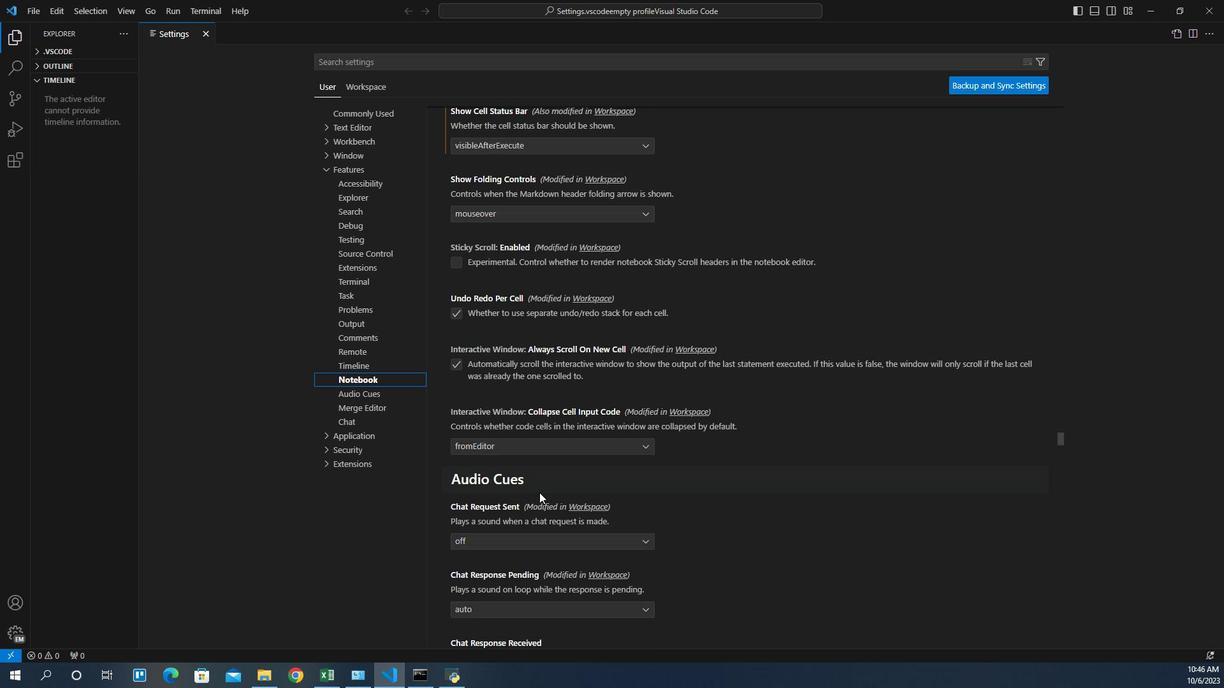 
Action: Mouse scrolled (539, 480) with delta (0, 0)
Screenshot: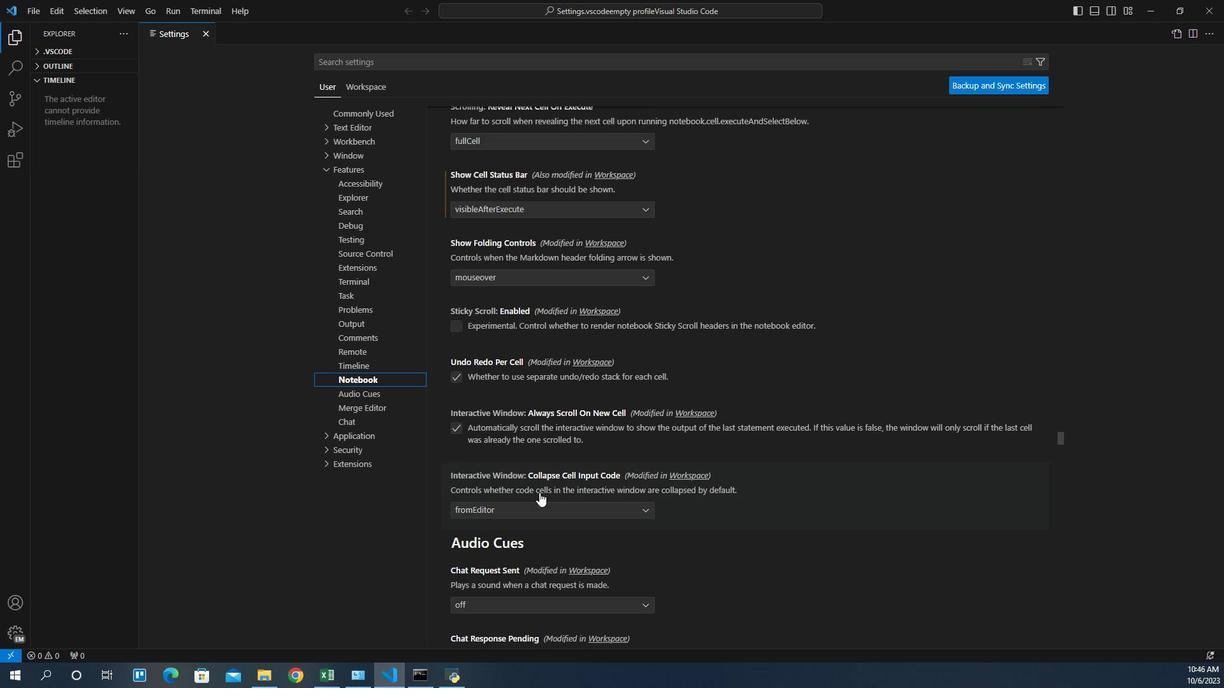 
Action: Mouse scrolled (539, 480) with delta (0, 0)
Screenshot: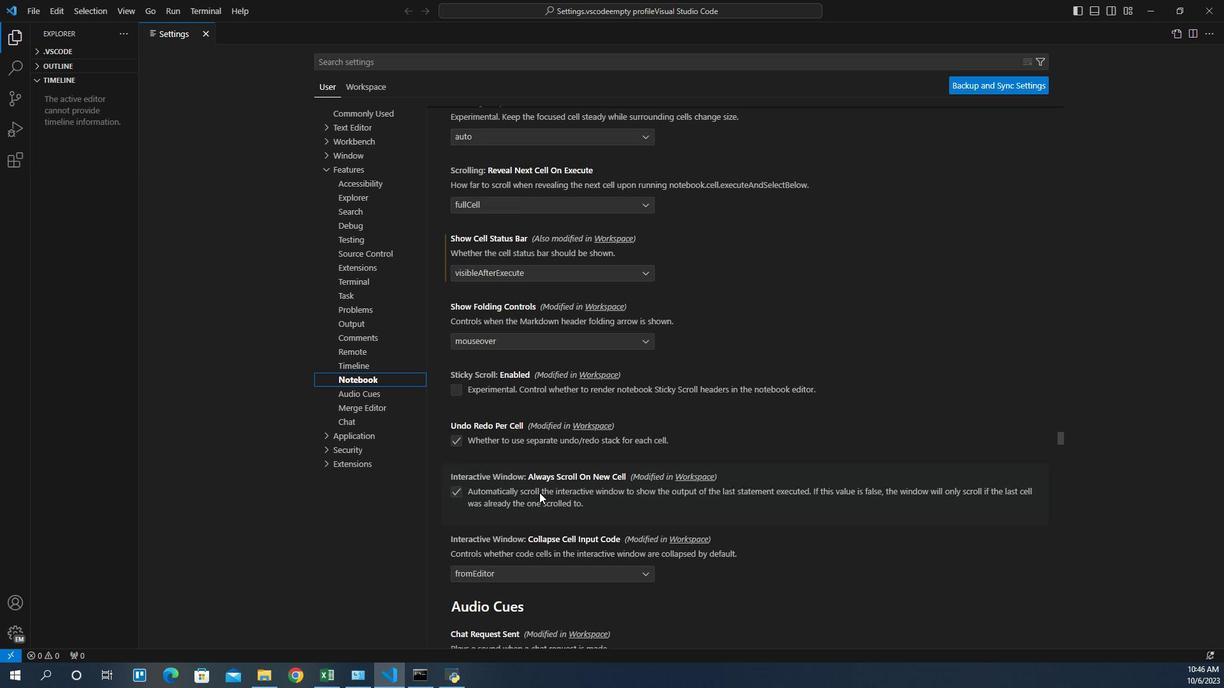 
Action: Mouse scrolled (539, 480) with delta (0, 0)
Screenshot: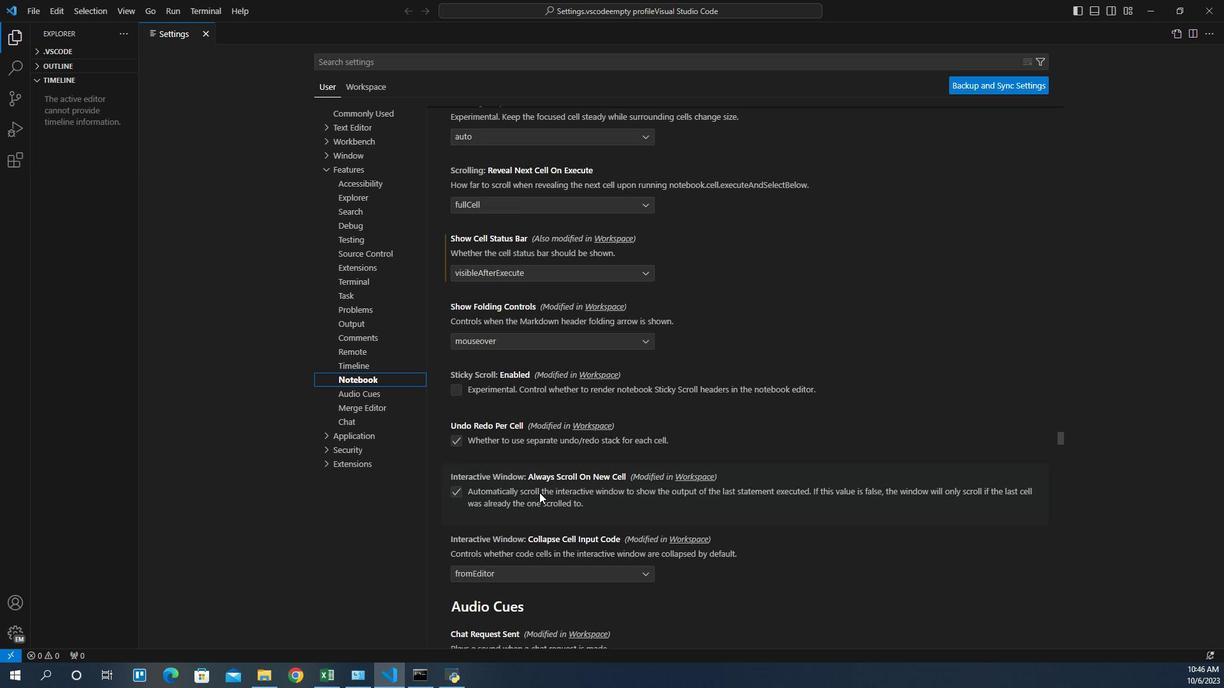 
Action: Mouse scrolled (539, 480) with delta (0, 0)
Screenshot: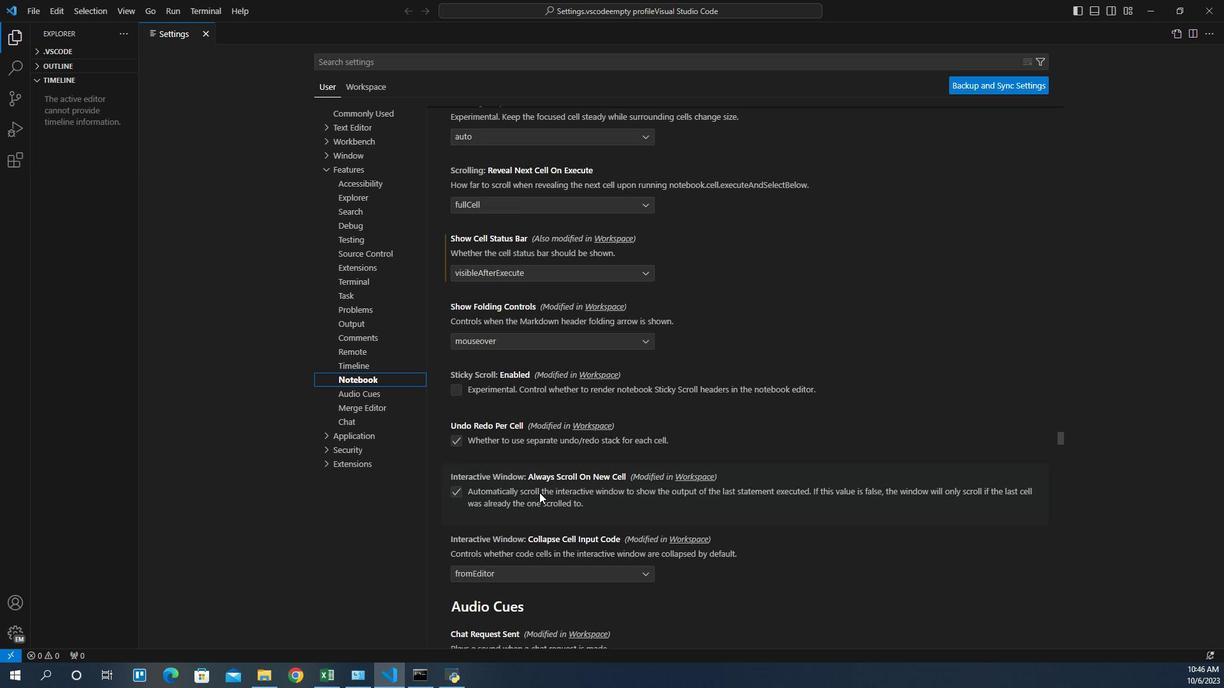 
Action: Mouse scrolled (539, 480) with delta (0, 0)
Screenshot: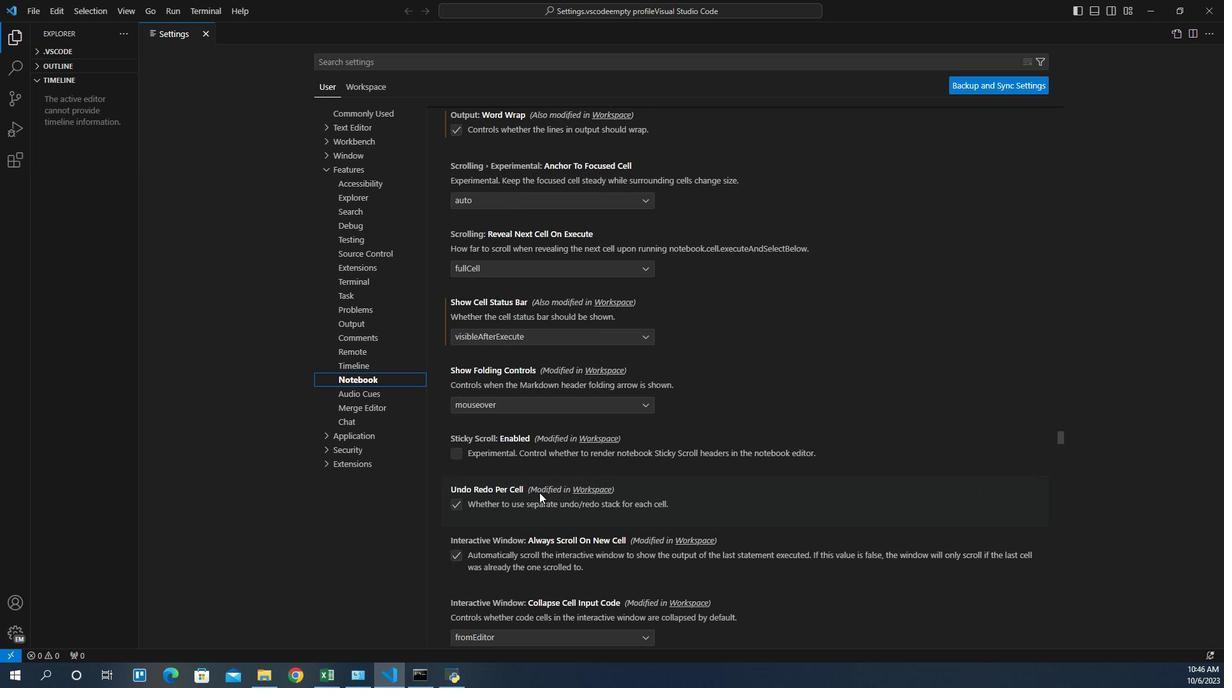 
Action: Mouse scrolled (539, 480) with delta (0, 0)
Screenshot: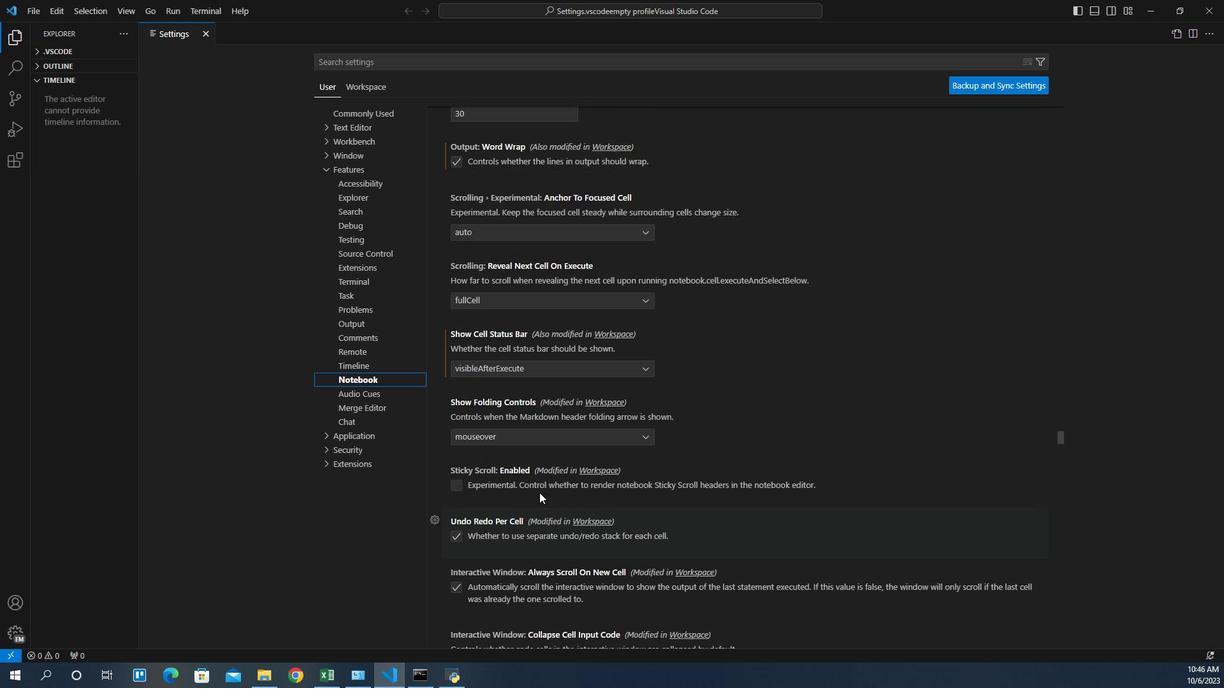 
Action: Mouse scrolled (539, 480) with delta (0, 0)
Screenshot: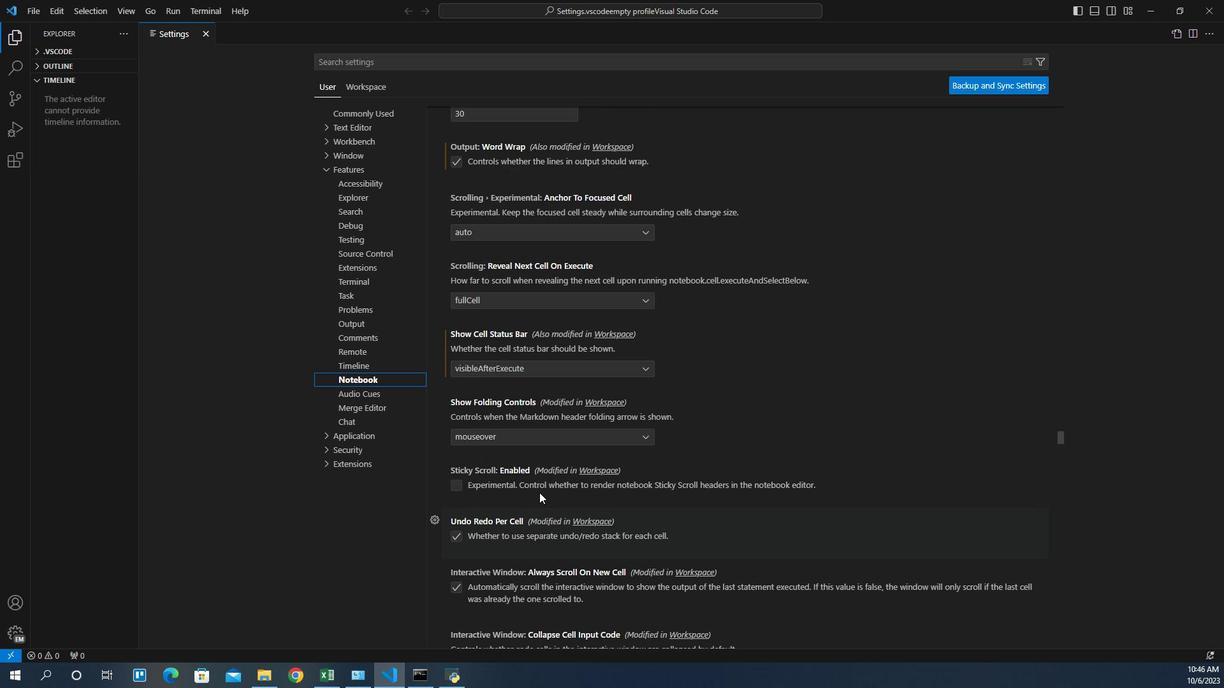 
Action: Mouse scrolled (539, 480) with delta (0, 0)
Screenshot: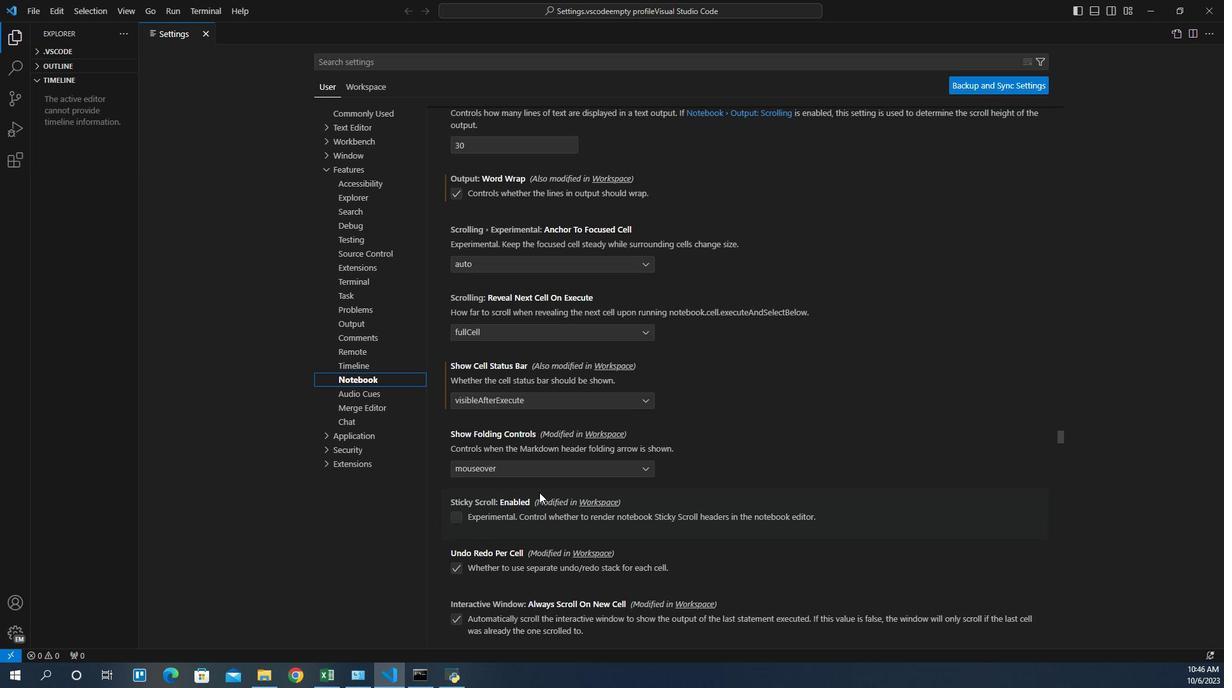 
Action: Mouse scrolled (539, 480) with delta (0, 0)
Screenshot: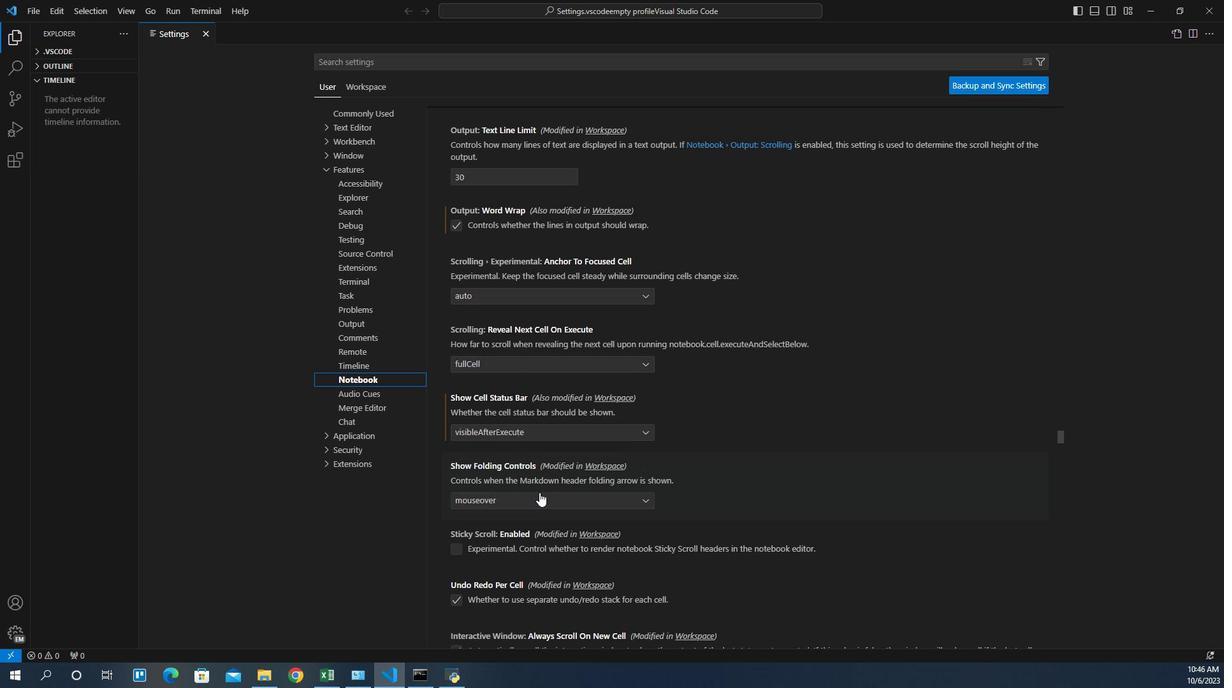
Action: Mouse scrolled (539, 480) with delta (0, 0)
Screenshot: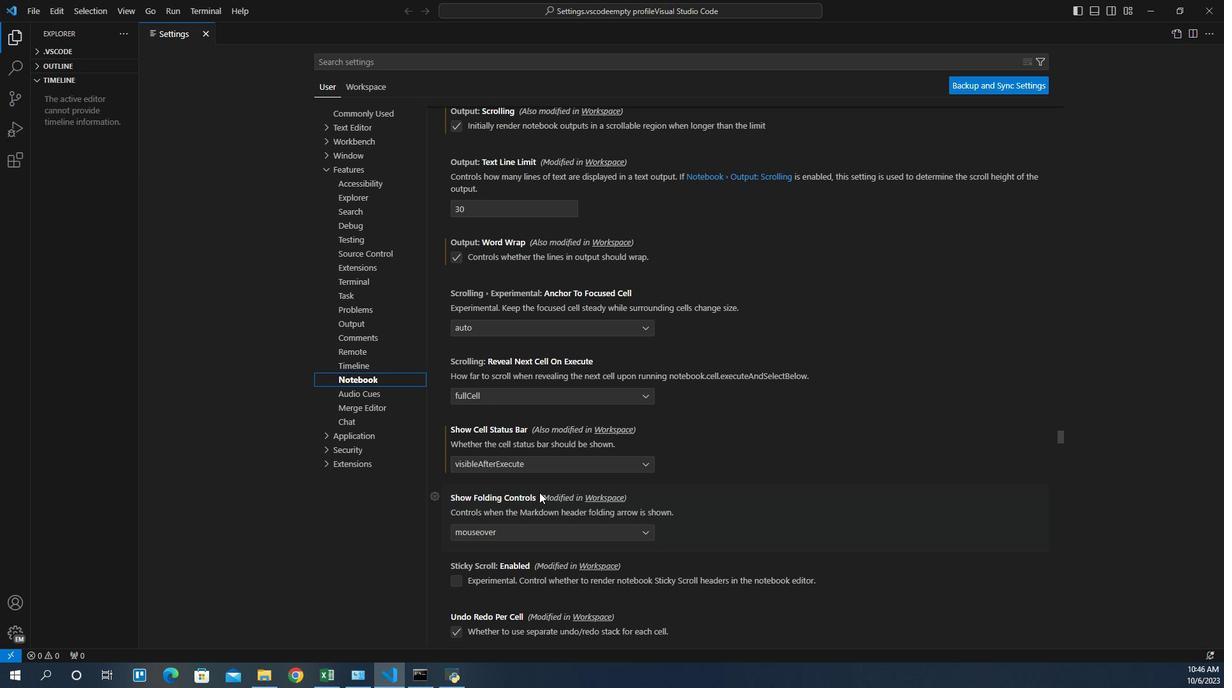 
Action: Mouse scrolled (539, 480) with delta (0, 0)
Screenshot: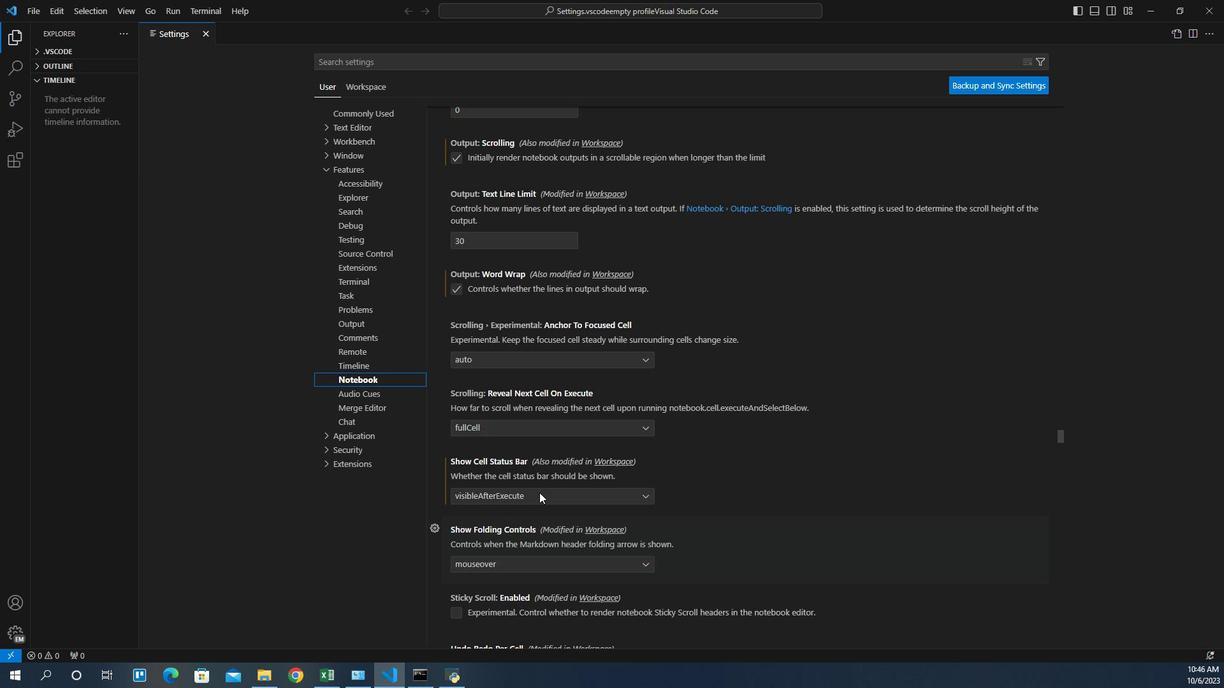 
Action: Mouse scrolled (539, 480) with delta (0, 0)
Screenshot: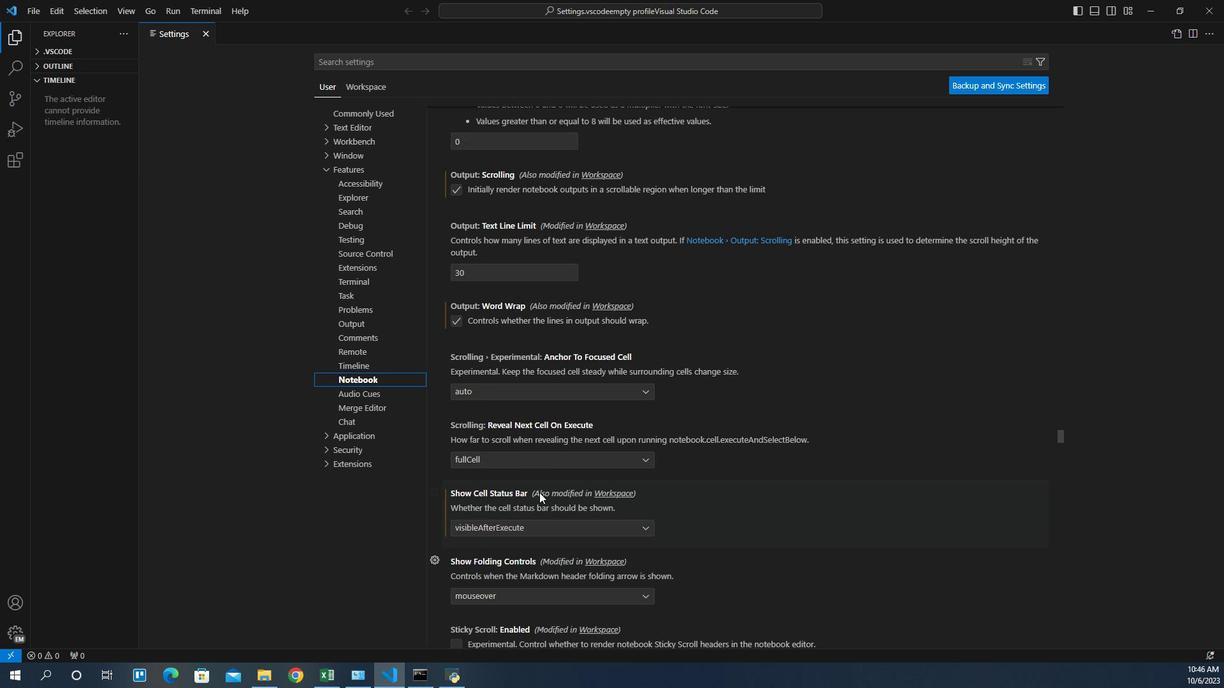 
Action: Mouse scrolled (539, 480) with delta (0, 0)
Screenshot: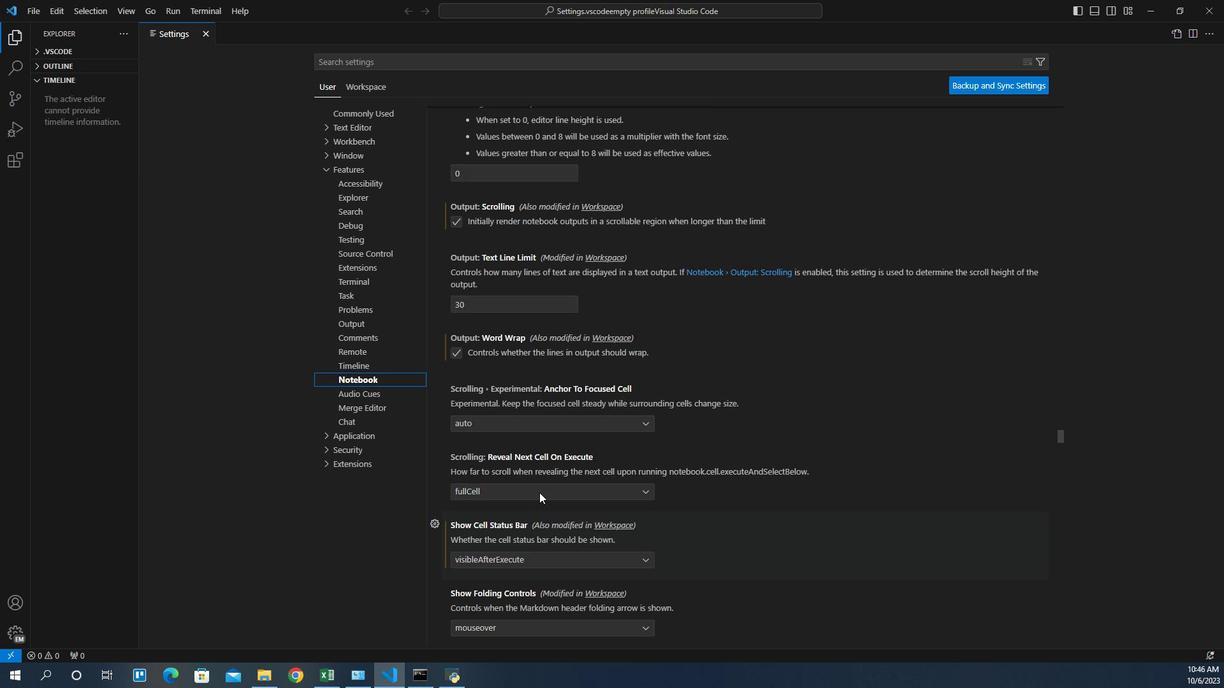 
Action: Mouse moved to (536, 476)
Screenshot: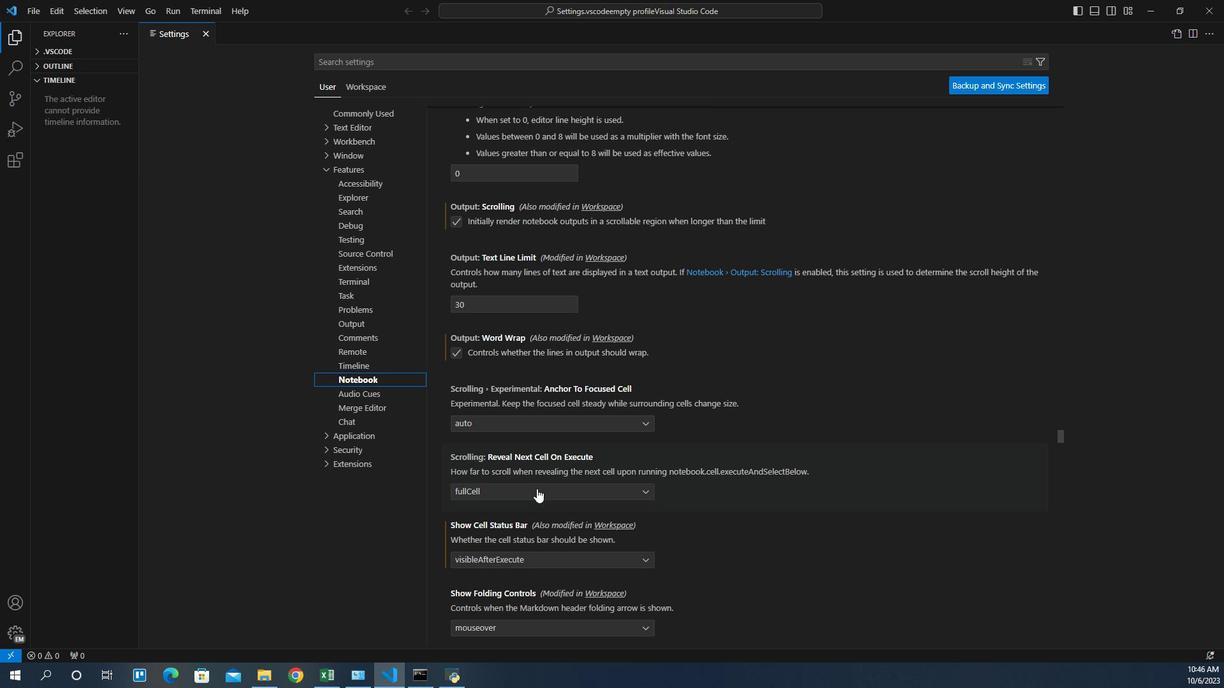
Action: Mouse scrolled (536, 476) with delta (0, 0)
Screenshot: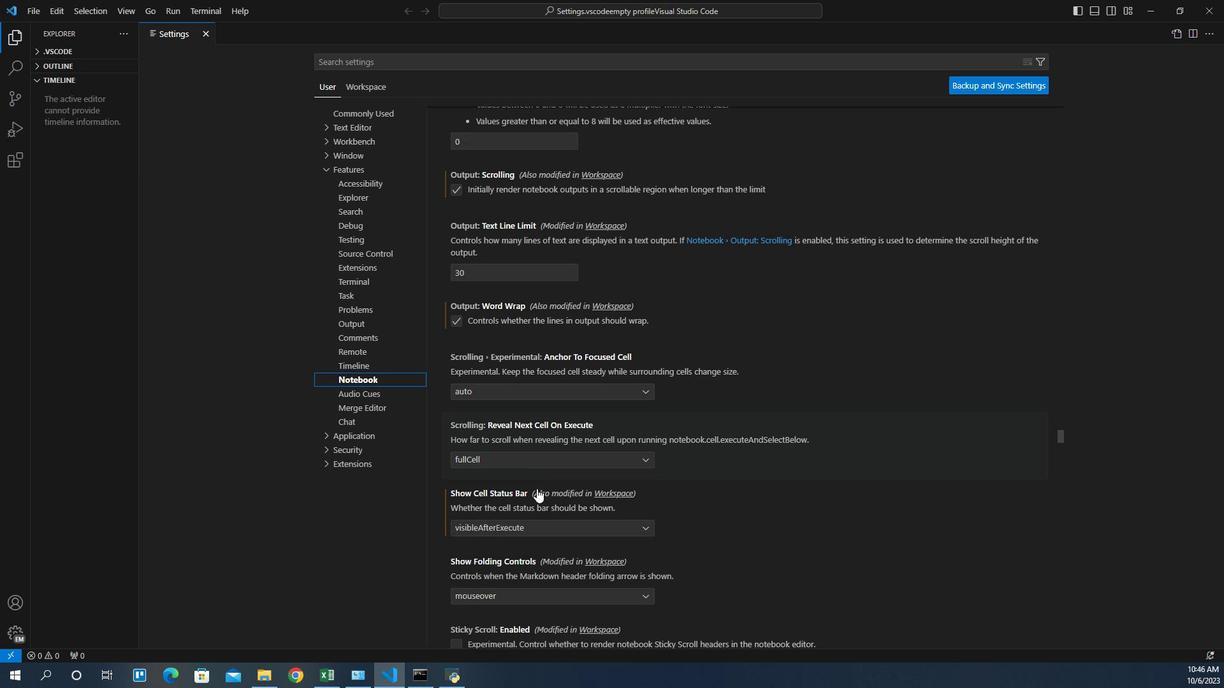 
Action: Mouse scrolled (536, 476) with delta (0, 0)
Screenshot: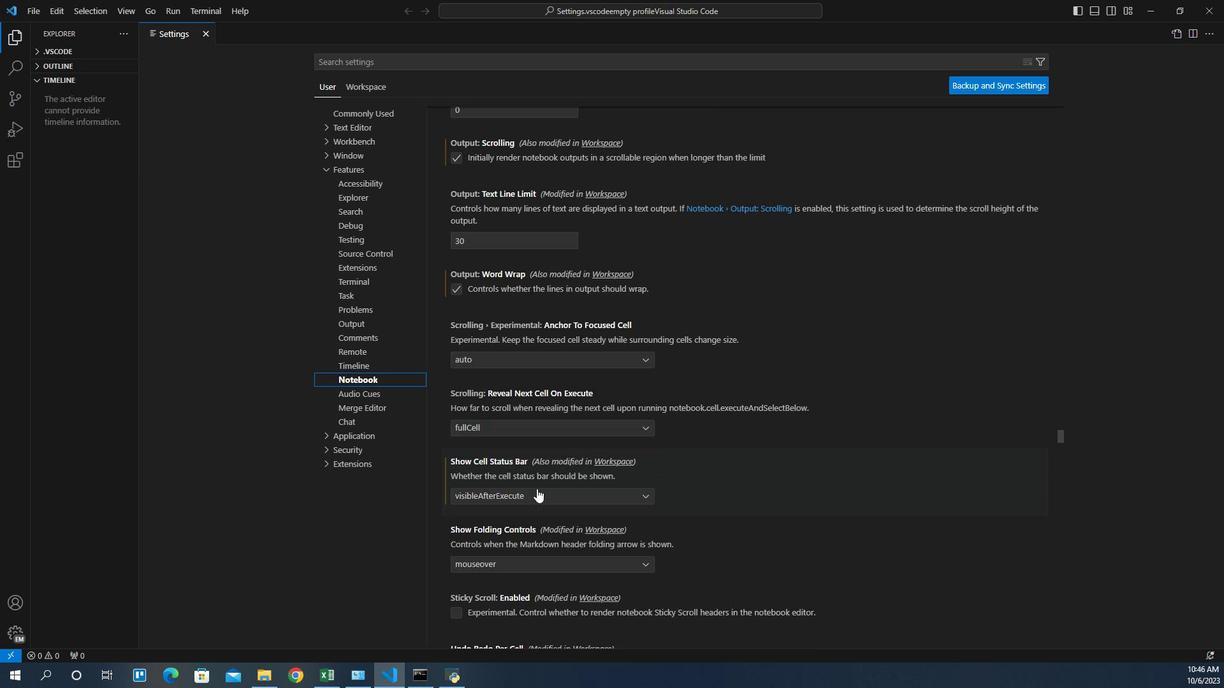
Action: Mouse scrolled (536, 476) with delta (0, 0)
Screenshot: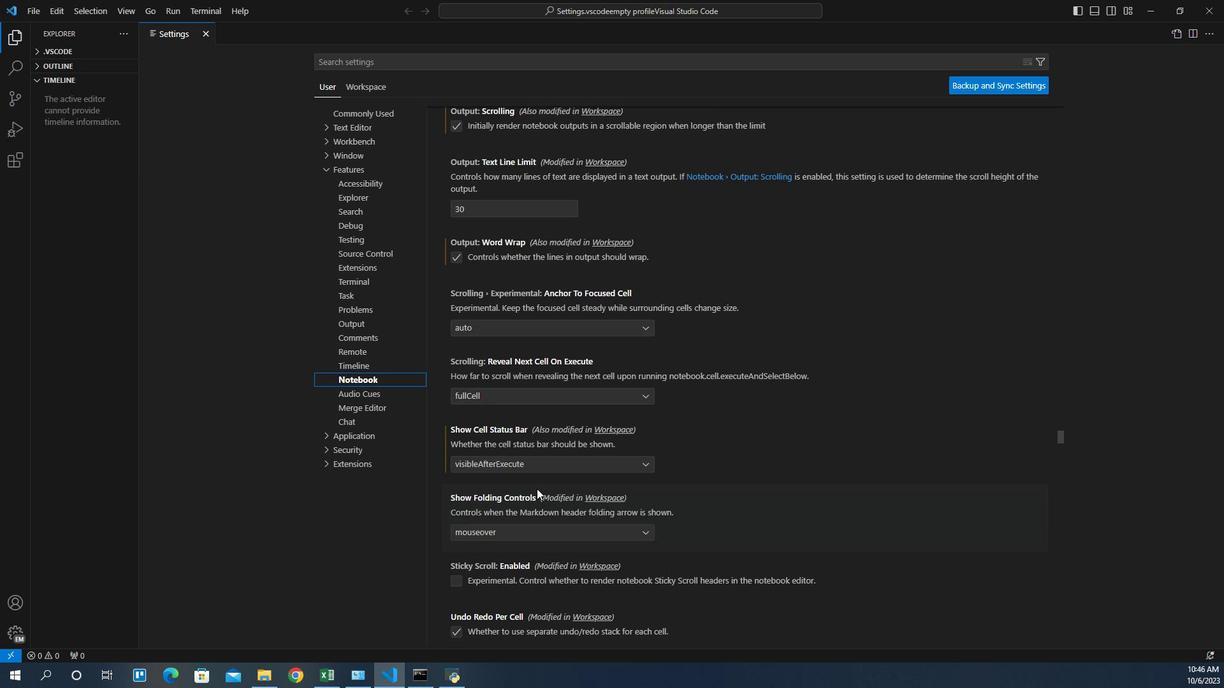 
Action: Mouse scrolled (536, 476) with delta (0, 0)
Screenshot: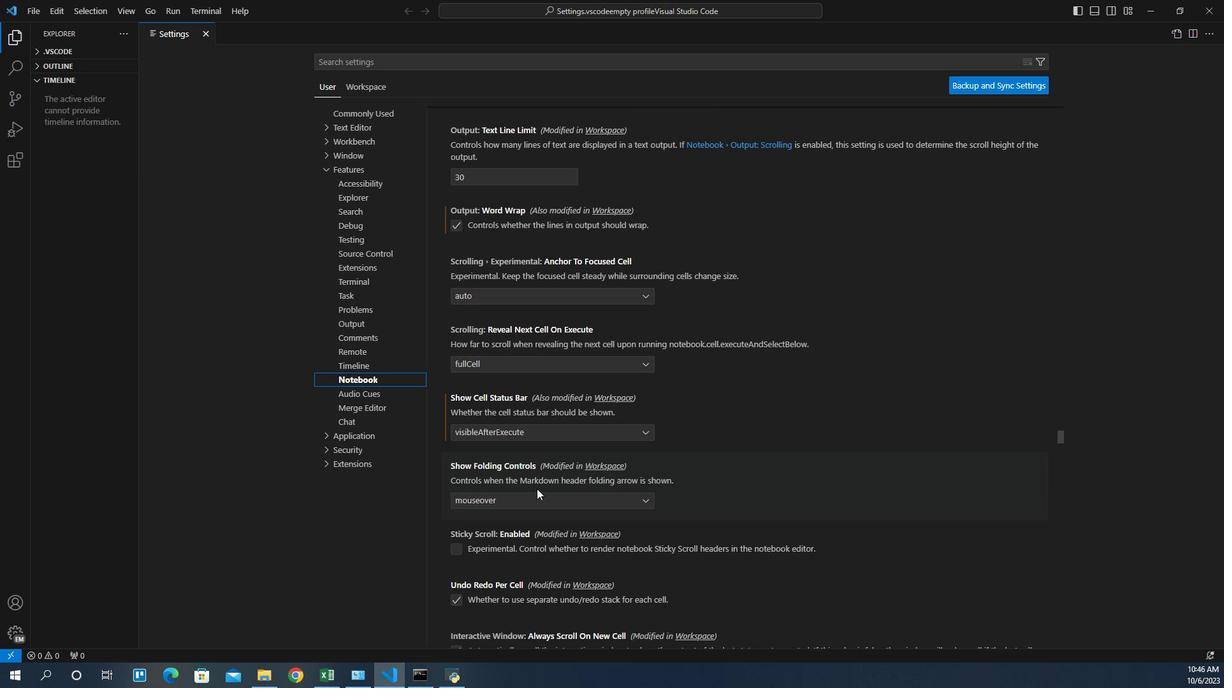
Action: Mouse scrolled (536, 476) with delta (0, 0)
Screenshot: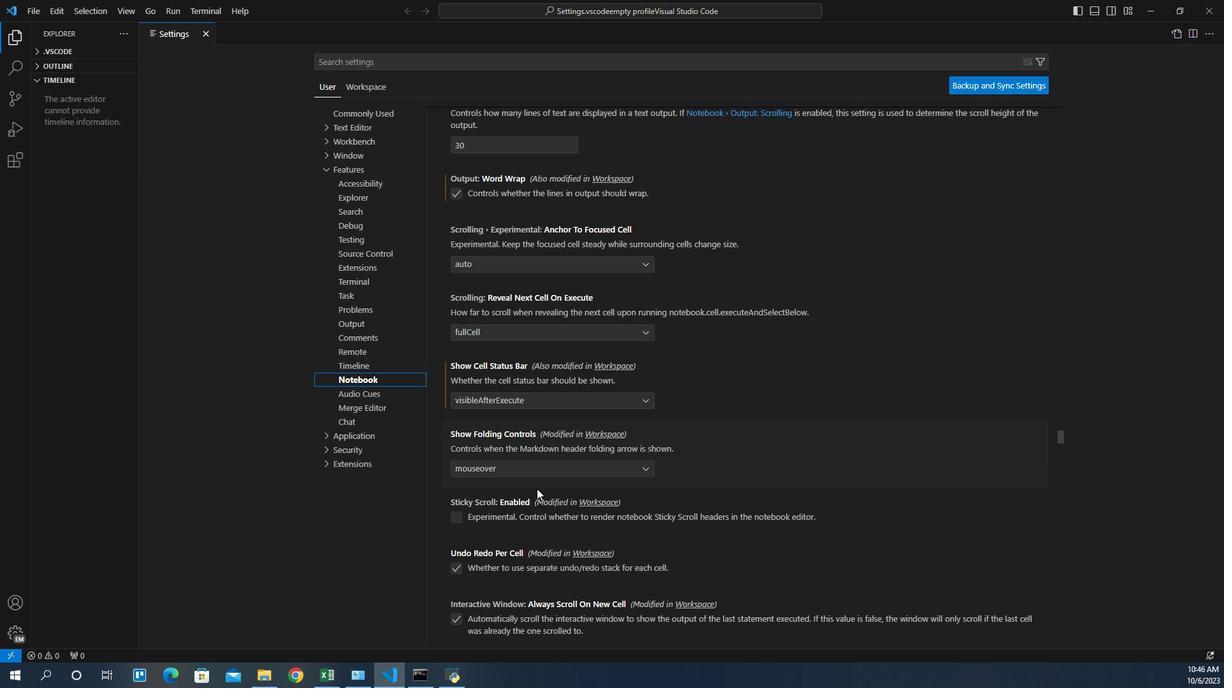 
Action: Mouse moved to (532, 460)
Screenshot: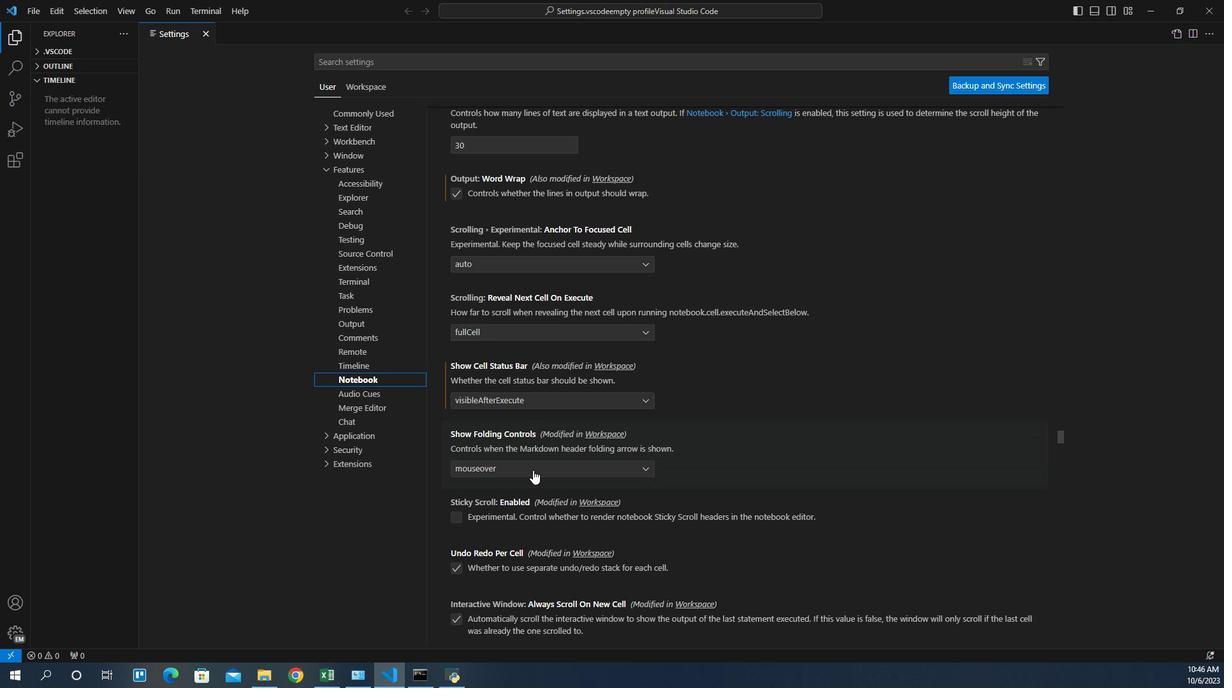 
Action: Mouse pressed left at (532, 460)
Screenshot: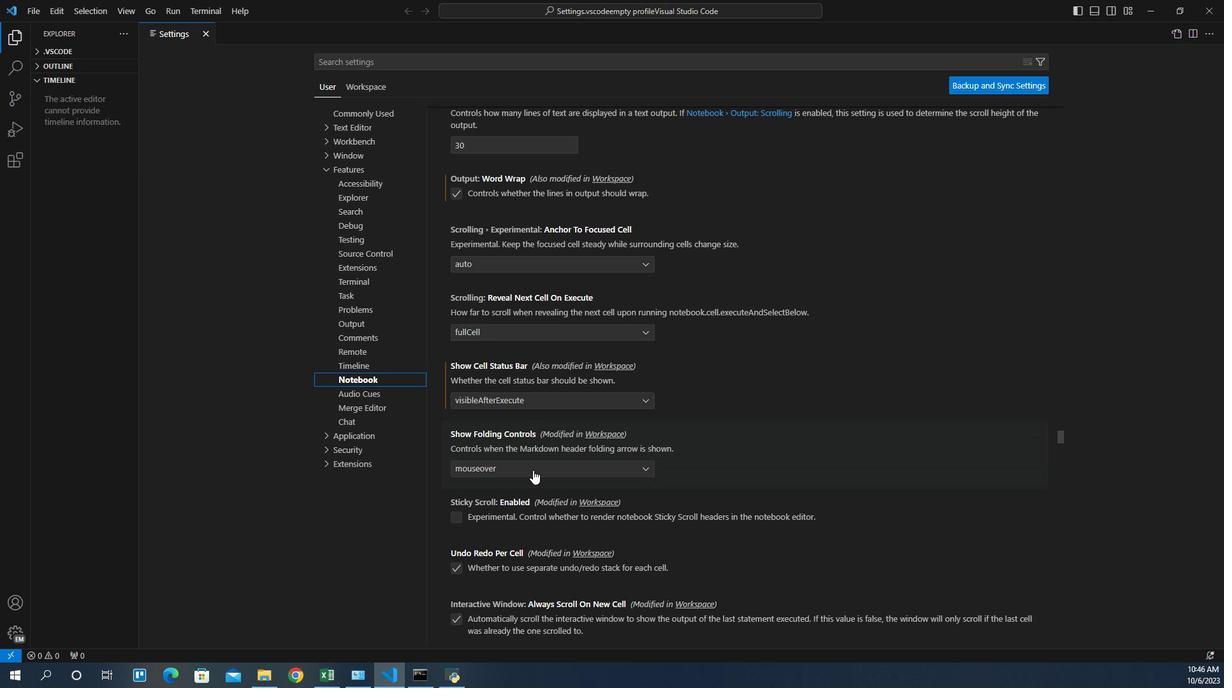 
Action: Mouse moved to (480, 477)
Screenshot: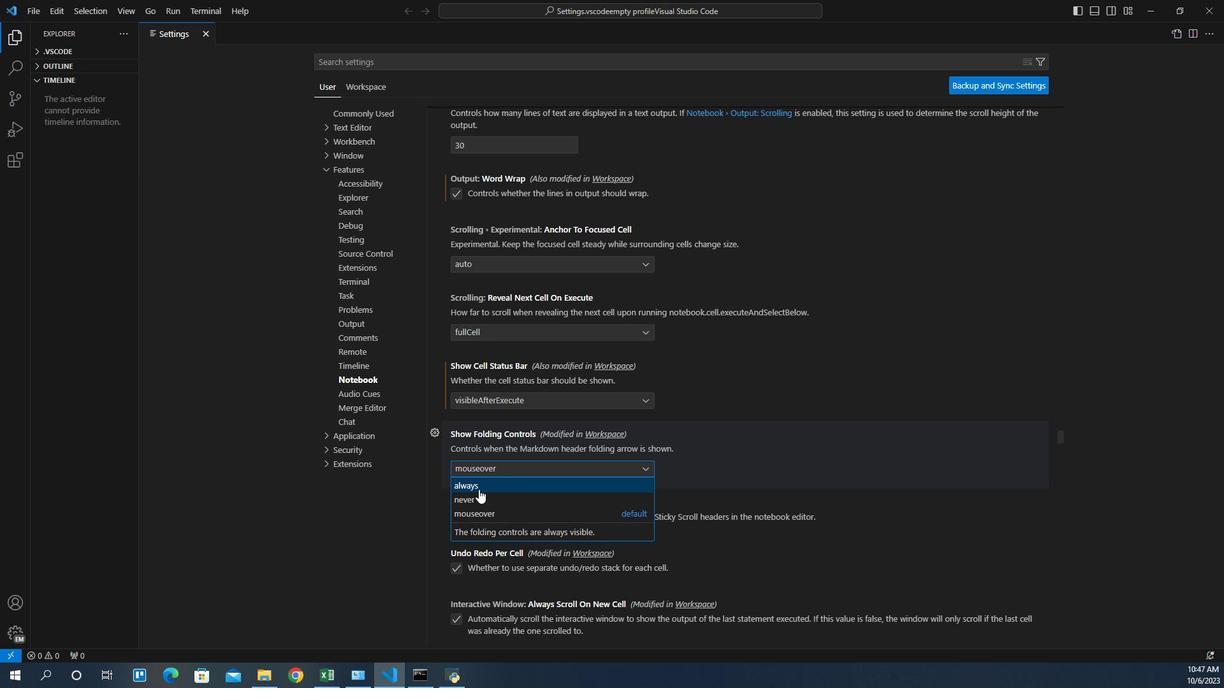 
Action: Mouse pressed left at (480, 477)
Screenshot: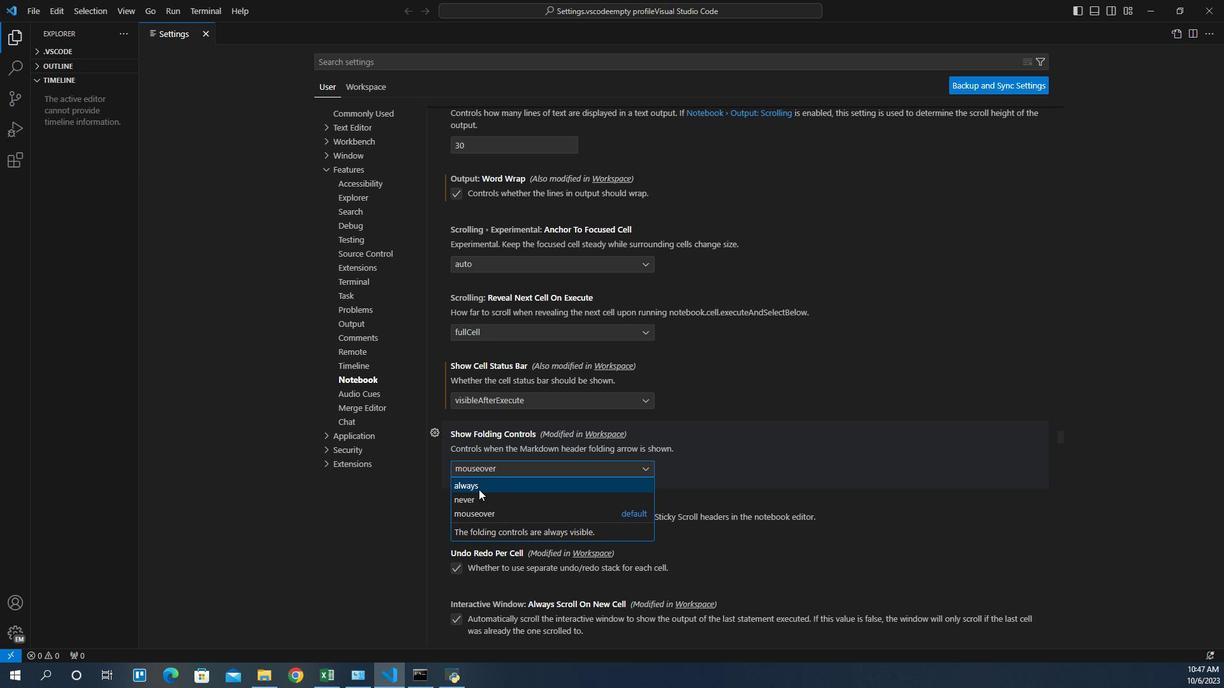
